 Task: Search one way flight ticket for 4 adults, 1 infant in seat and 1 infant on lap in premium economy from Salisbury: Salisbury-ocean City-wicomico Regional Airport to Gillette: Gillette Campbell County Airport on 5-1-2023. Choice of flights is American. Number of bags: 1 checked bag. Price is upto 73000. Outbound departure time preference is 5:45.
Action: Mouse moved to (258, 465)
Screenshot: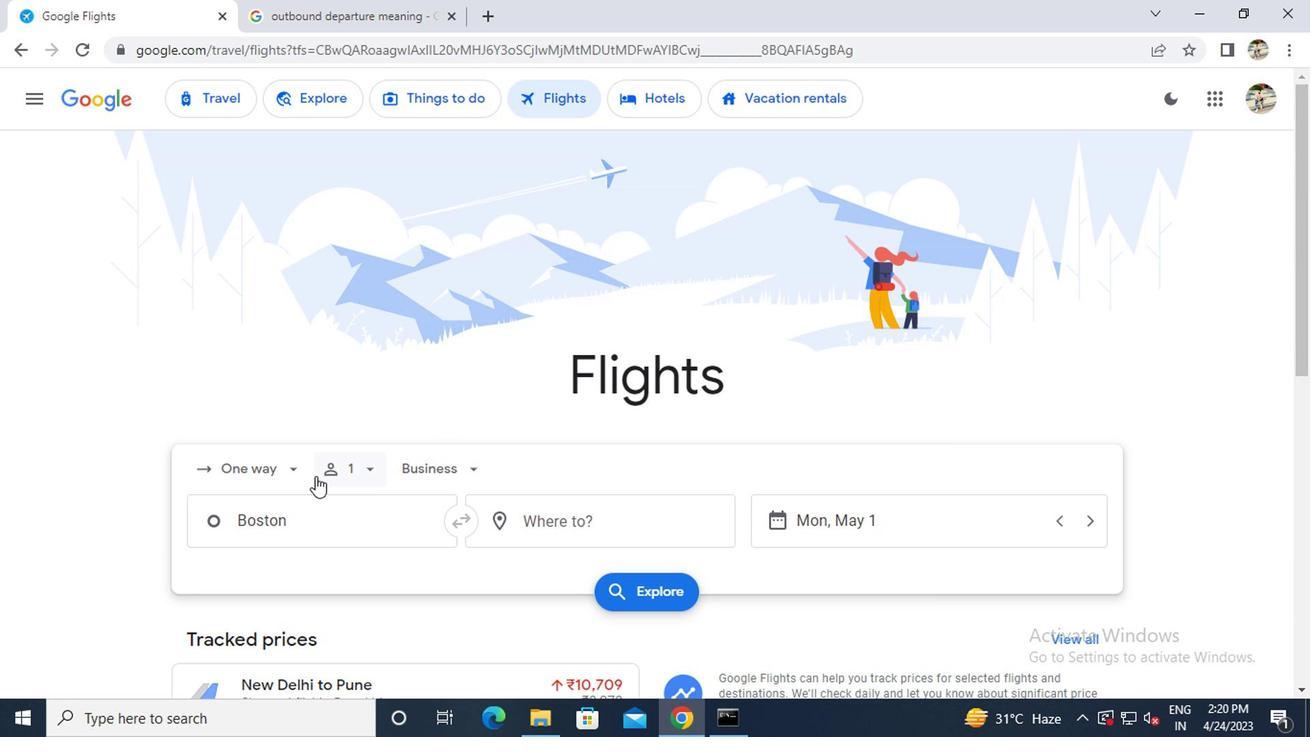 
Action: Mouse pressed left at (258, 465)
Screenshot: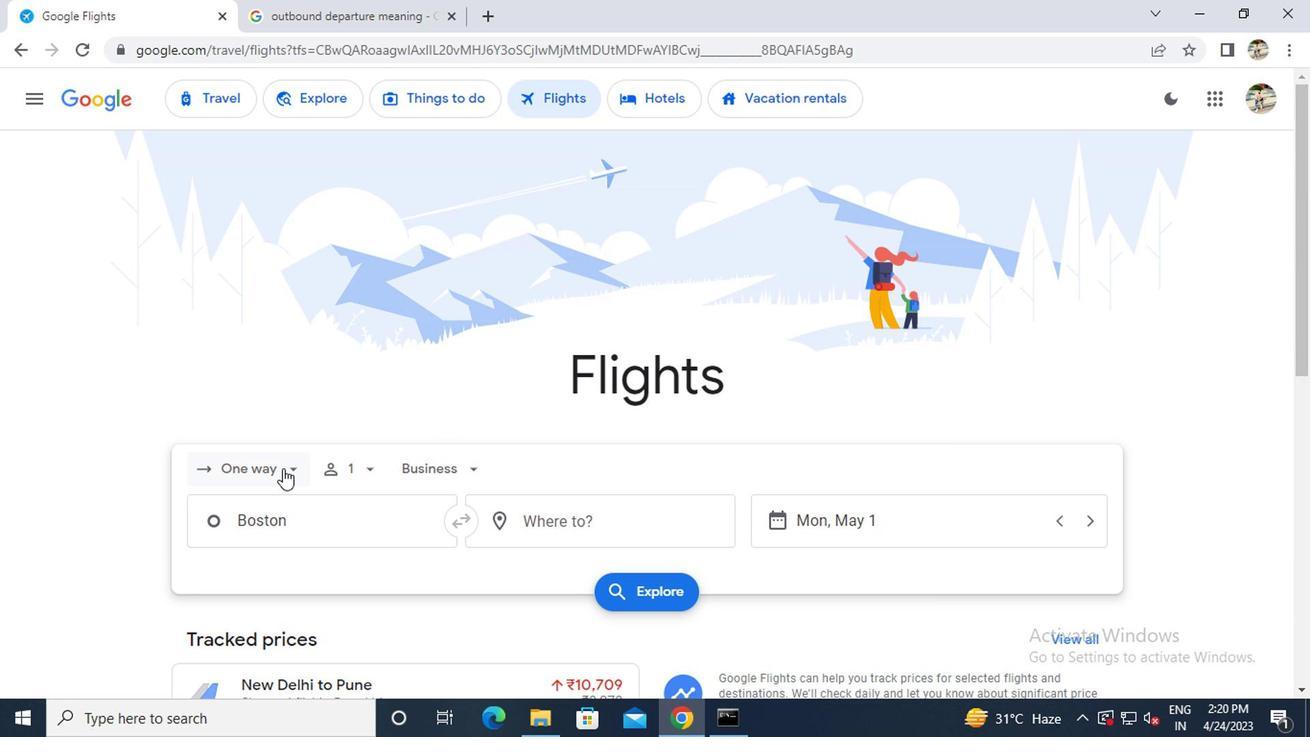 
Action: Mouse moved to (249, 565)
Screenshot: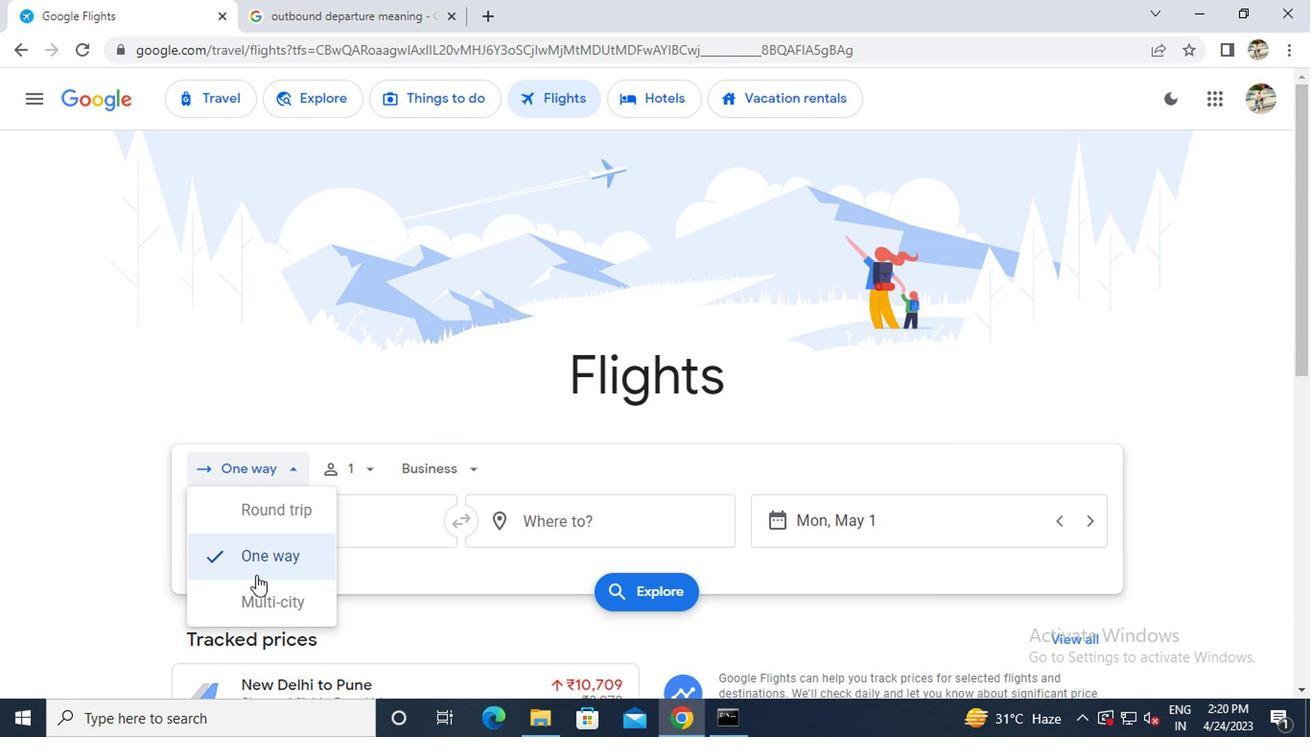 
Action: Mouse pressed left at (249, 565)
Screenshot: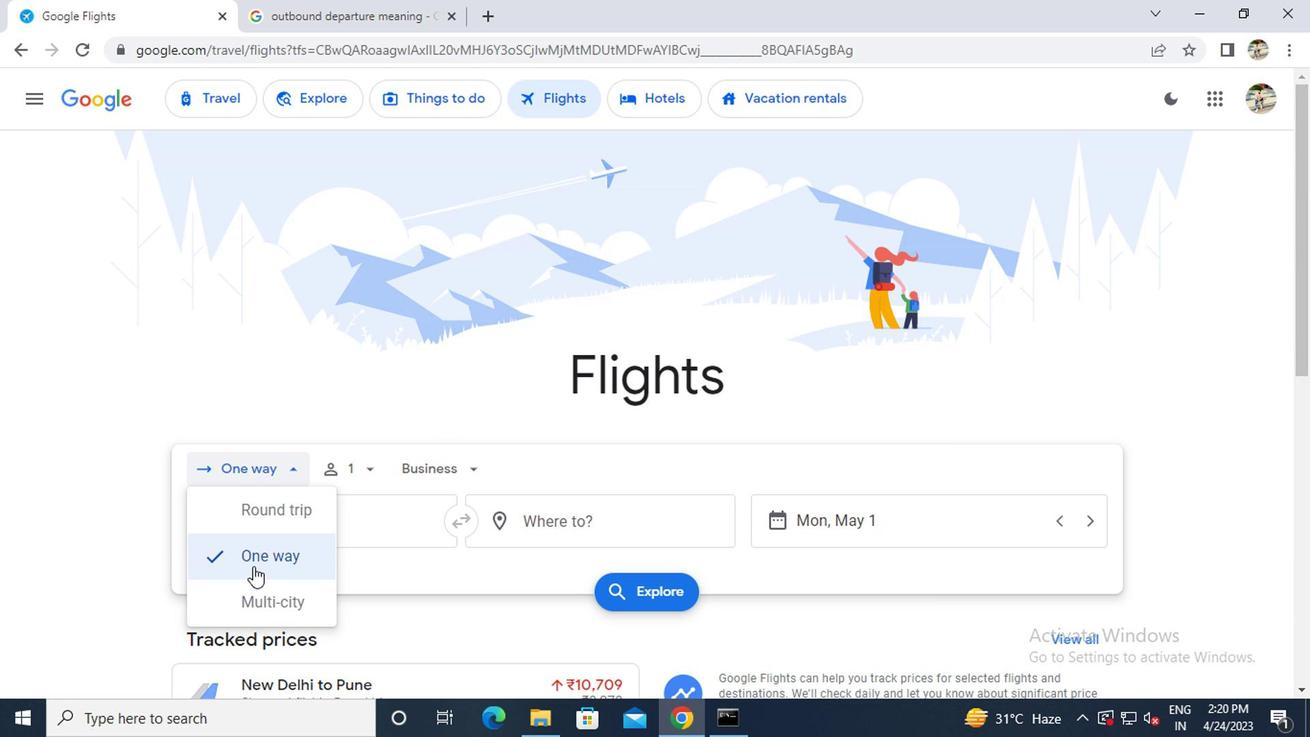 
Action: Mouse moved to (356, 472)
Screenshot: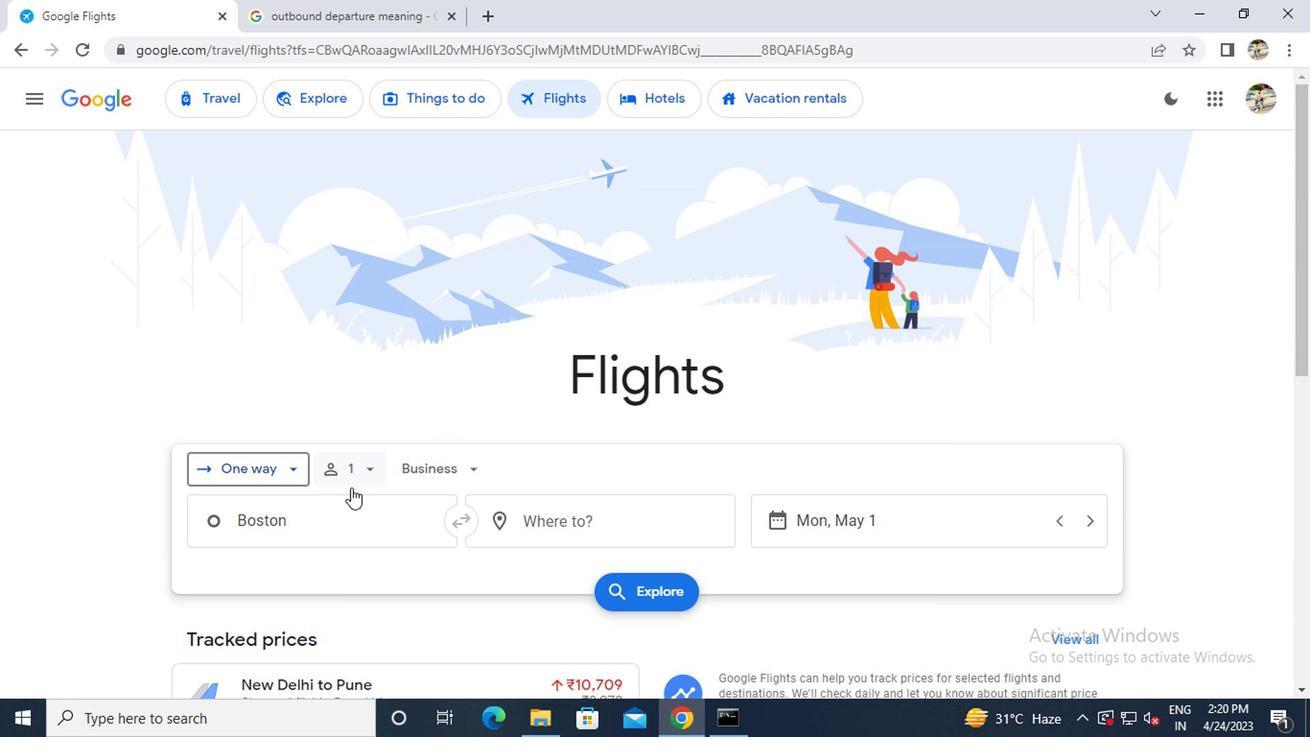 
Action: Mouse pressed left at (356, 472)
Screenshot: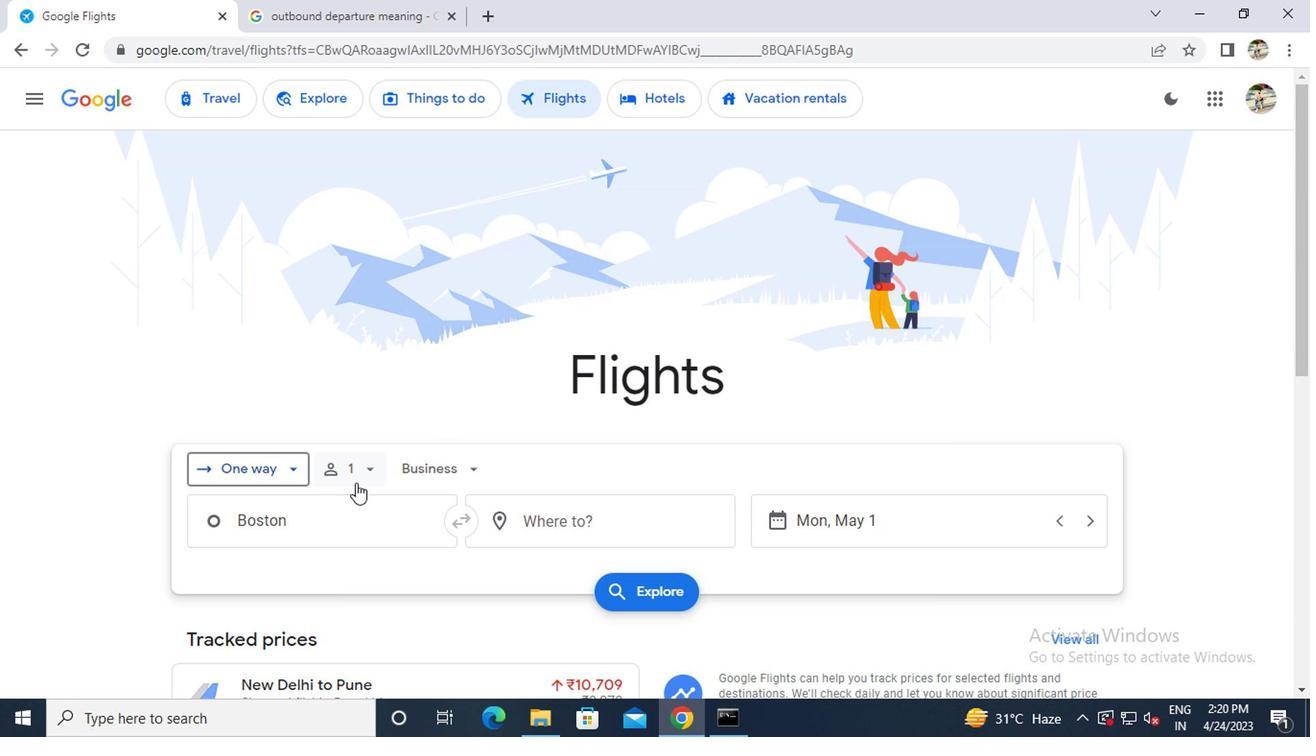 
Action: Mouse moved to (520, 516)
Screenshot: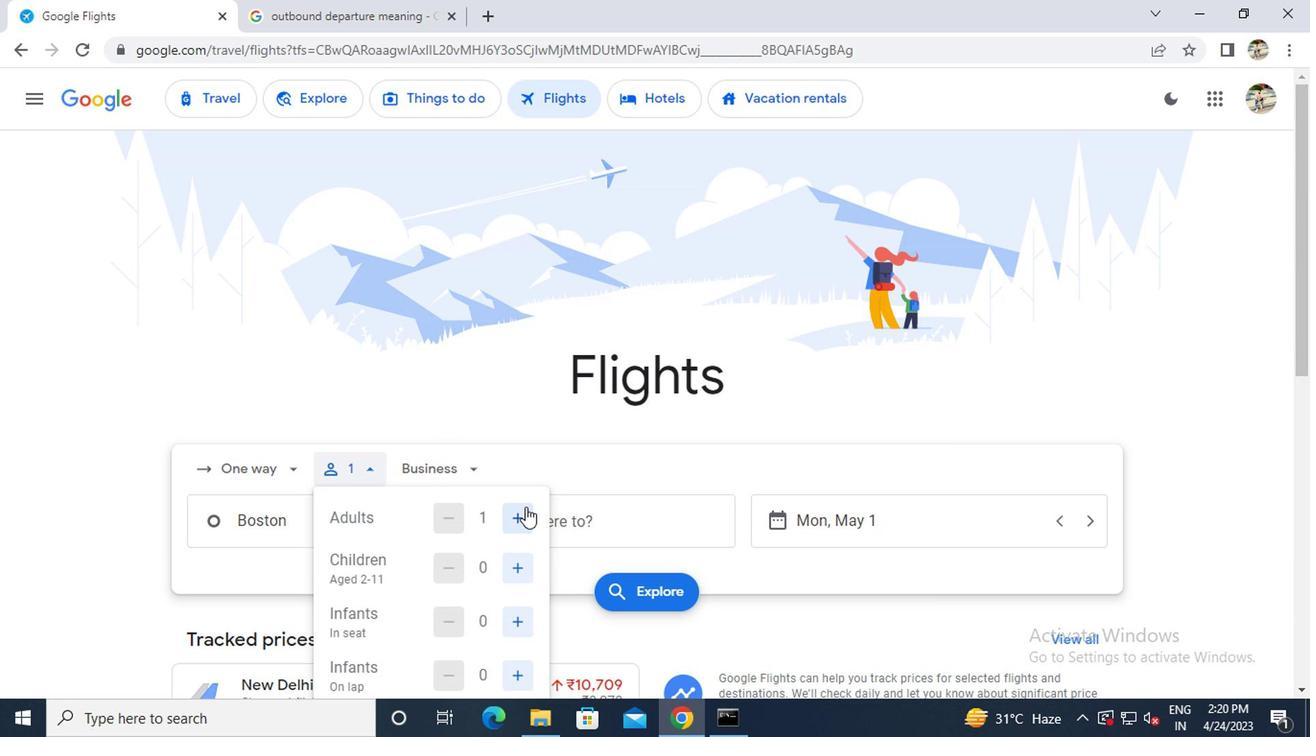 
Action: Mouse pressed left at (520, 516)
Screenshot: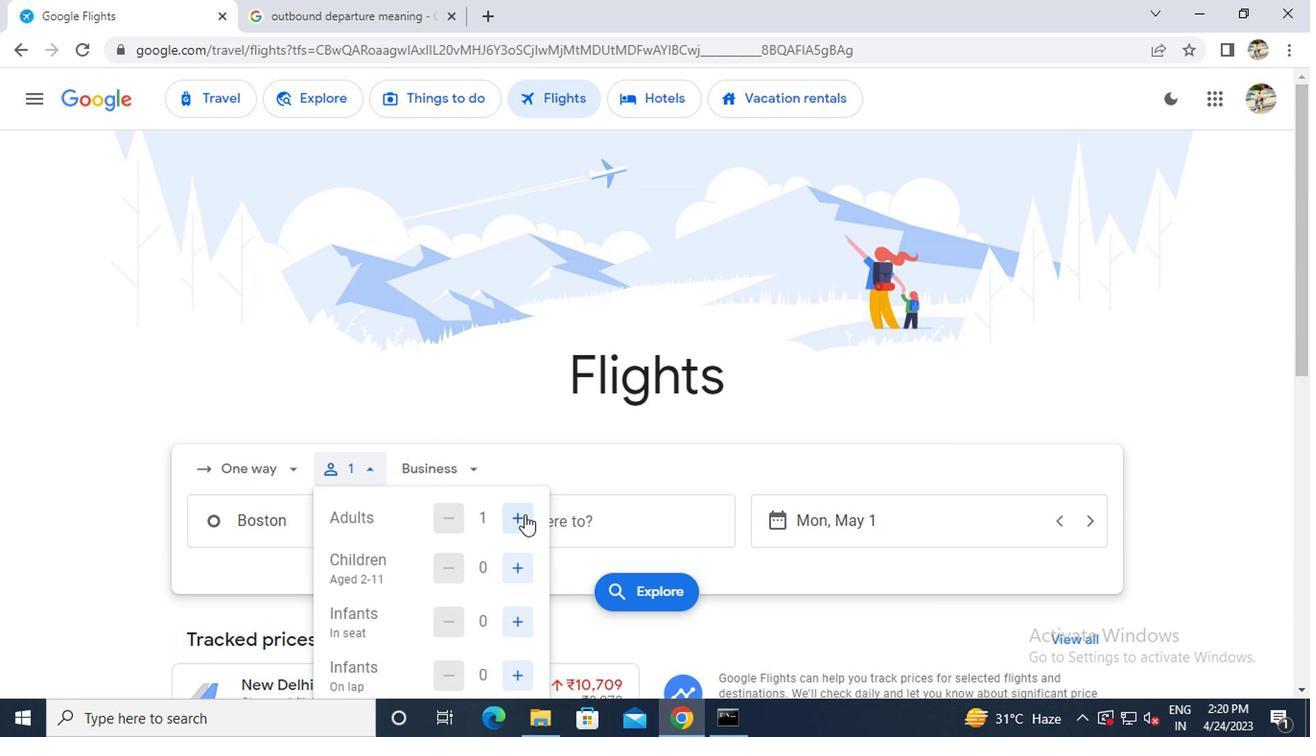 
Action: Mouse pressed left at (520, 516)
Screenshot: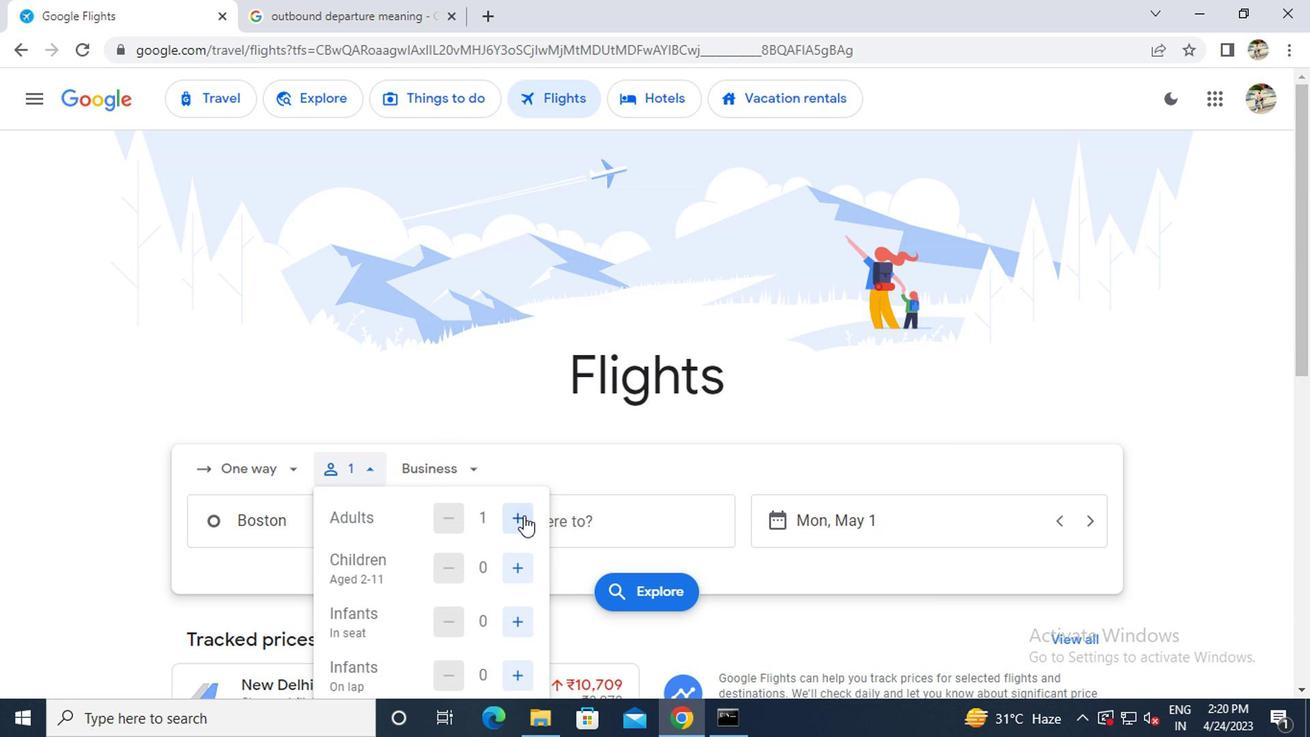 
Action: Mouse pressed left at (520, 516)
Screenshot: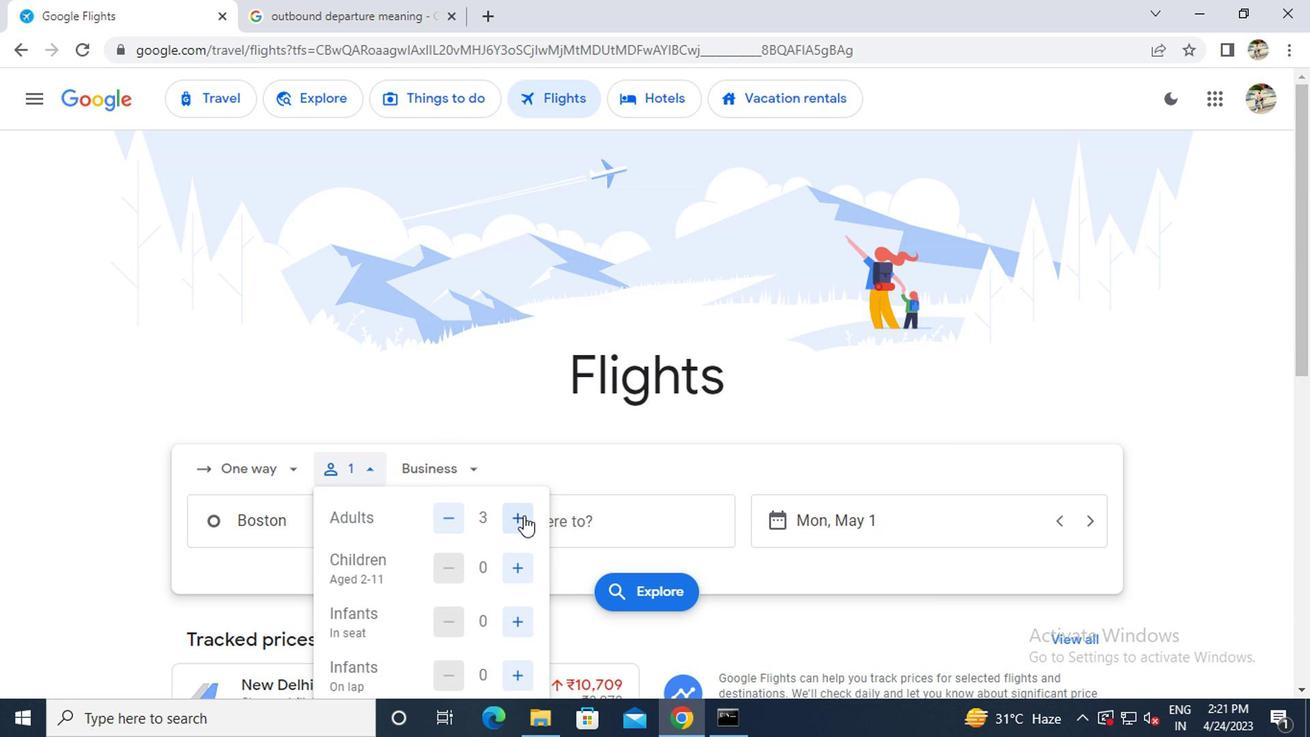 
Action: Mouse moved to (507, 625)
Screenshot: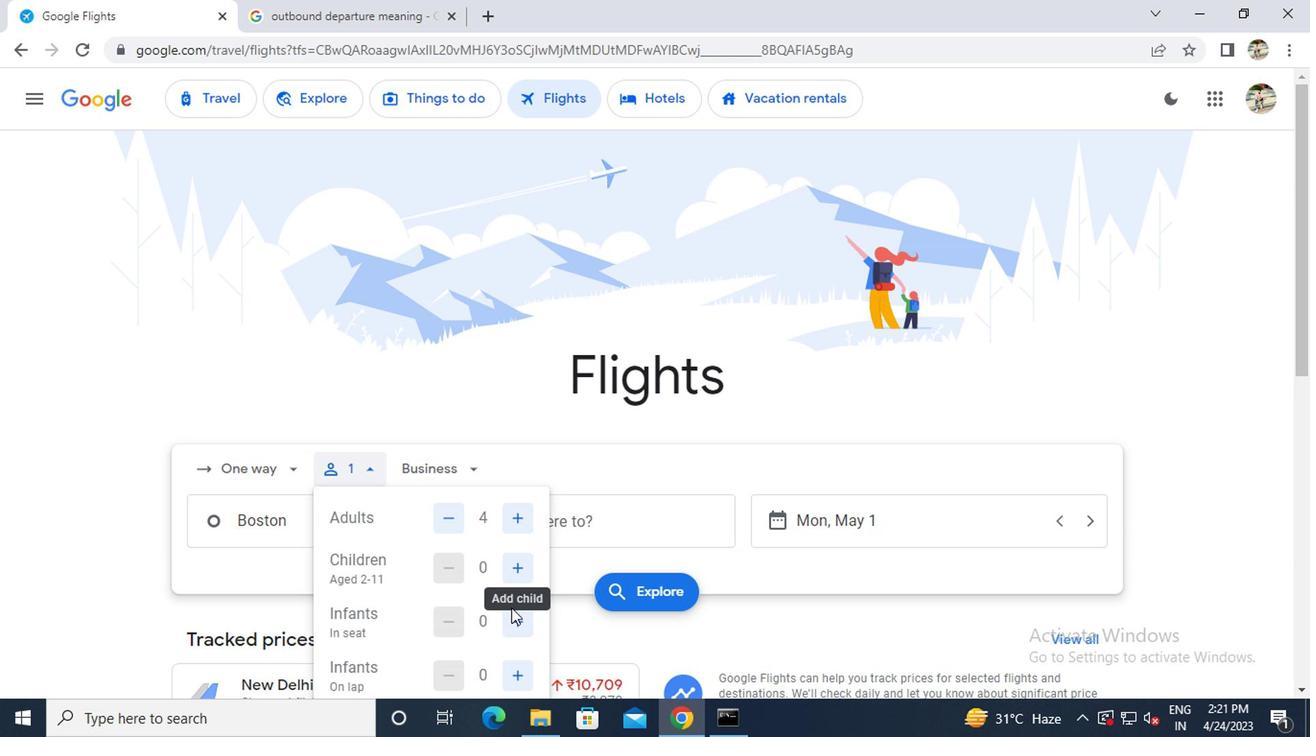 
Action: Mouse pressed left at (507, 625)
Screenshot: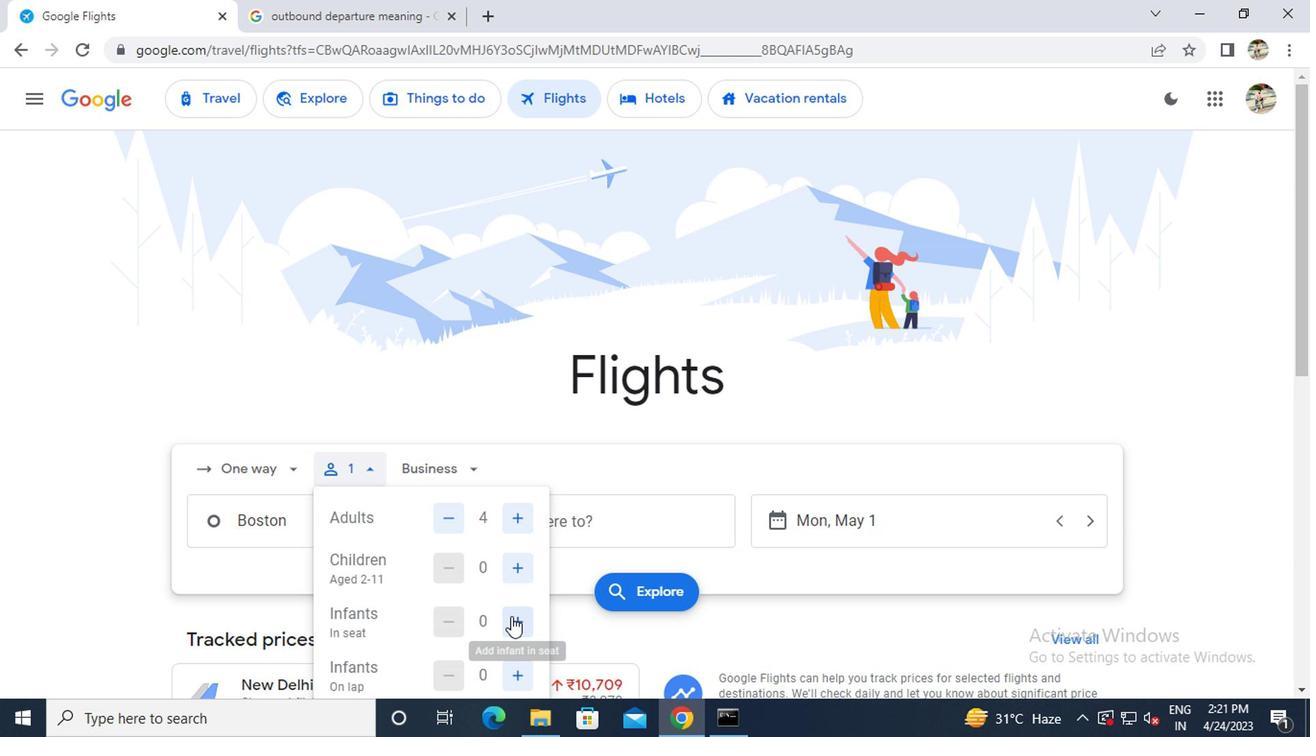 
Action: Mouse moved to (513, 682)
Screenshot: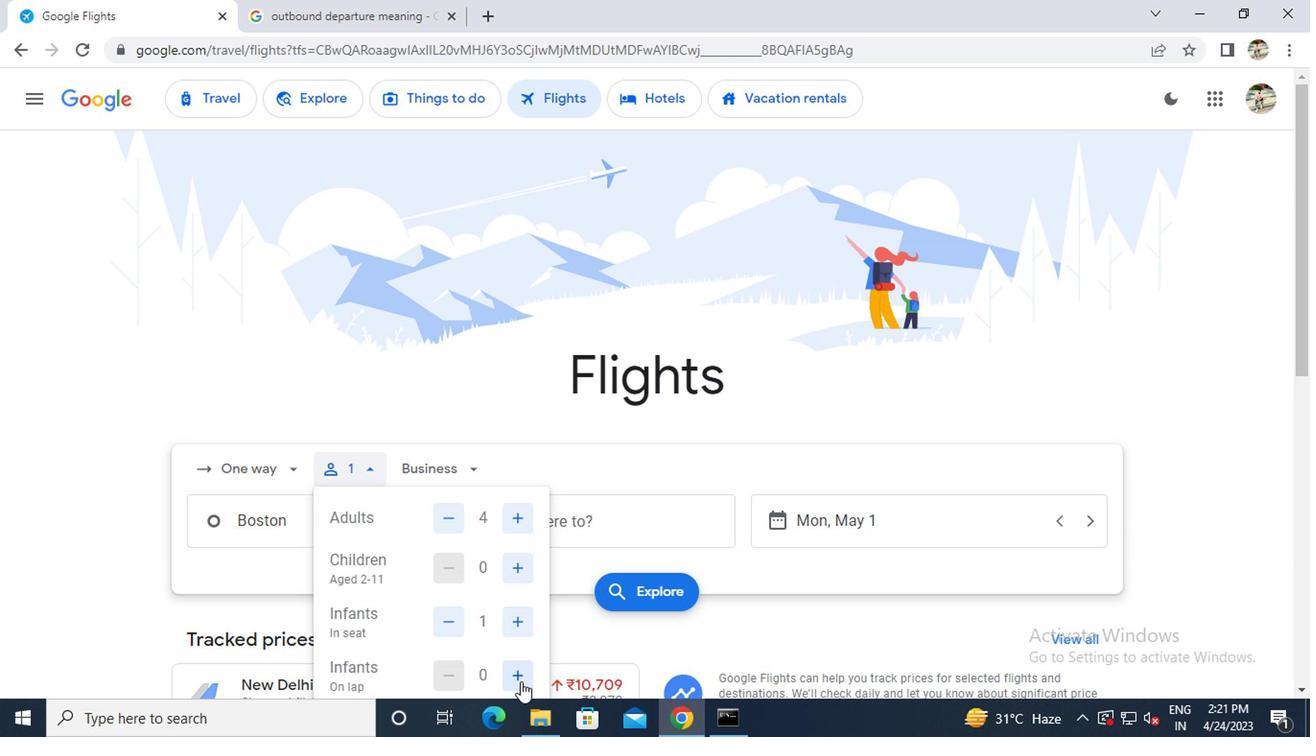 
Action: Mouse pressed left at (513, 682)
Screenshot: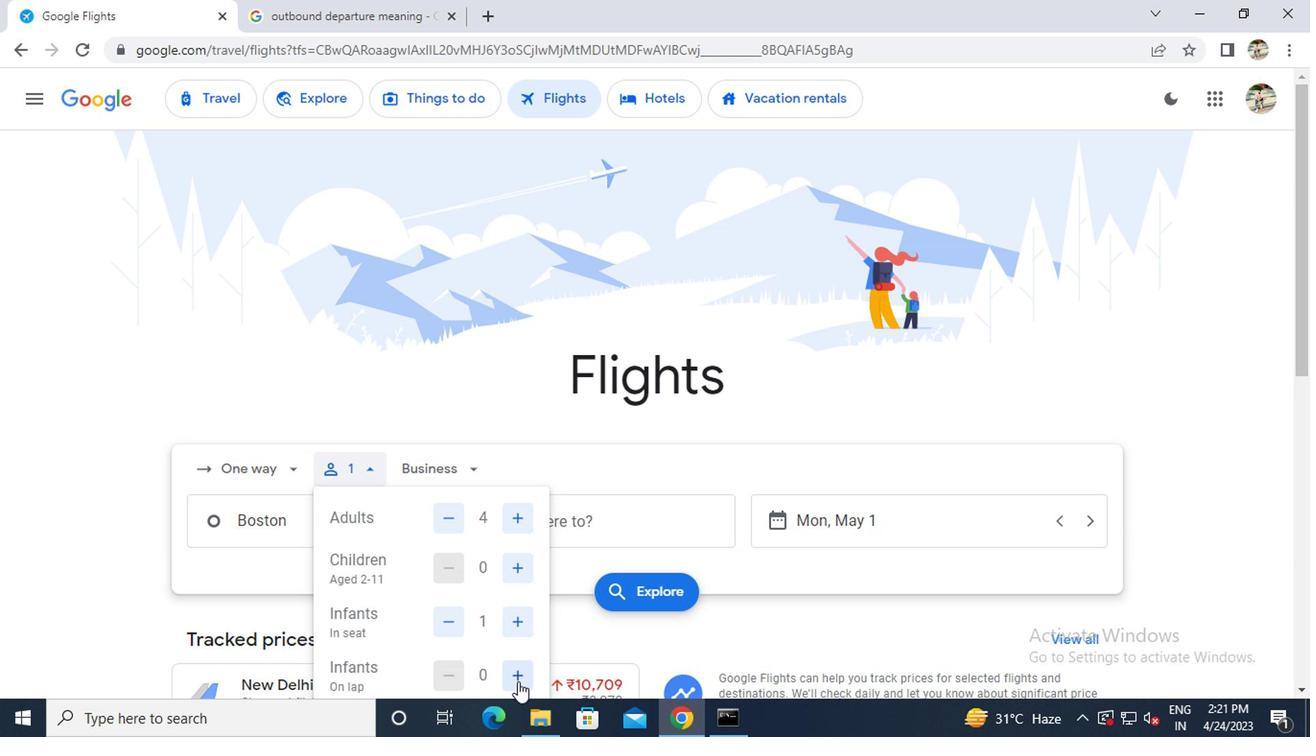 
Action: Mouse moved to (449, 473)
Screenshot: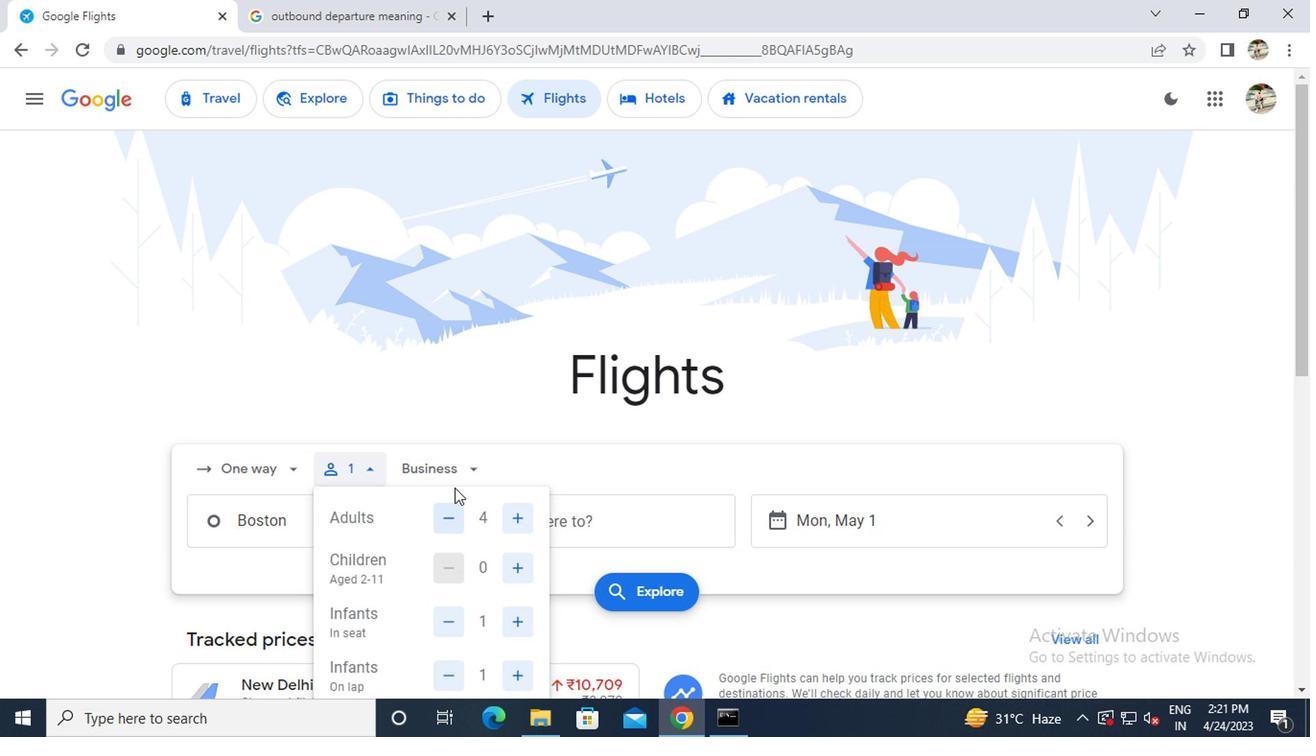 
Action: Mouse pressed left at (449, 473)
Screenshot: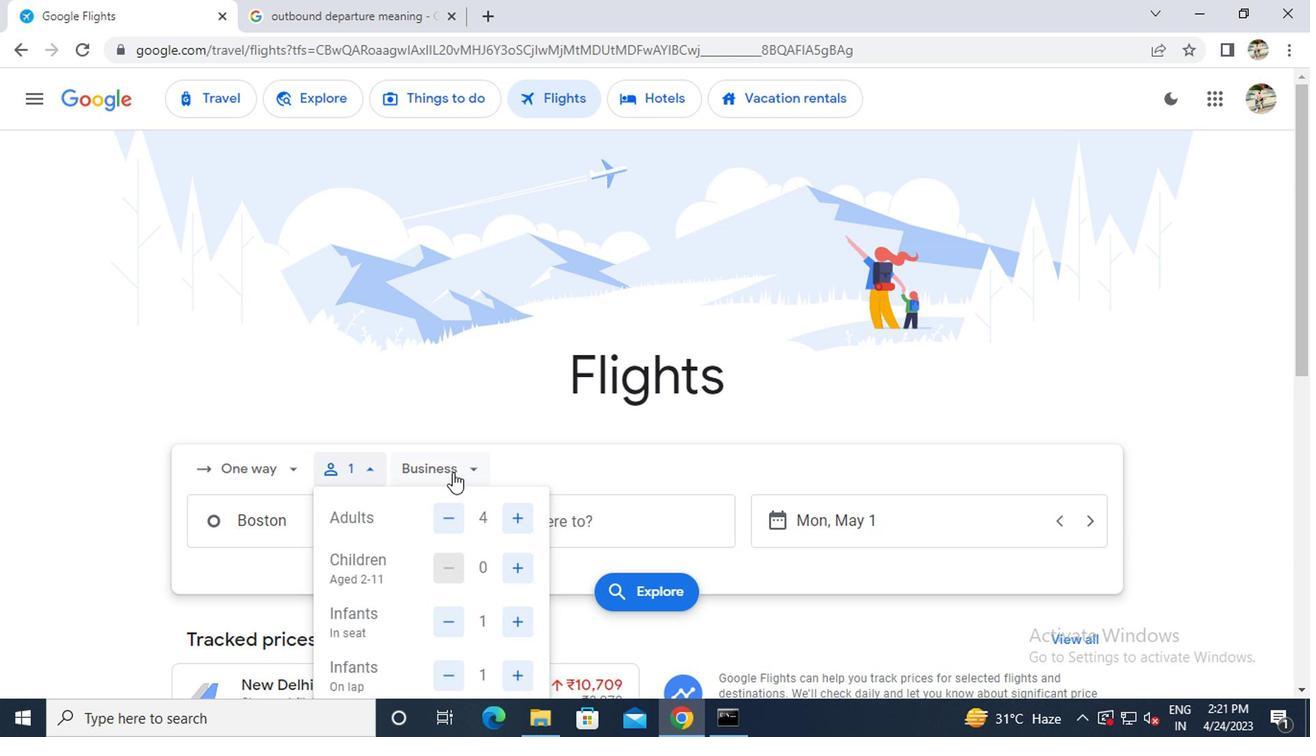 
Action: Mouse moved to (456, 505)
Screenshot: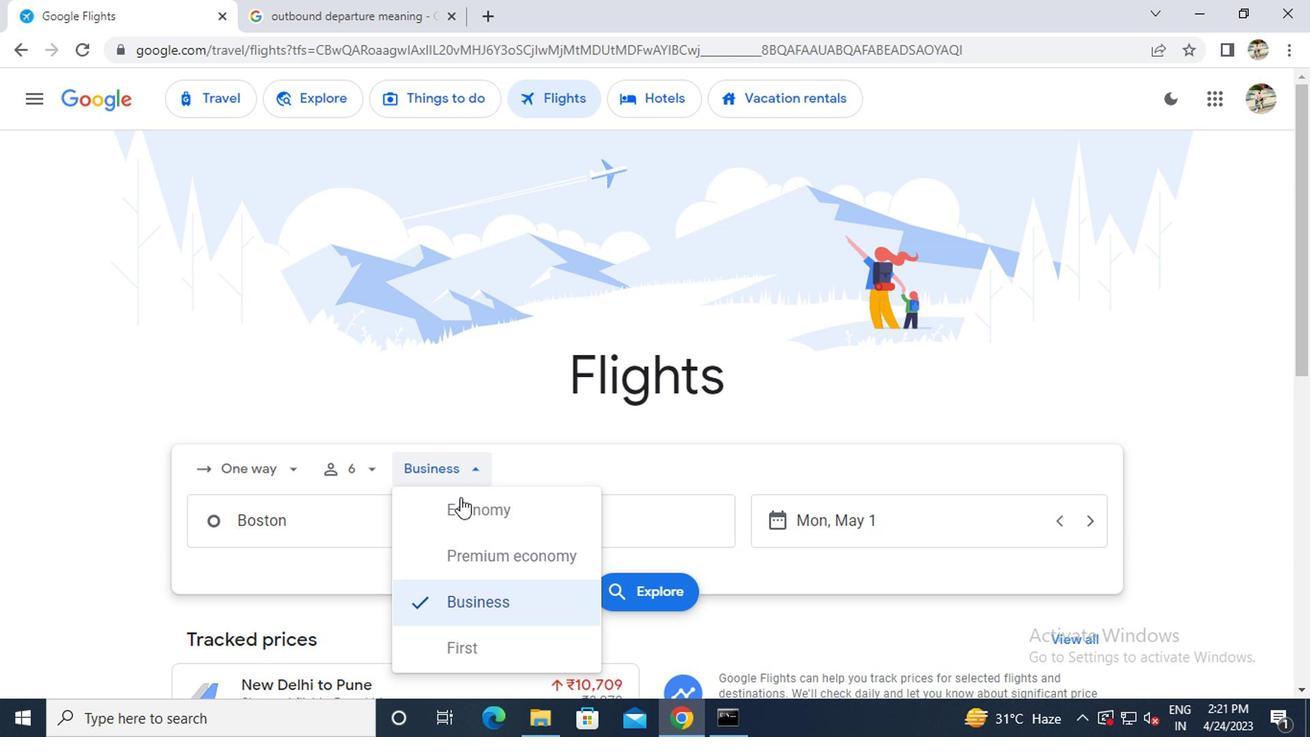 
Action: Mouse pressed left at (456, 505)
Screenshot: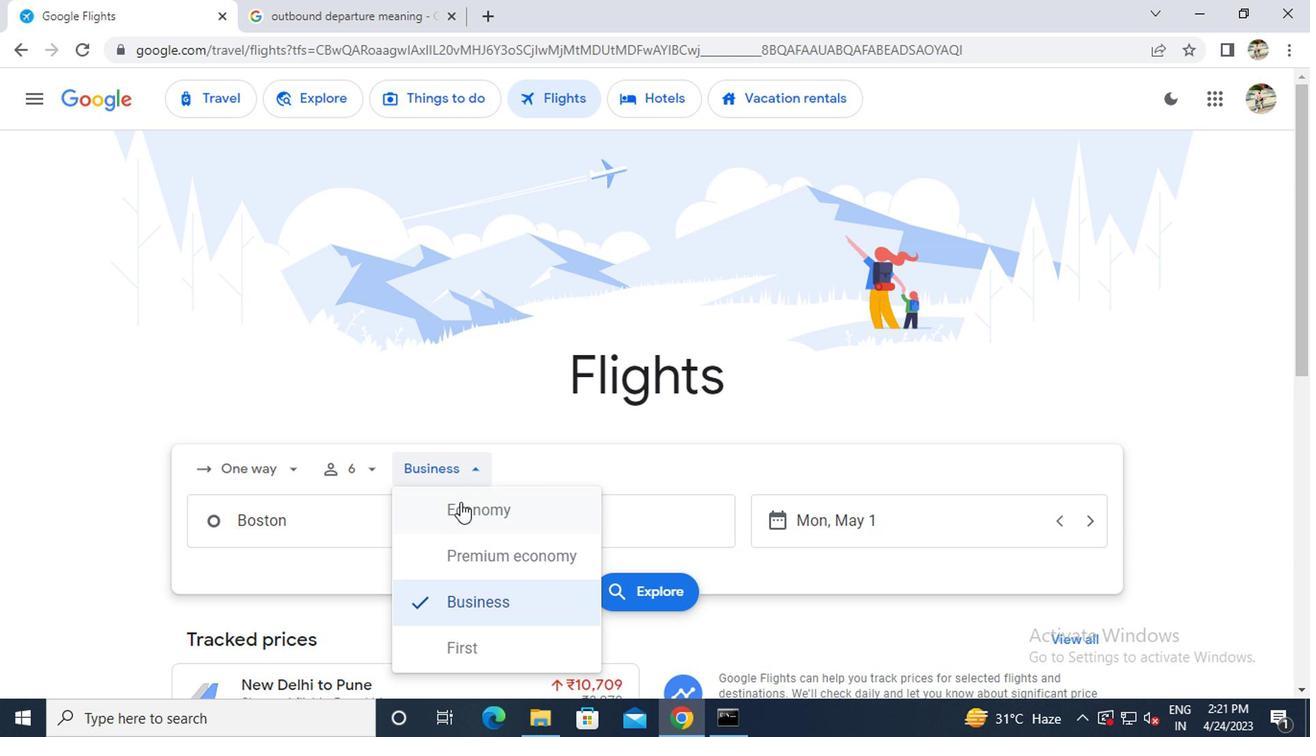 
Action: Mouse scrolled (456, 504) with delta (0, 0)
Screenshot: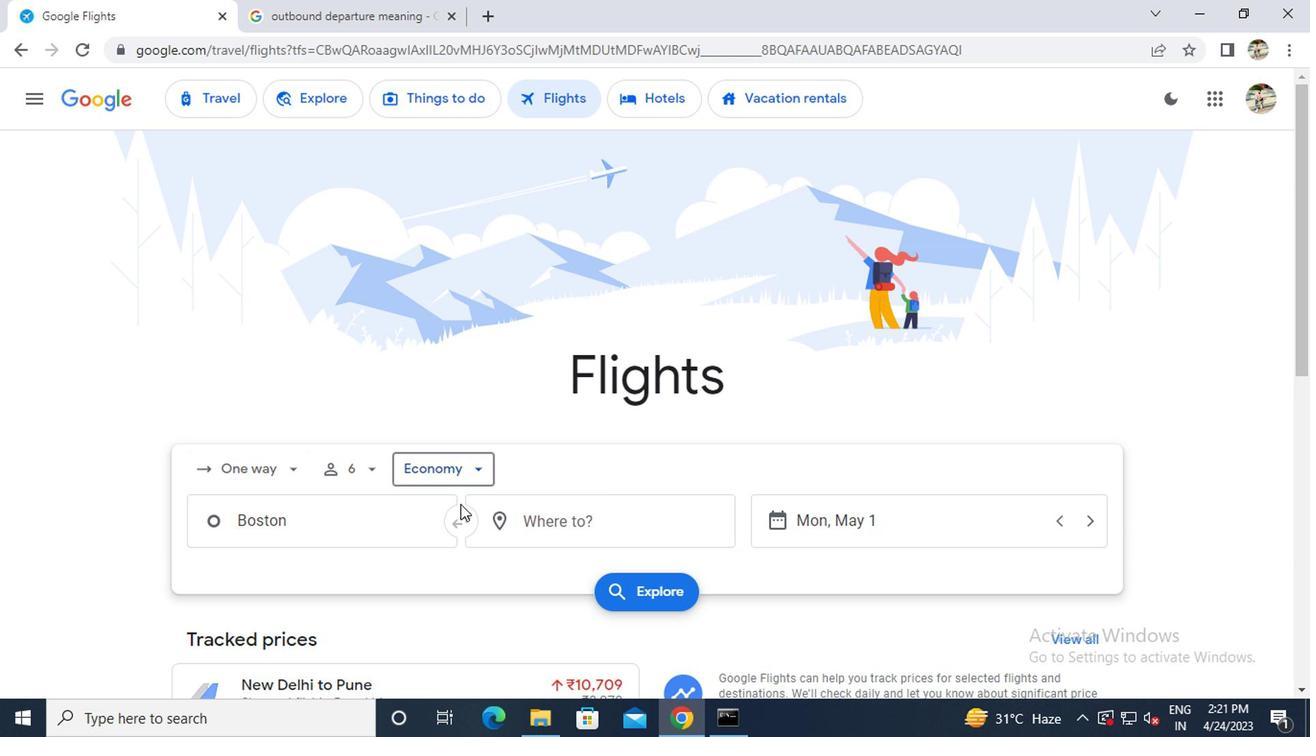 
Action: Mouse moved to (371, 432)
Screenshot: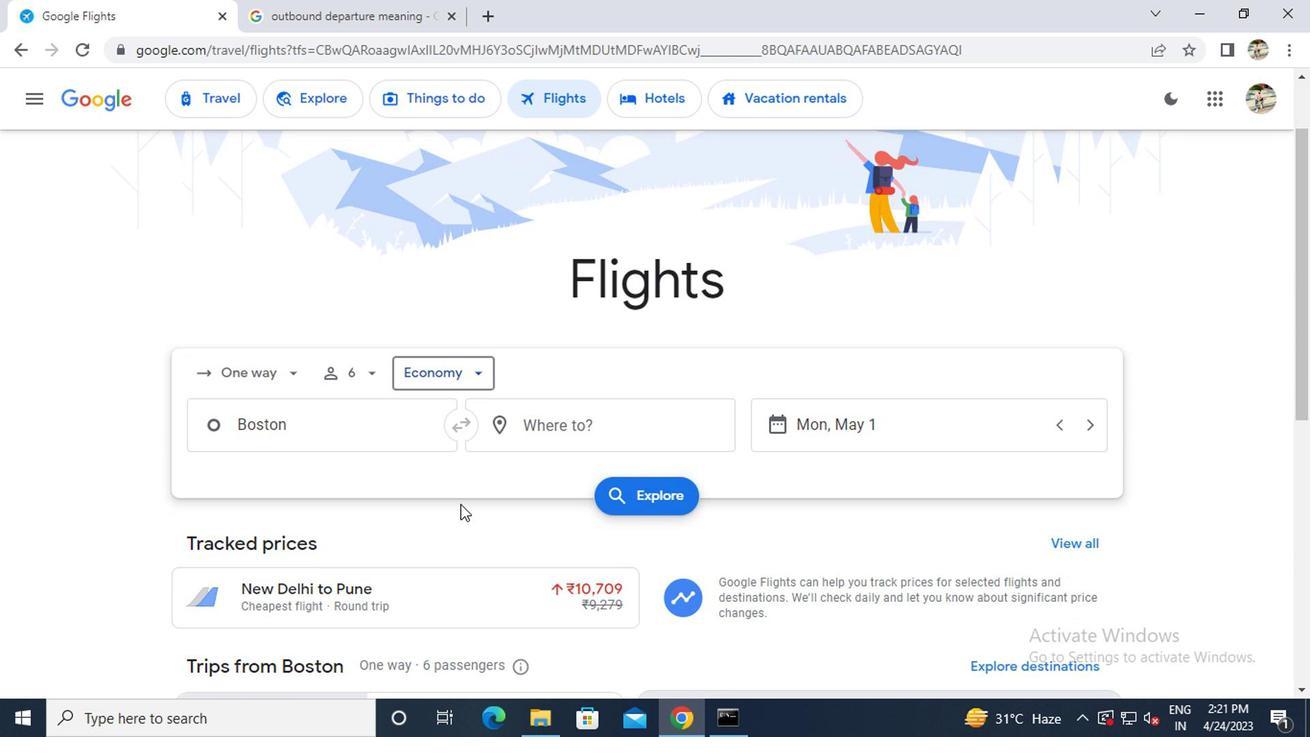 
Action: Mouse pressed left at (371, 432)
Screenshot: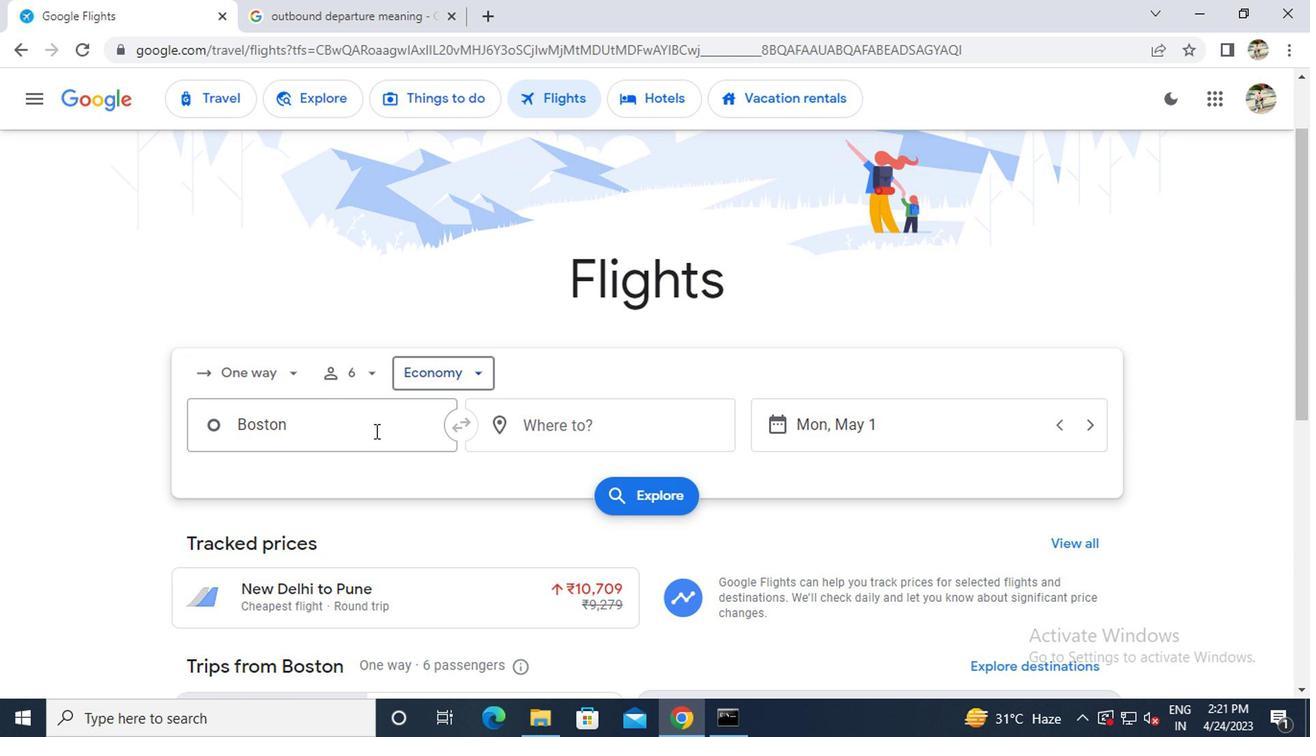 
Action: Key pressed <Key.backspace><Key.caps_lock><Key.caps_lock>a<Key.backspace>s<Key.caps_lock>alis
Screenshot: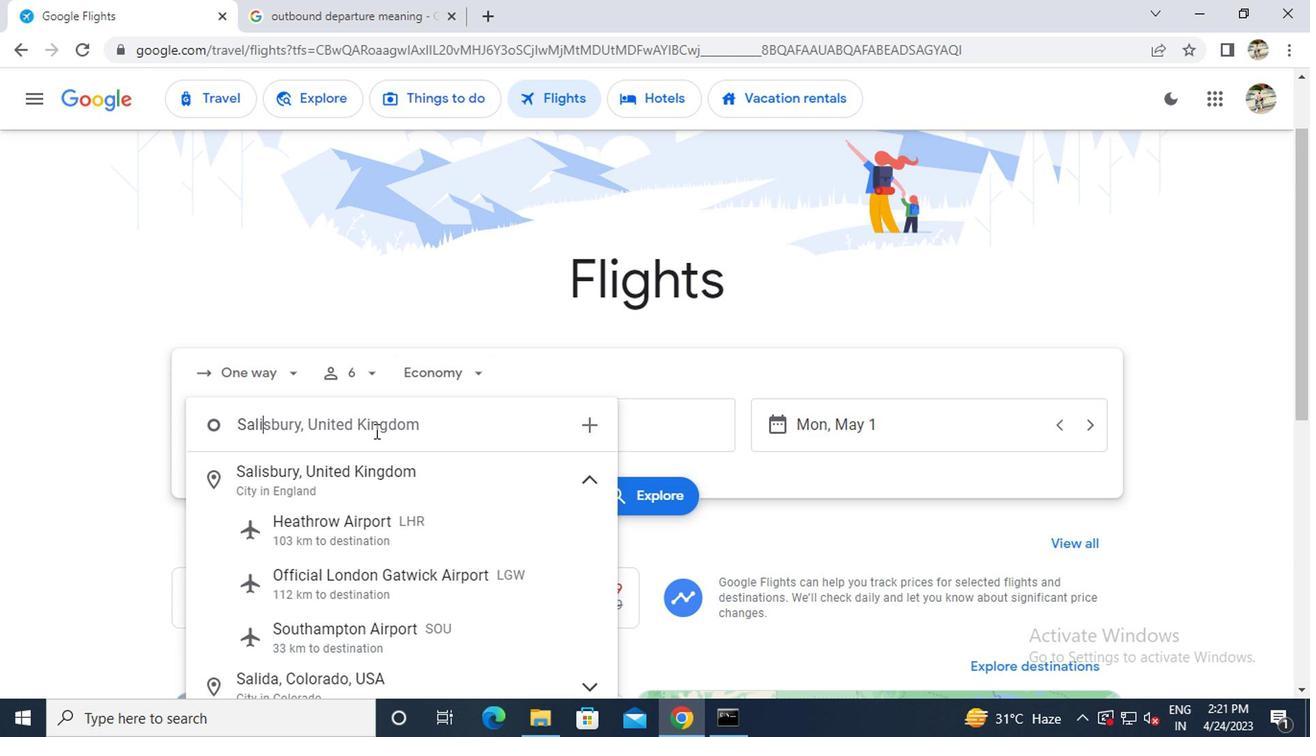 
Action: Mouse moved to (346, 472)
Screenshot: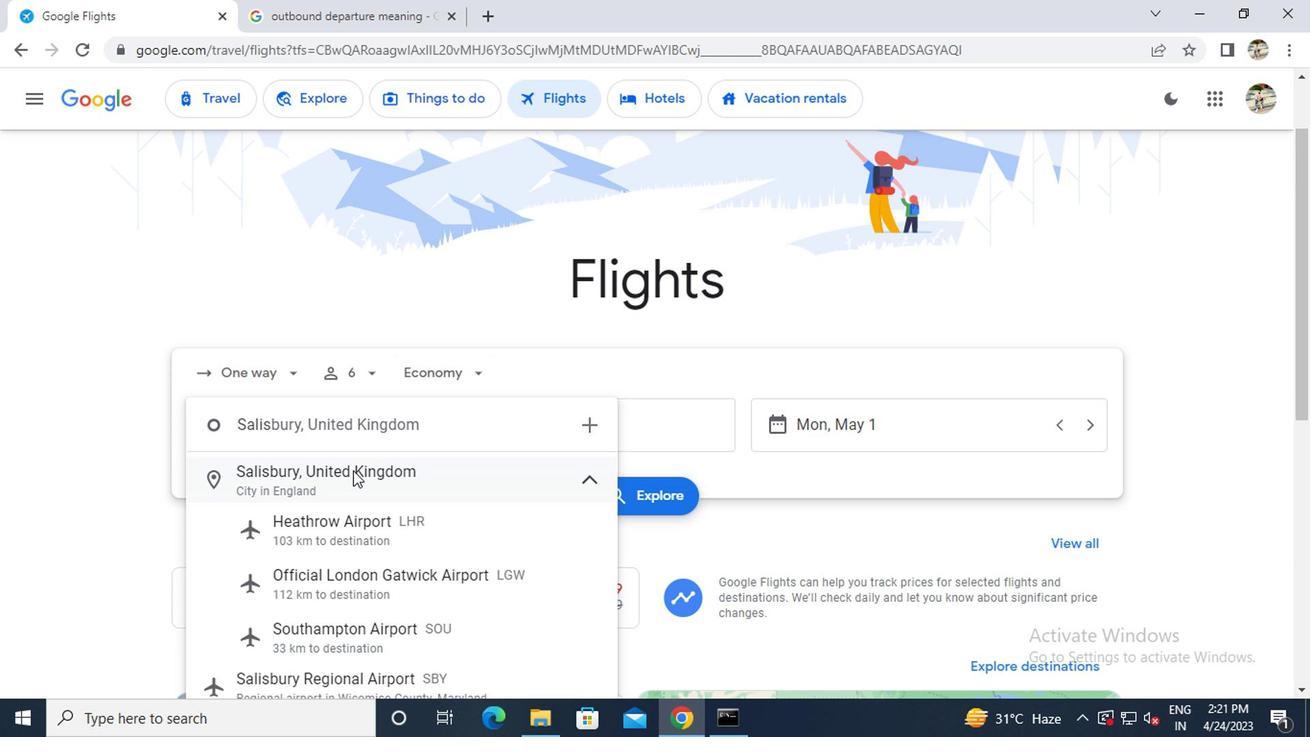 
Action: Mouse pressed left at (346, 472)
Screenshot: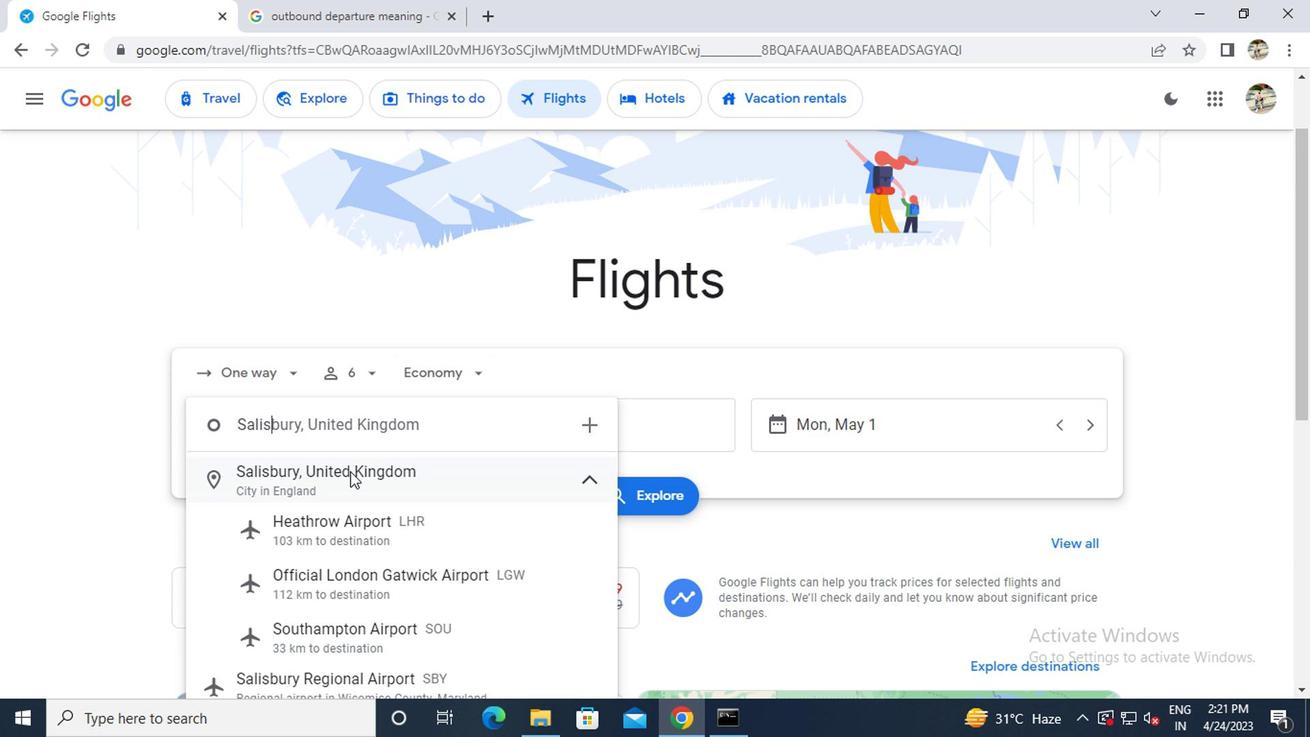 
Action: Mouse moved to (552, 434)
Screenshot: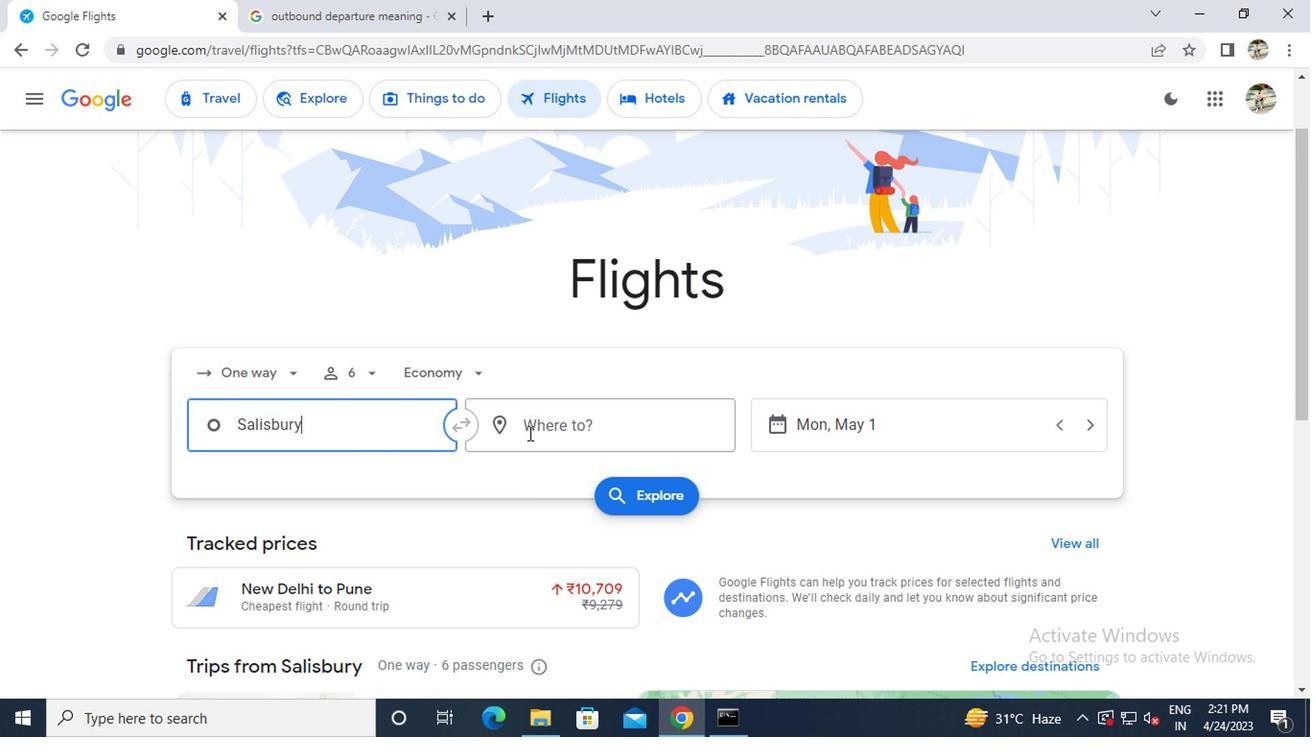 
Action: Mouse pressed left at (552, 434)
Screenshot: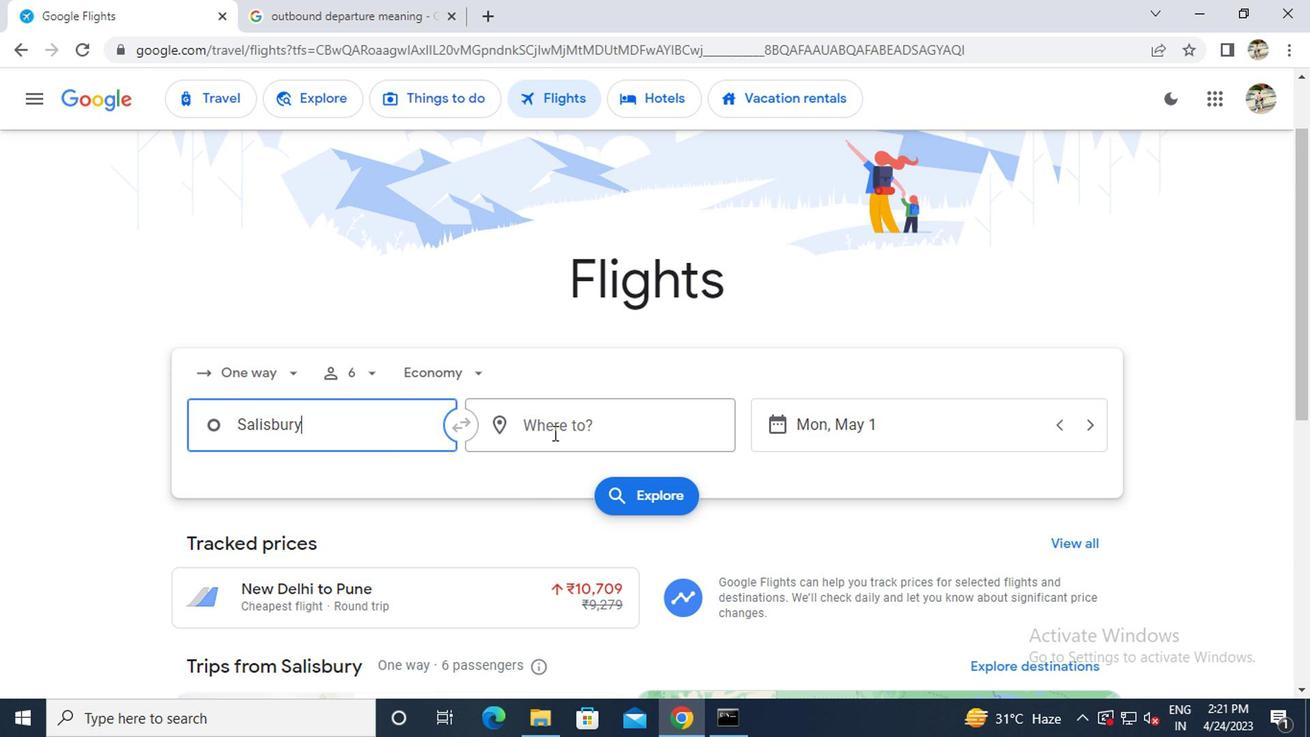 
Action: Key pressed gillette
Screenshot: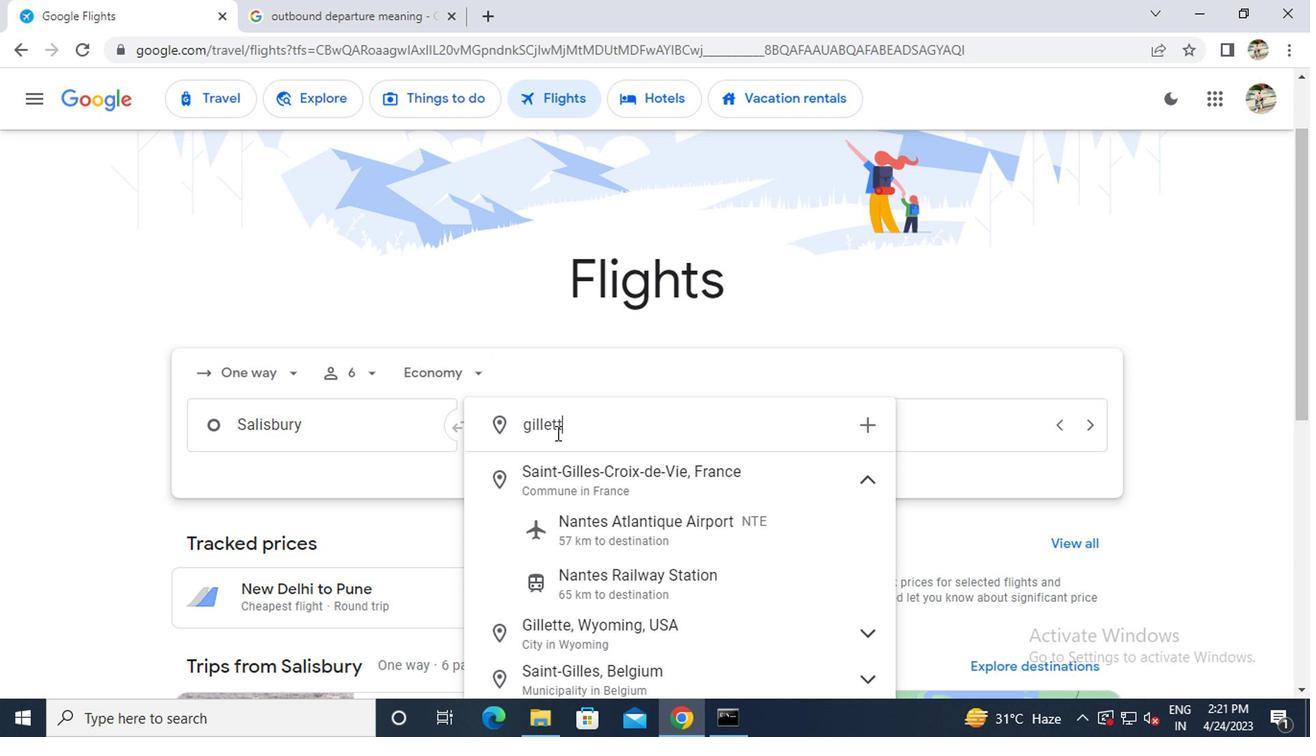 
Action: Mouse moved to (623, 524)
Screenshot: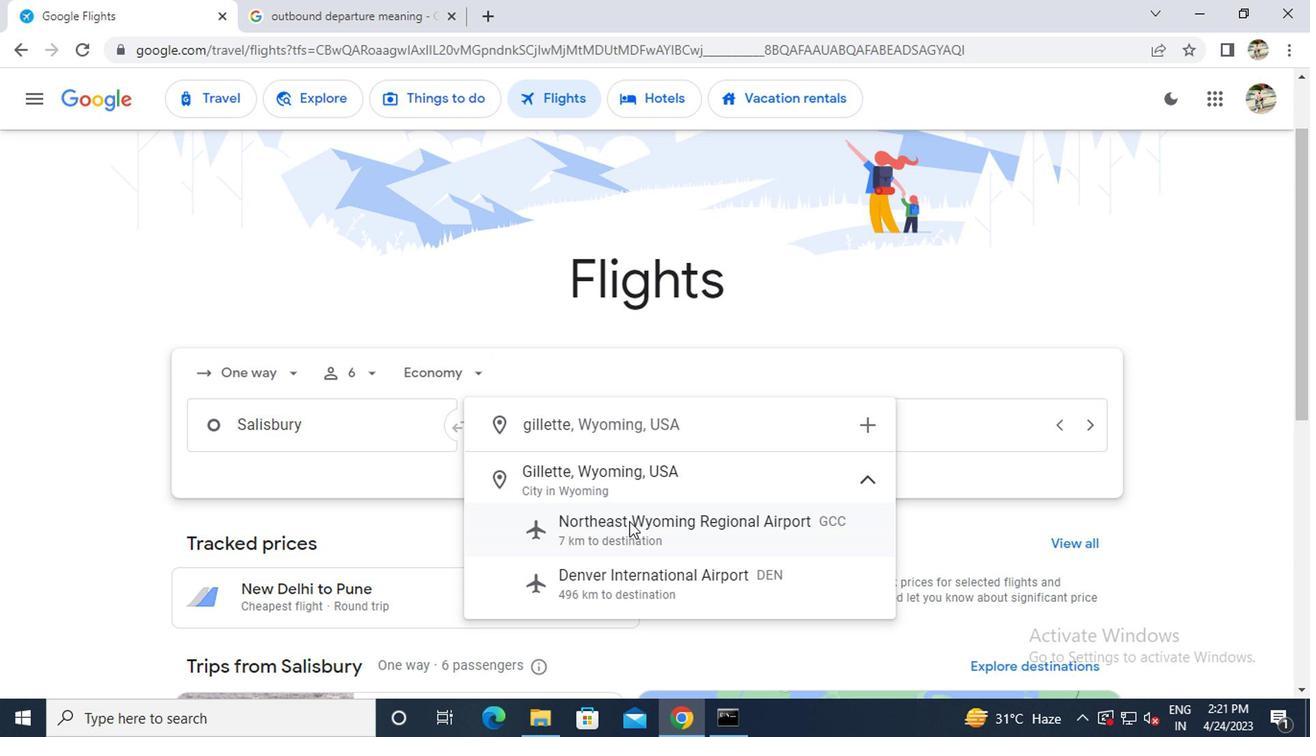 
Action: Mouse pressed left at (623, 524)
Screenshot: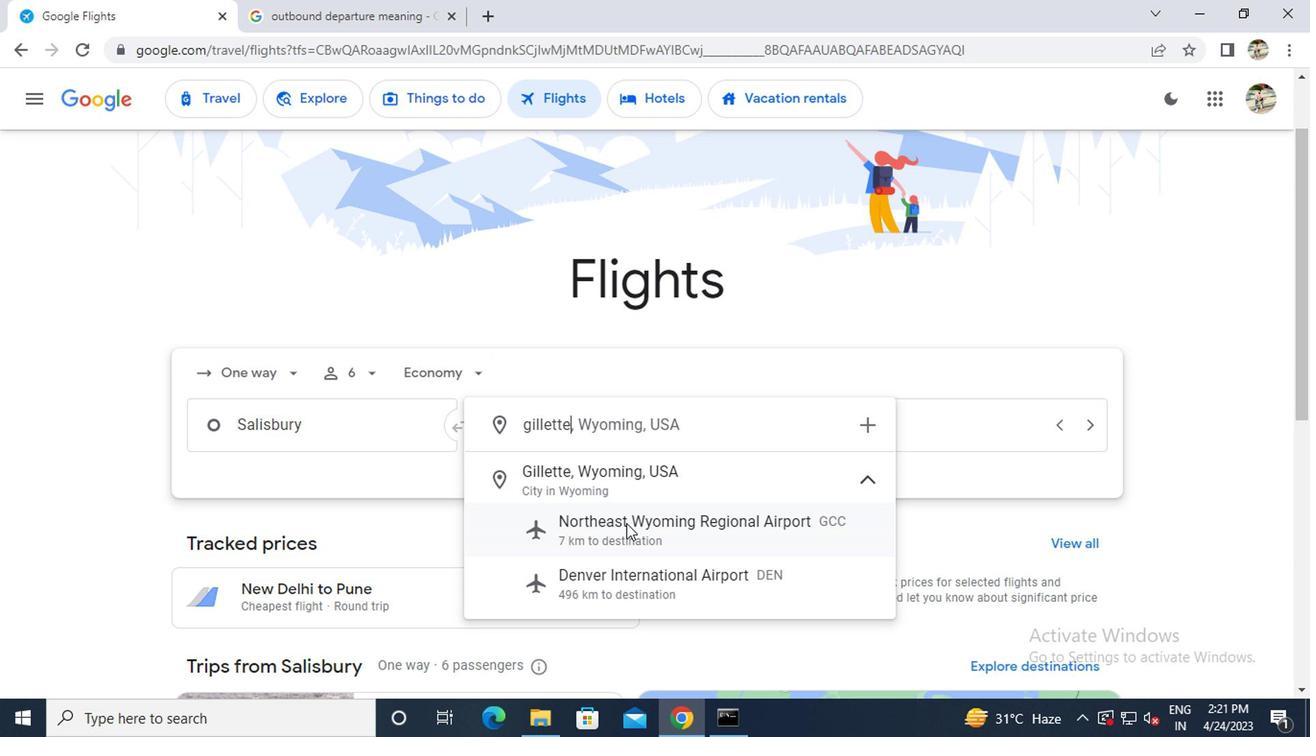 
Action: Mouse moved to (832, 419)
Screenshot: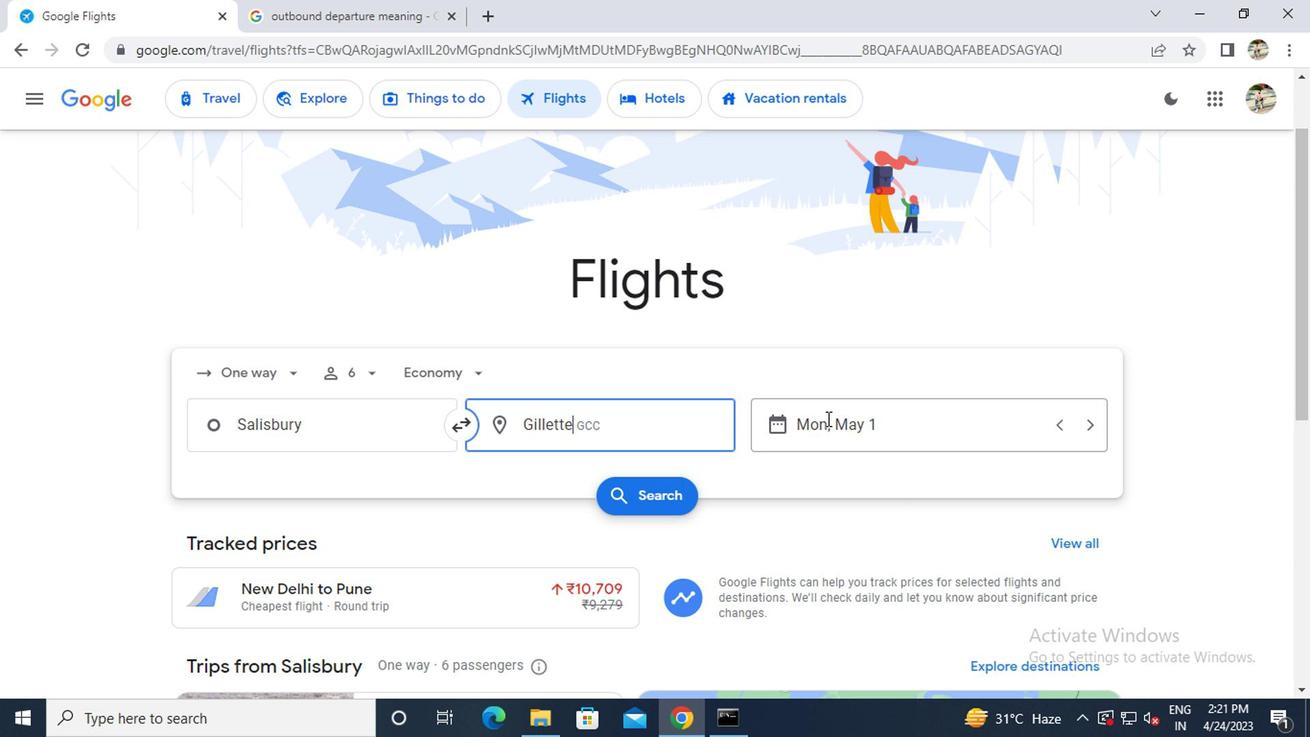 
Action: Mouse pressed left at (832, 419)
Screenshot: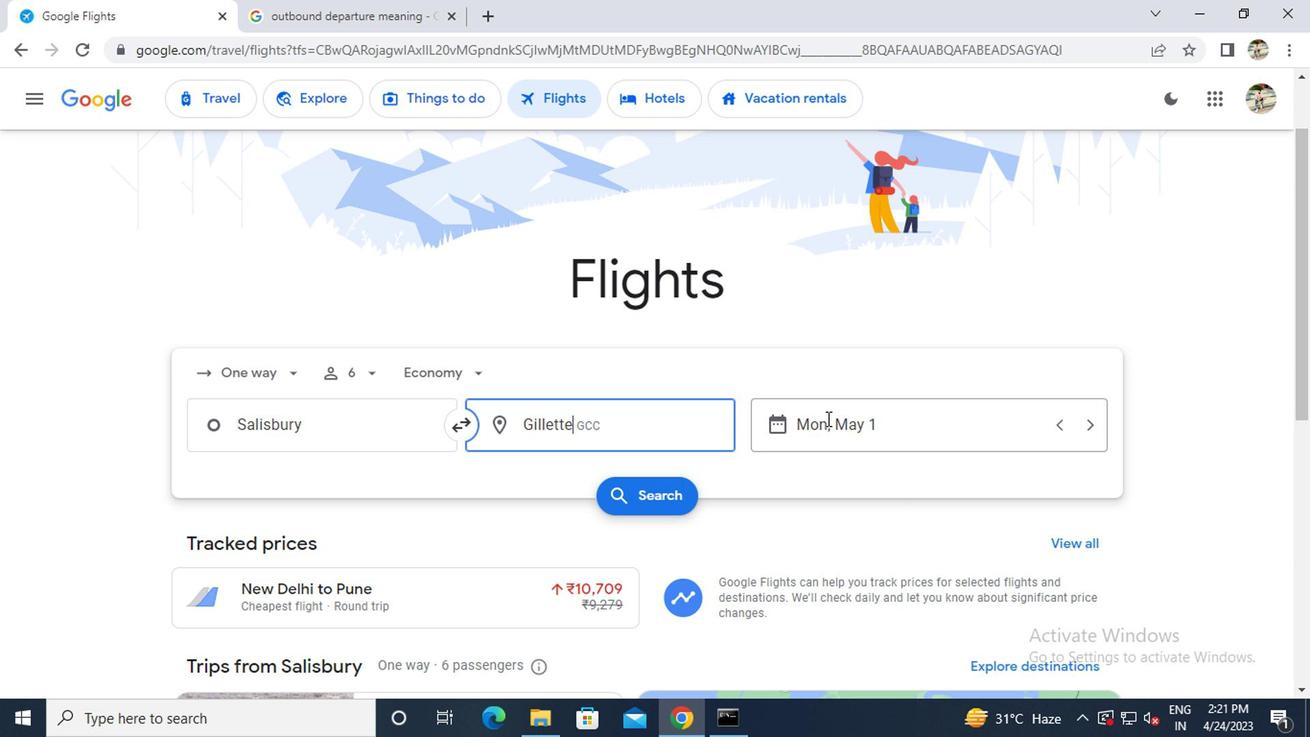 
Action: Mouse moved to (1049, 660)
Screenshot: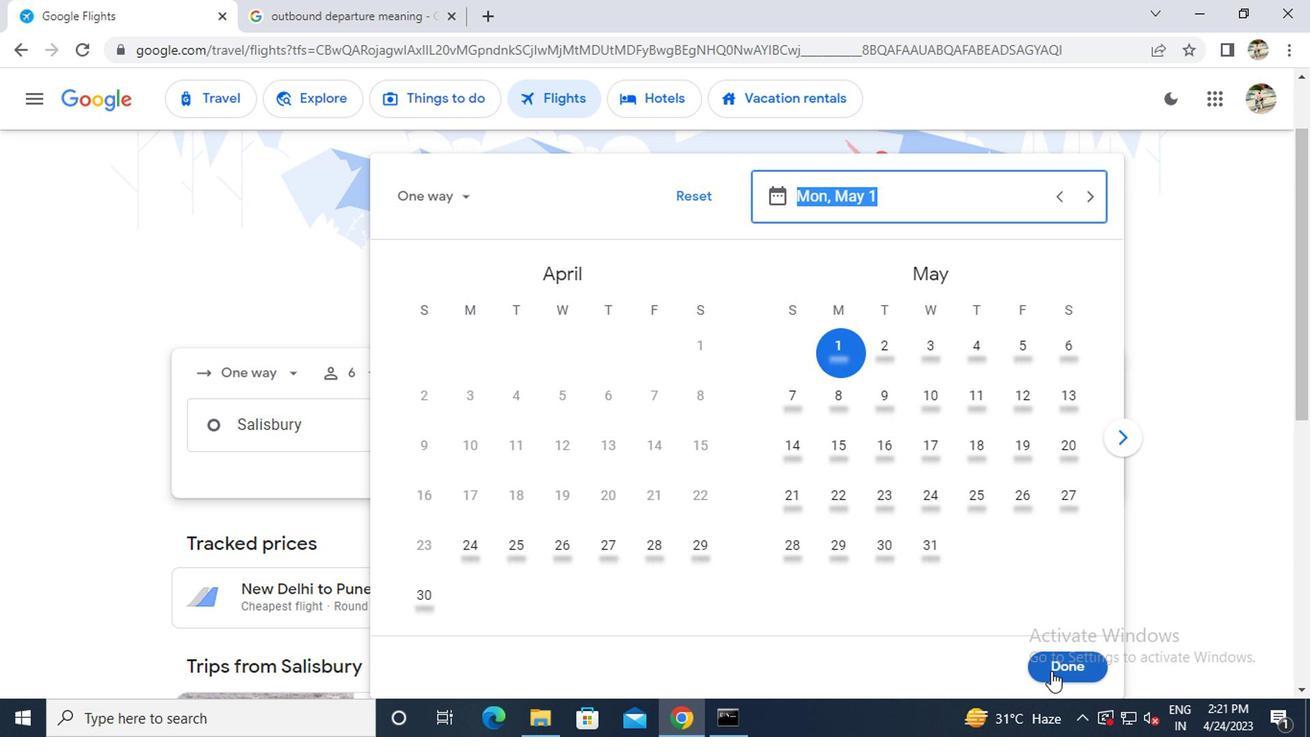 
Action: Mouse pressed left at (1049, 660)
Screenshot: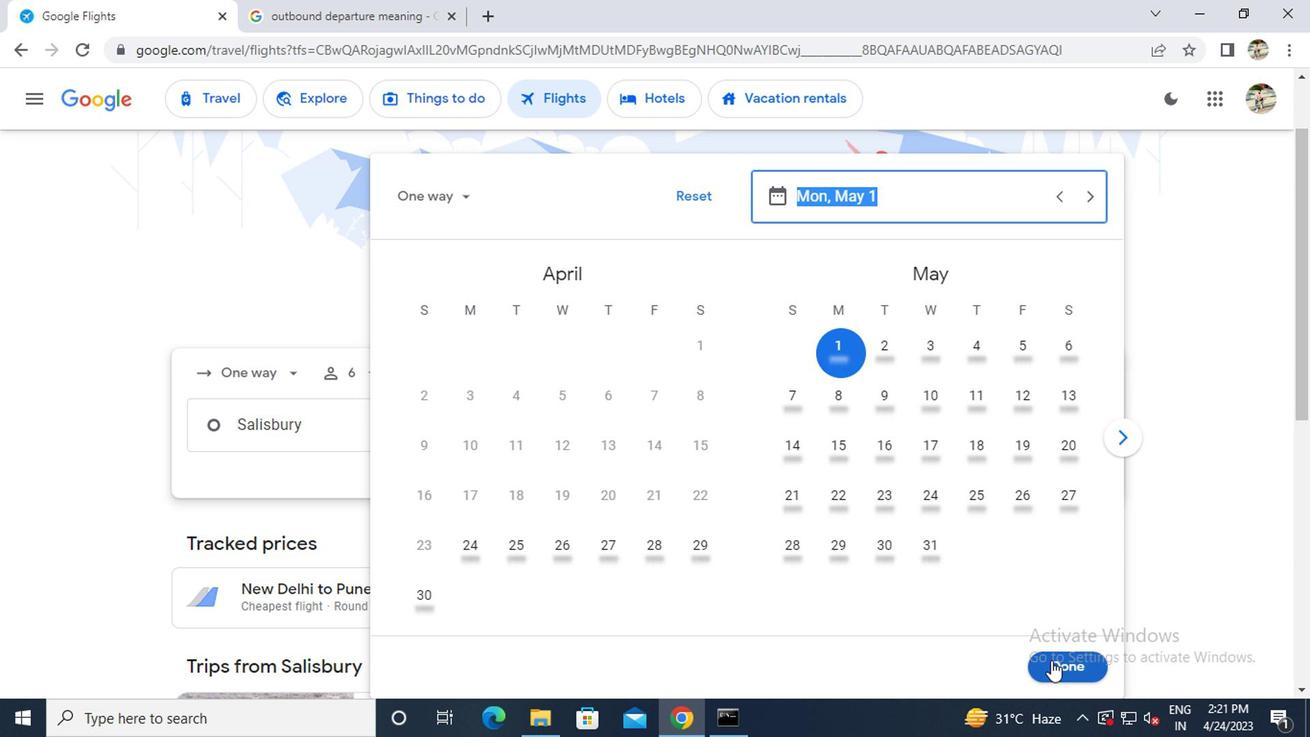 
Action: Mouse moved to (642, 502)
Screenshot: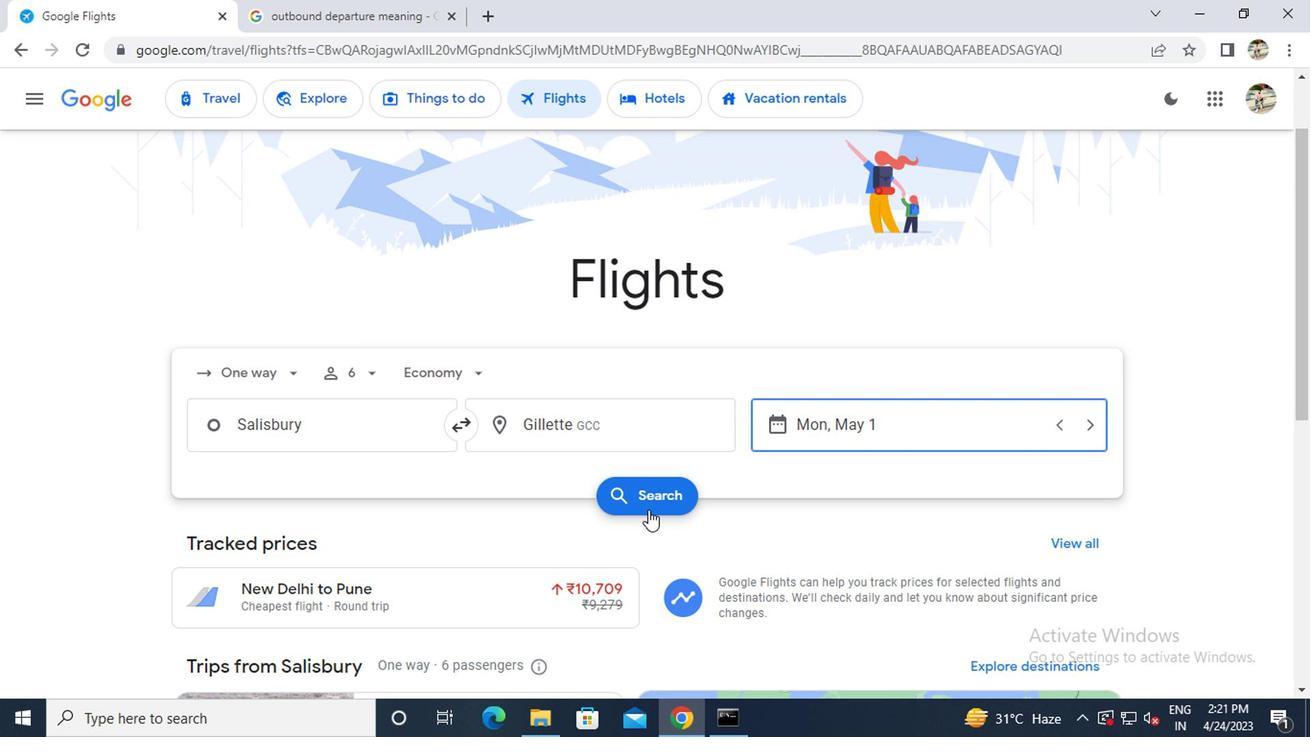 
Action: Mouse pressed left at (642, 502)
Screenshot: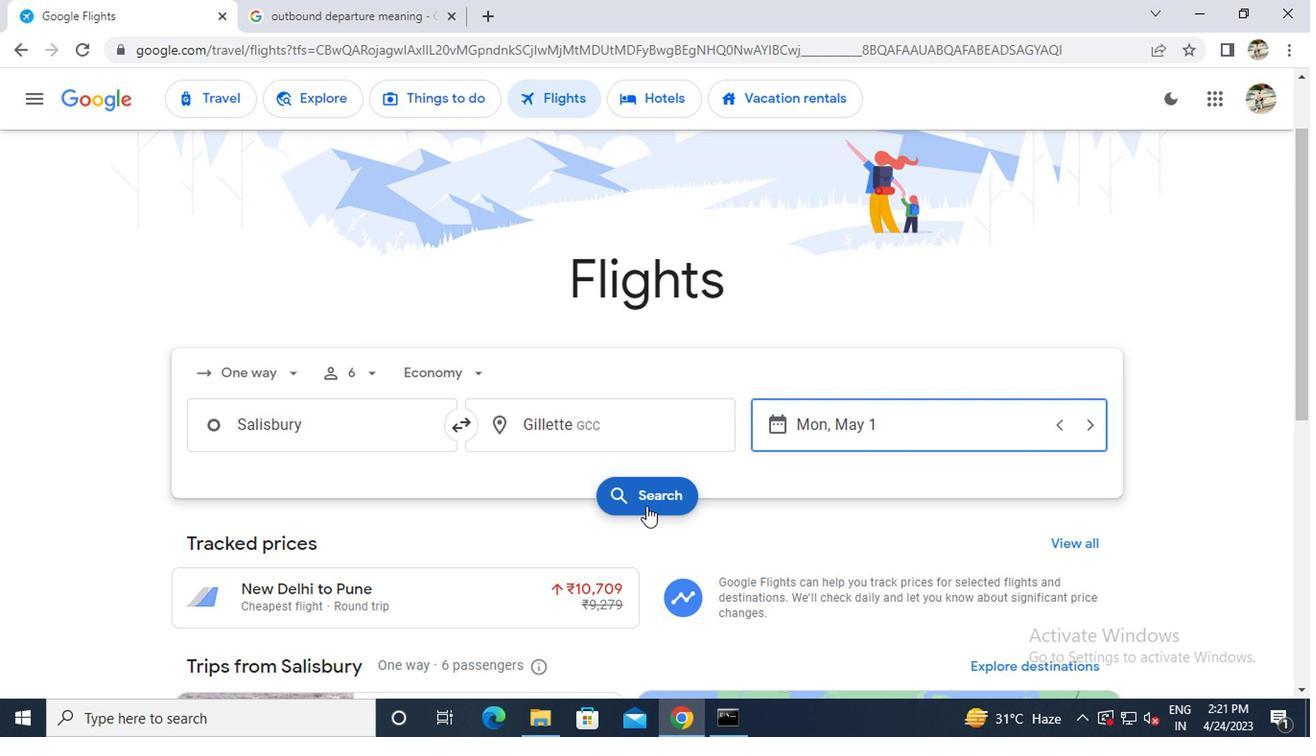 
Action: Mouse moved to (223, 282)
Screenshot: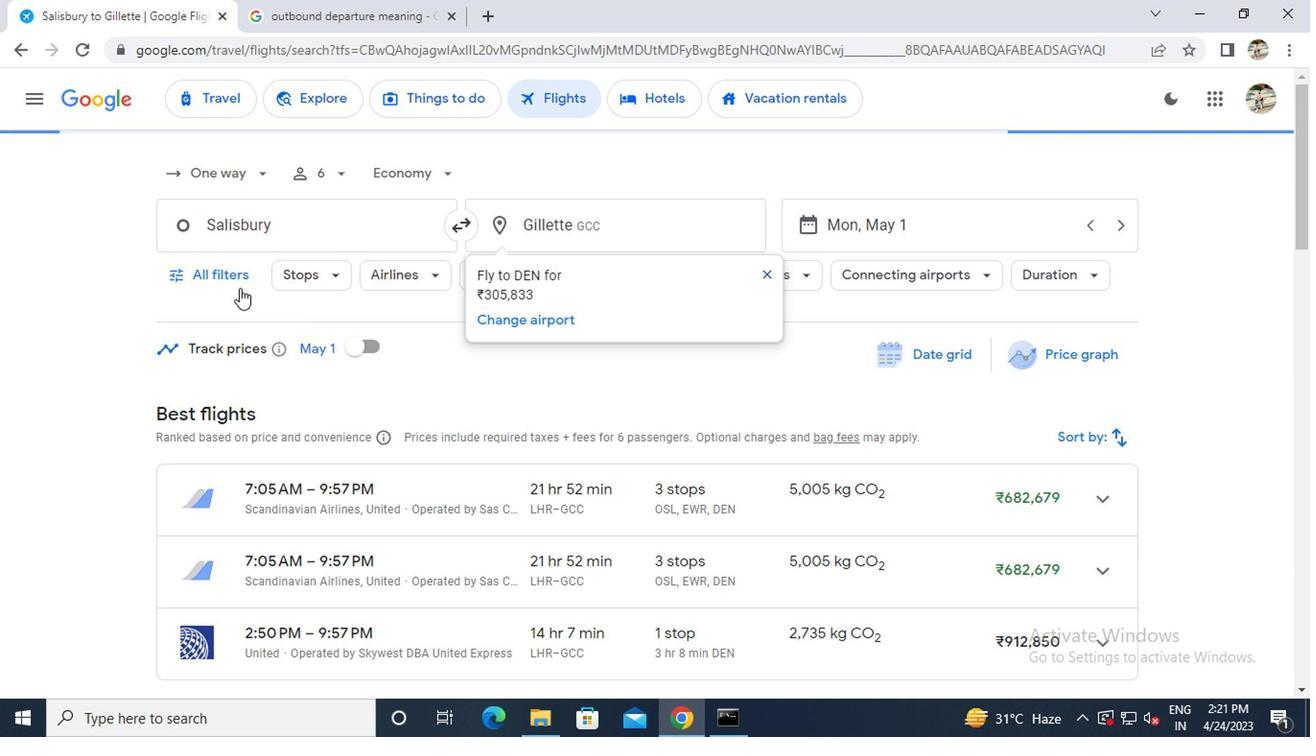 
Action: Mouse pressed left at (223, 282)
Screenshot: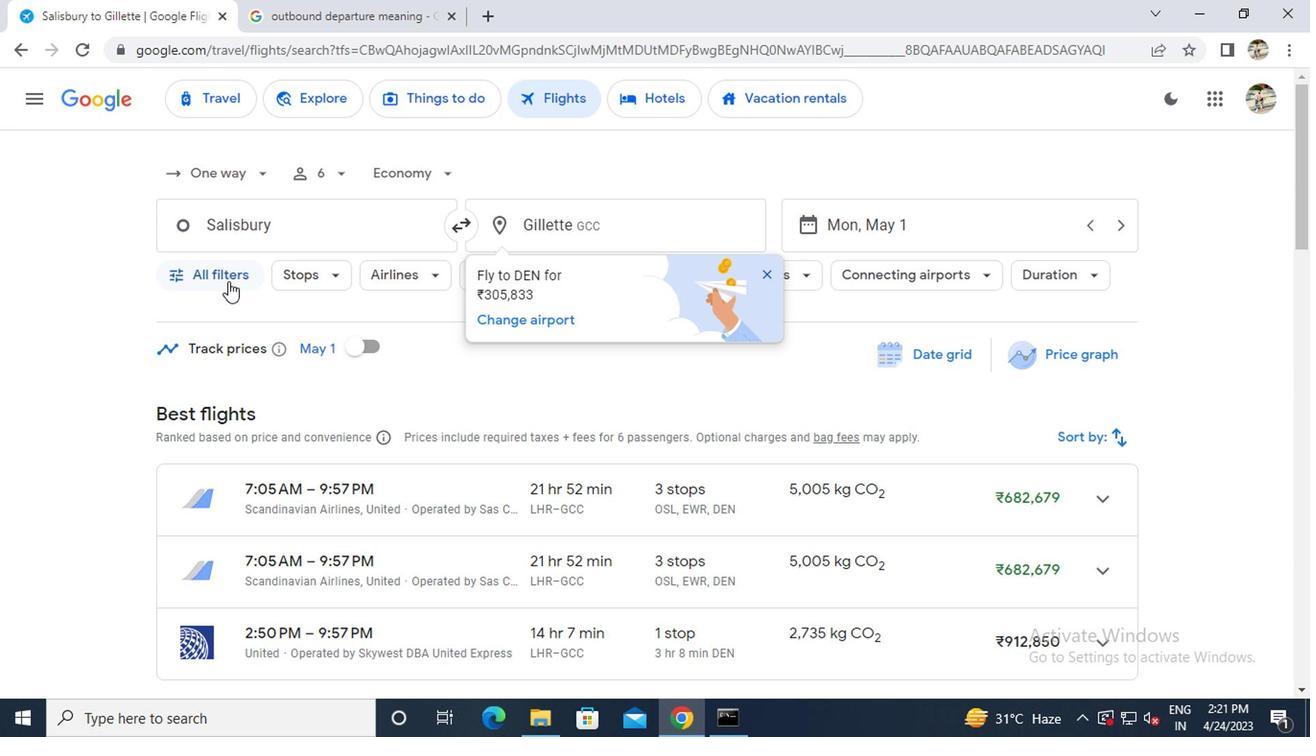
Action: Mouse moved to (235, 360)
Screenshot: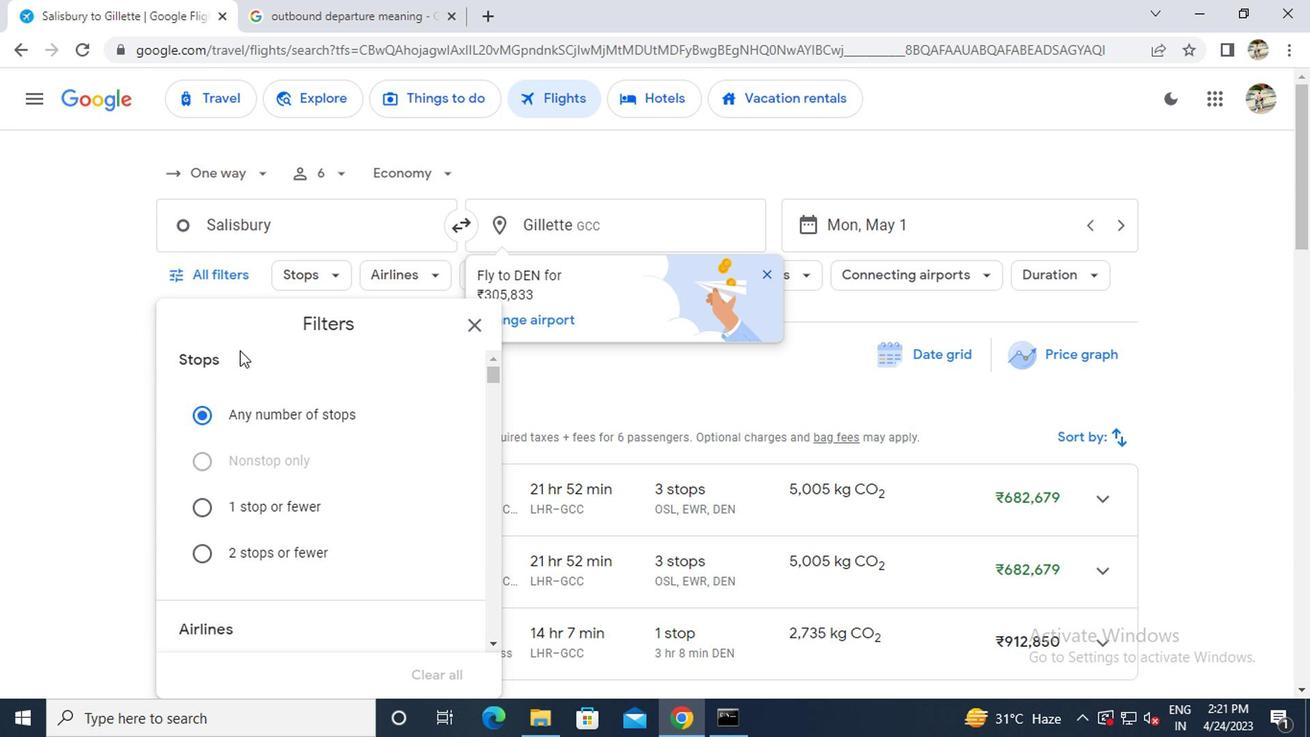
Action: Mouse scrolled (235, 359) with delta (0, -1)
Screenshot: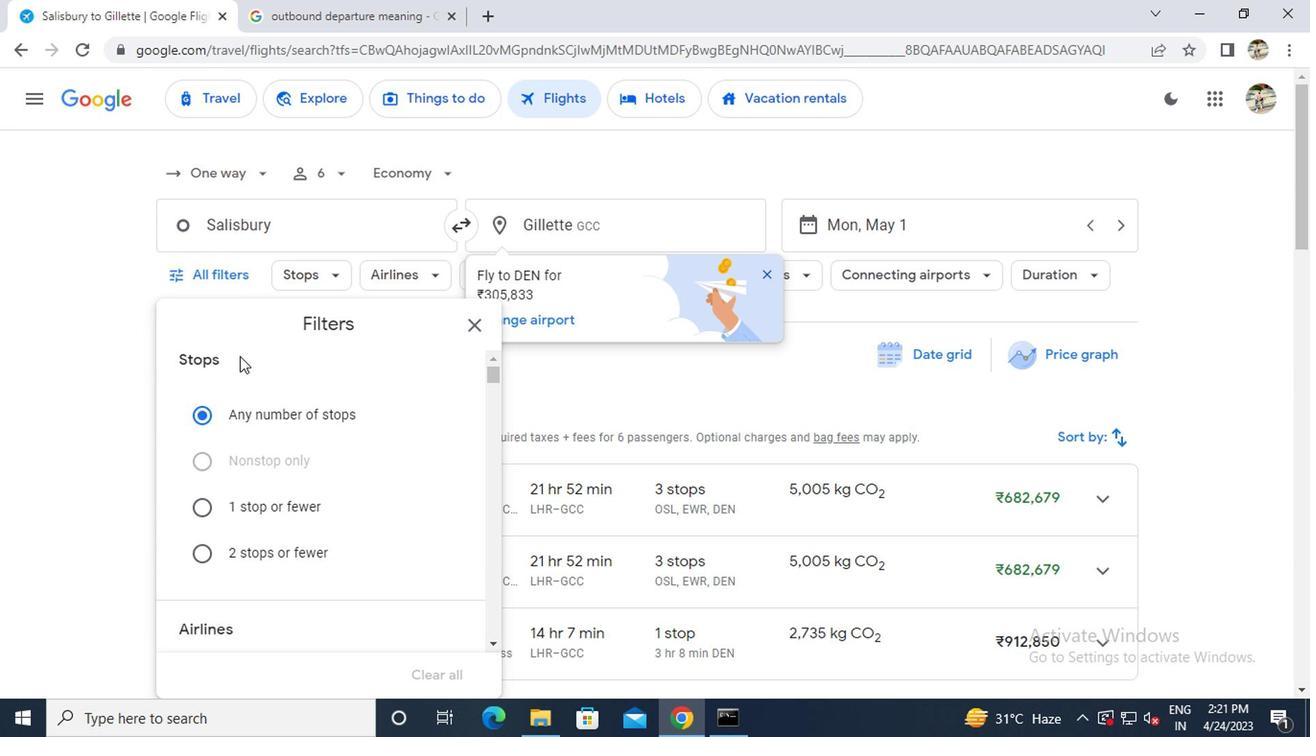 
Action: Mouse scrolled (235, 359) with delta (0, -1)
Screenshot: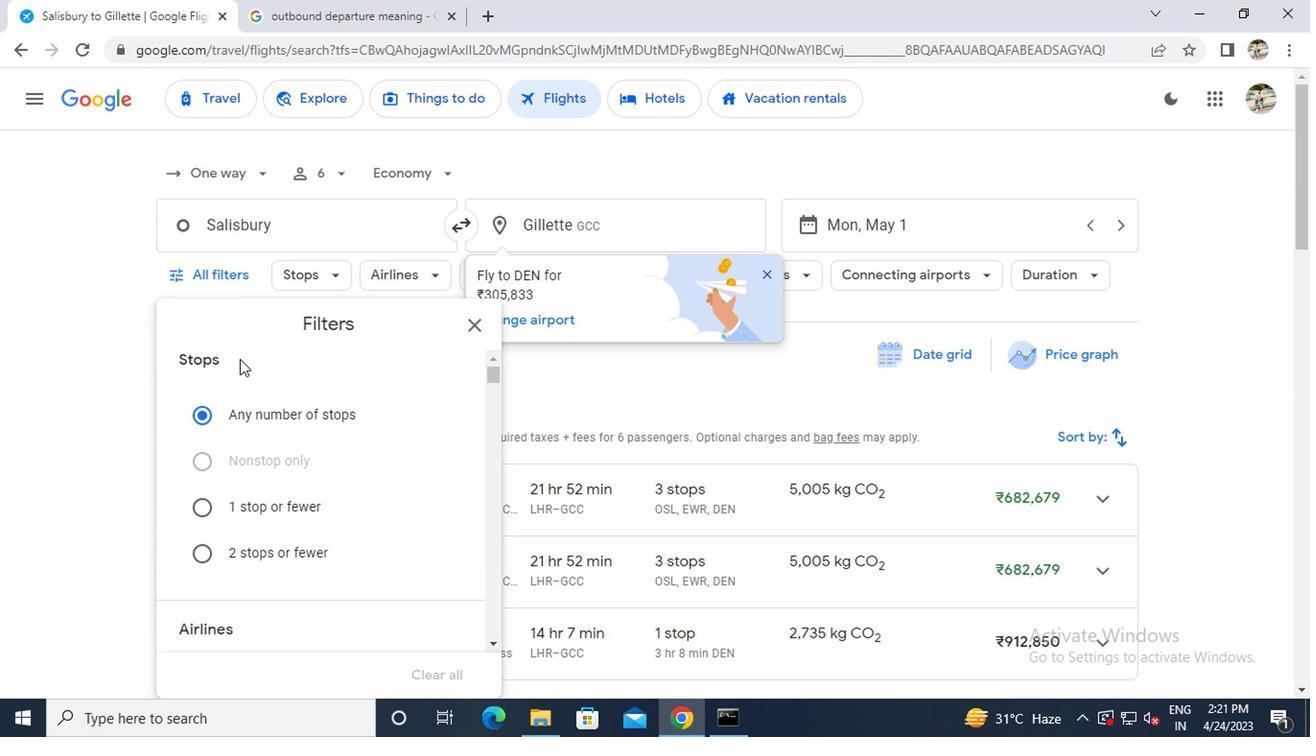 
Action: Mouse moved to (242, 372)
Screenshot: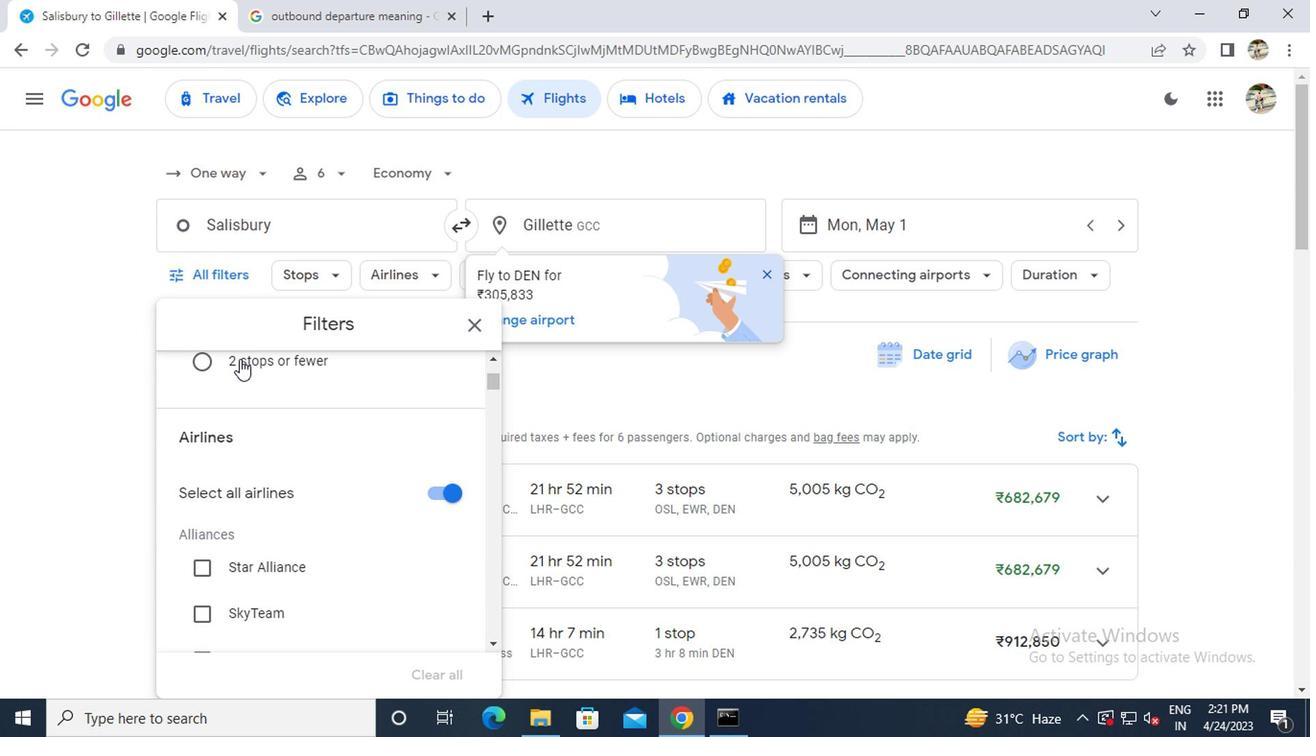 
Action: Mouse scrolled (242, 372) with delta (0, 0)
Screenshot: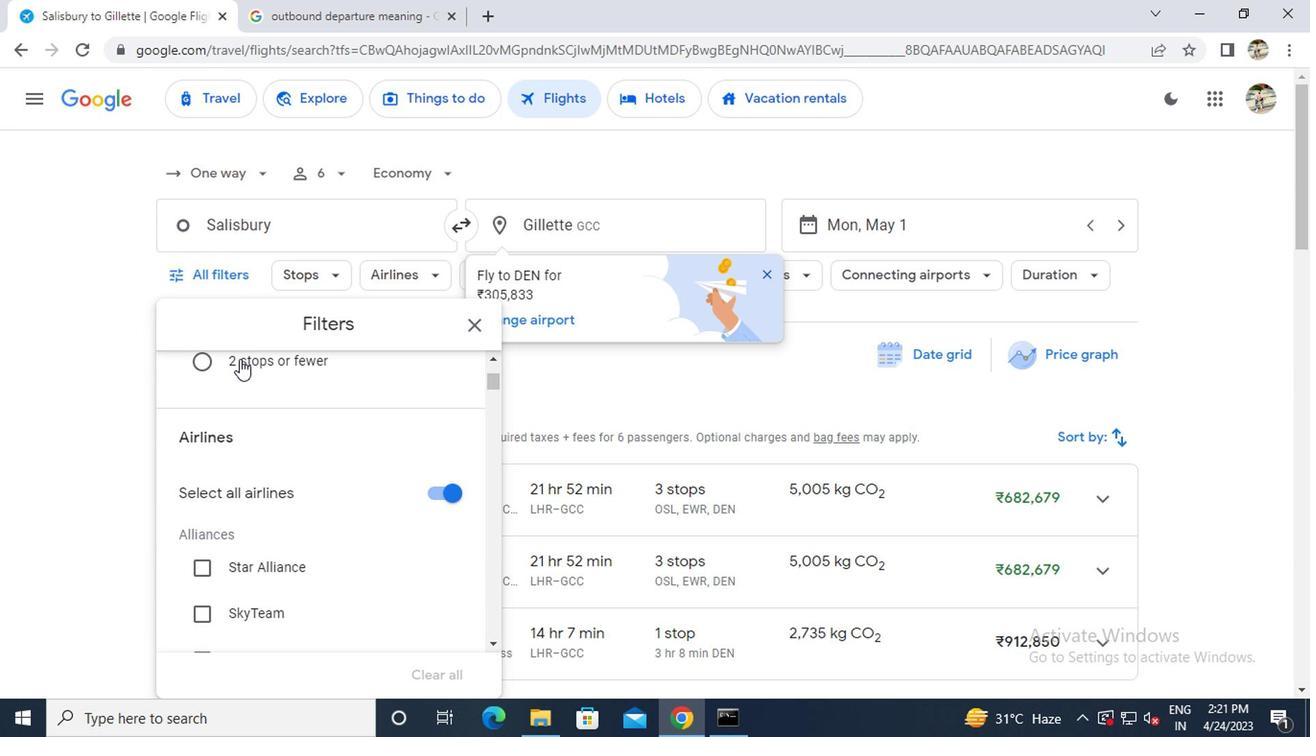 
Action: Mouse moved to (245, 379)
Screenshot: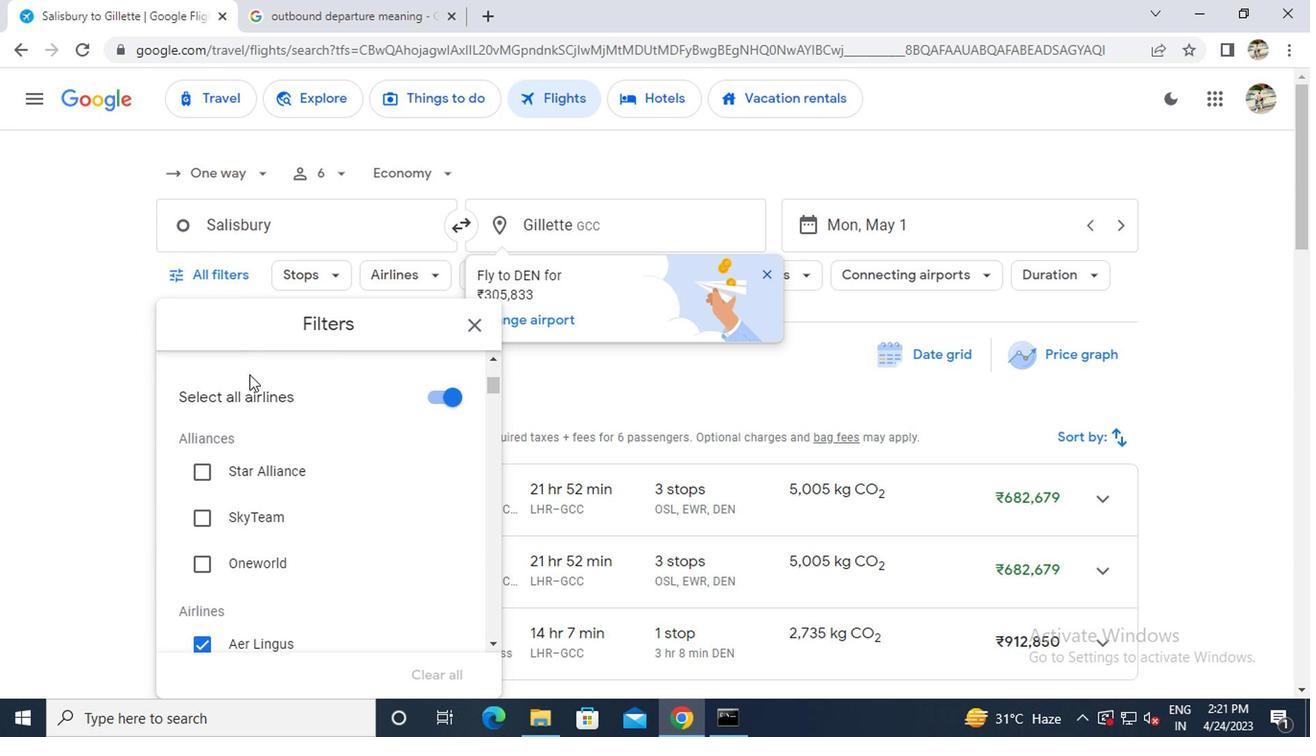 
Action: Mouse scrolled (245, 378) with delta (0, 0)
Screenshot: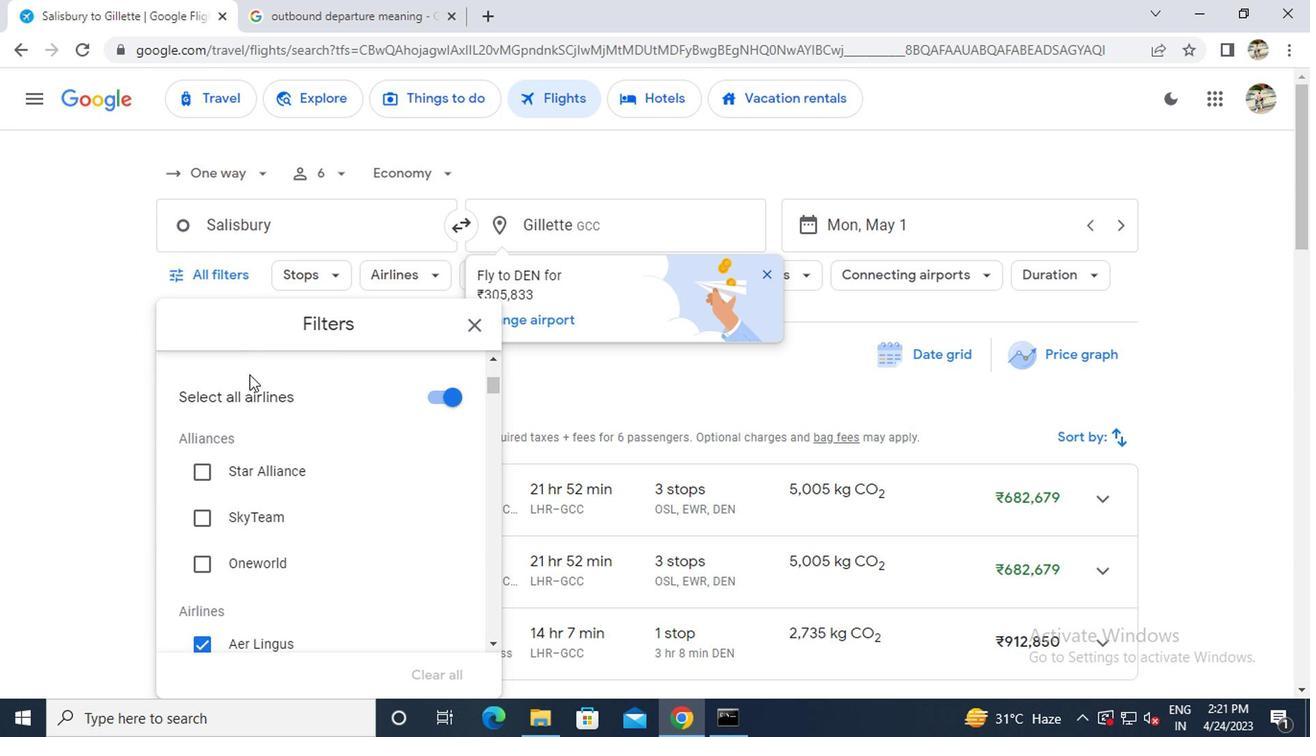 
Action: Mouse scrolled (245, 378) with delta (0, 0)
Screenshot: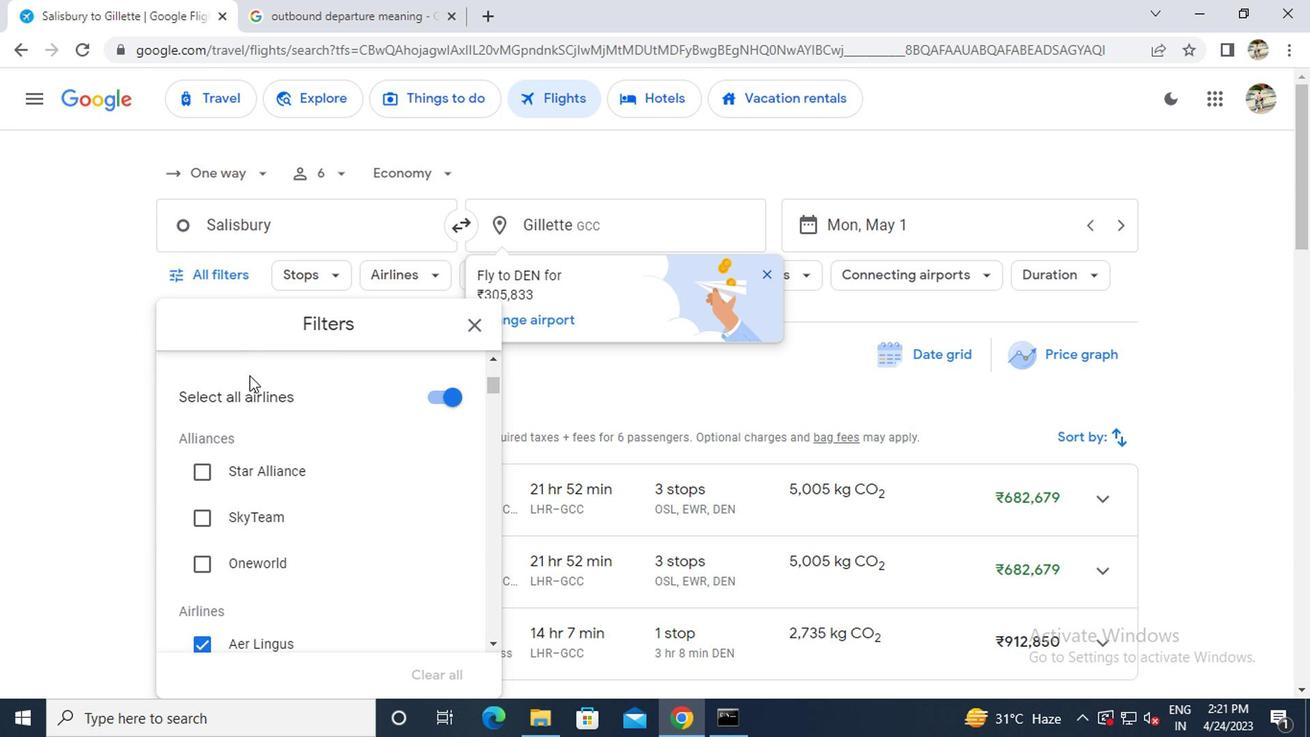 
Action: Mouse scrolled (245, 378) with delta (0, 0)
Screenshot: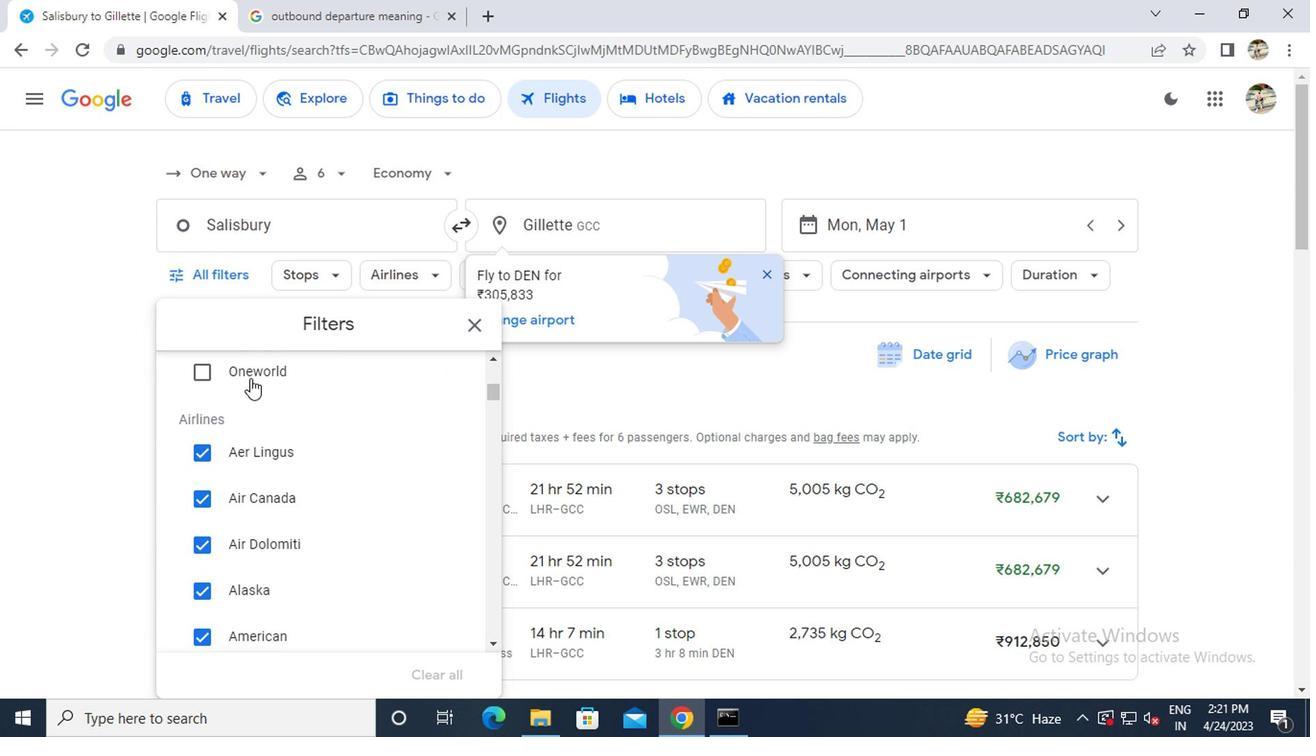 
Action: Mouse moved to (431, 543)
Screenshot: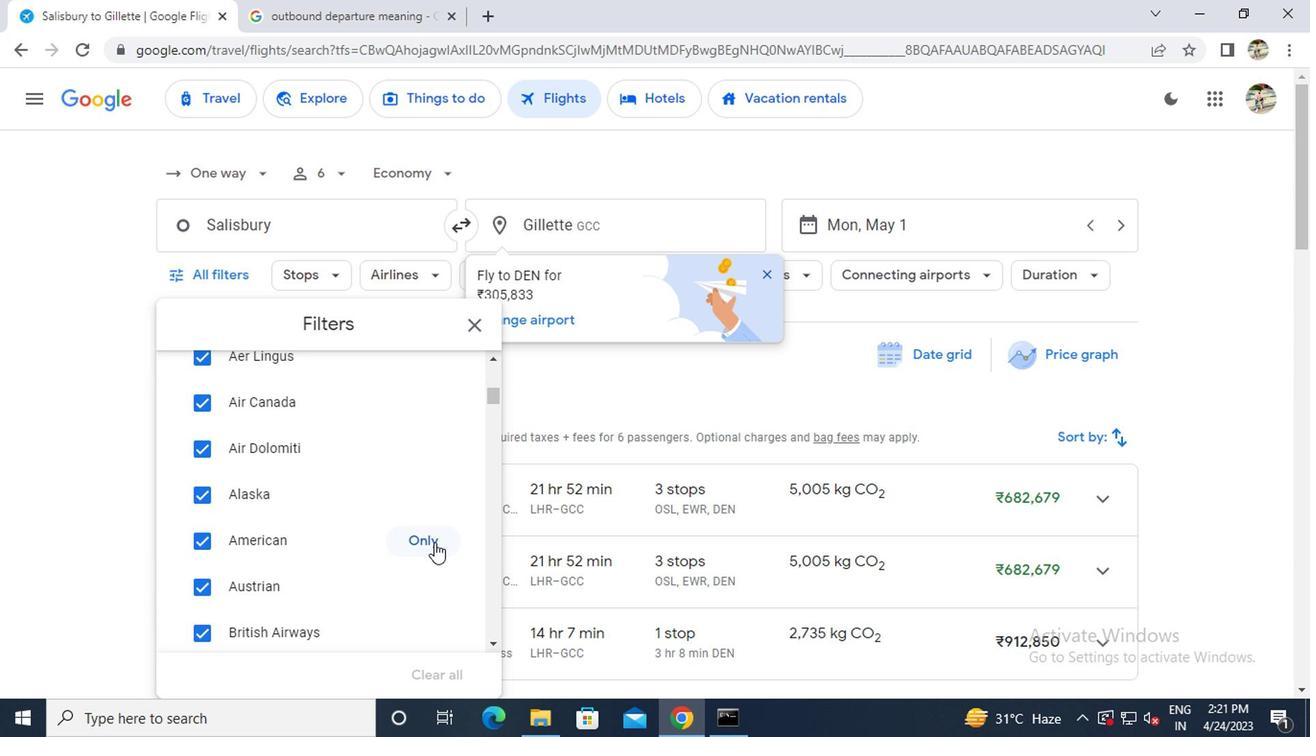 
Action: Mouse pressed left at (431, 543)
Screenshot: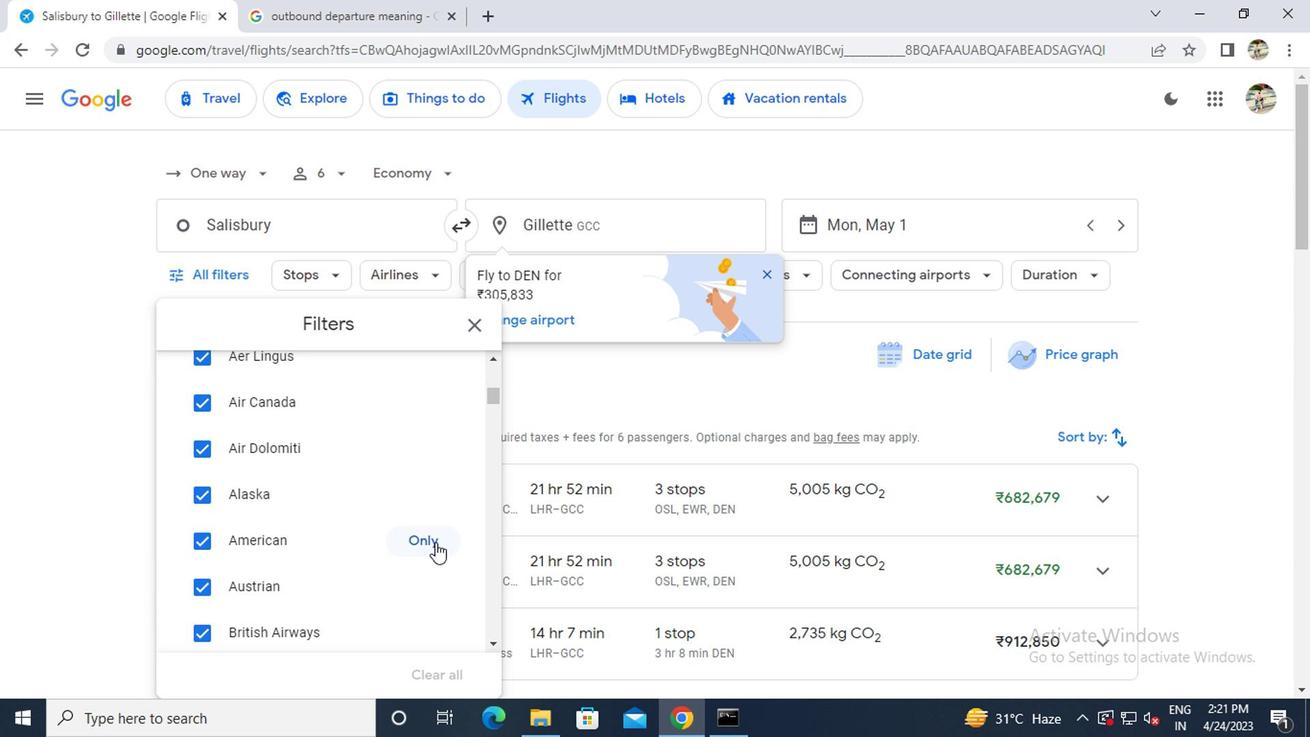 
Action: Mouse moved to (431, 543)
Screenshot: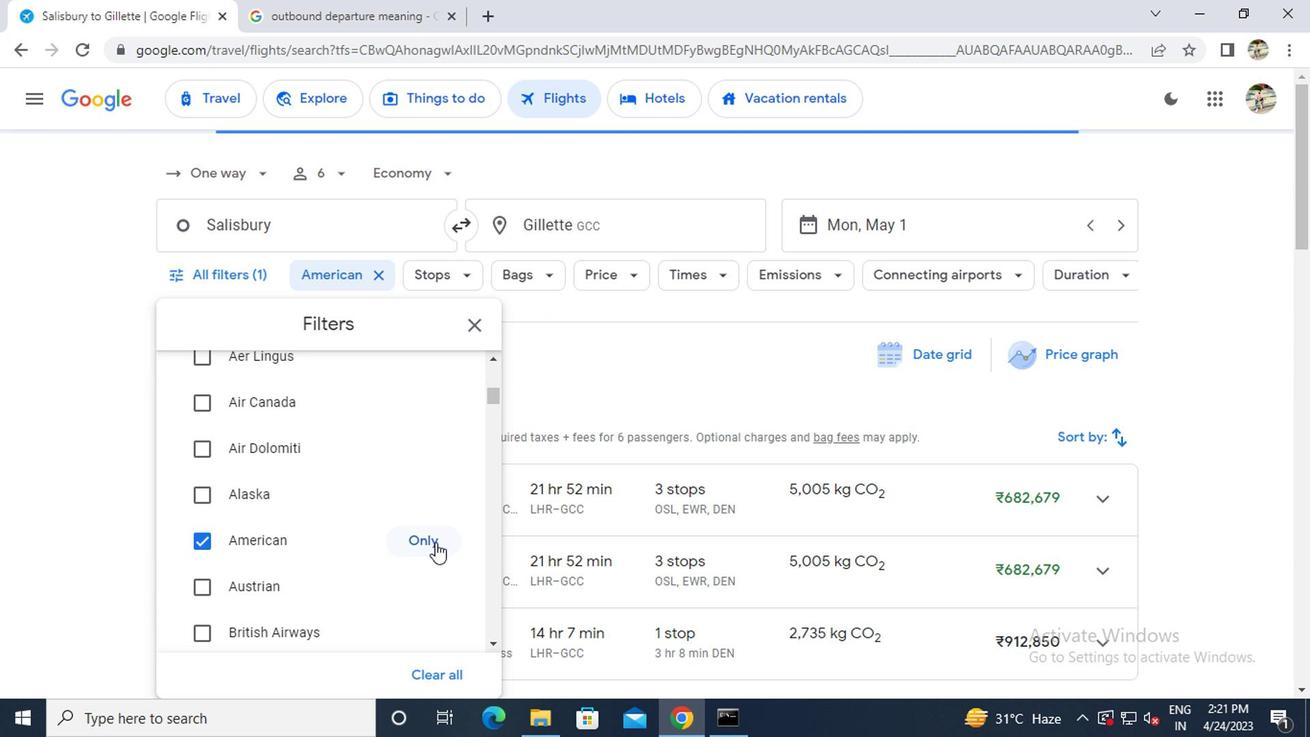 
Action: Mouse scrolled (431, 542) with delta (0, 0)
Screenshot: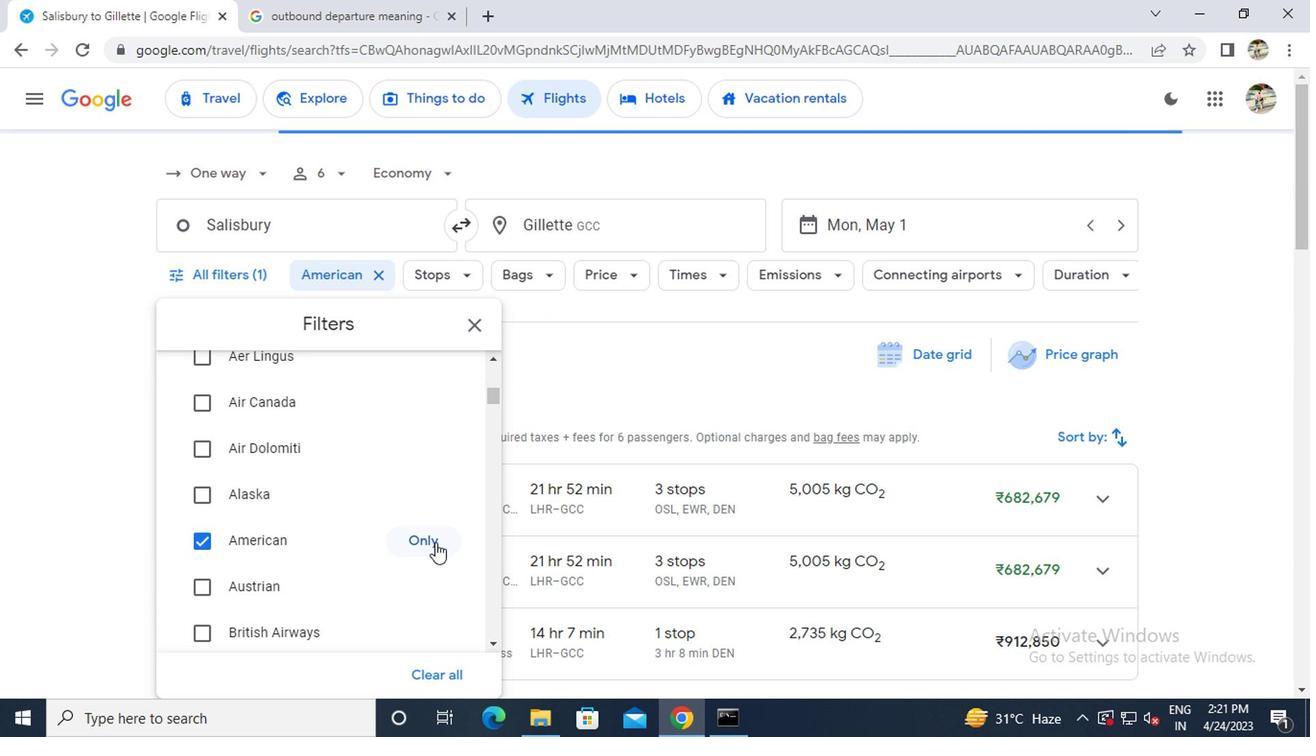 
Action: Mouse scrolled (431, 542) with delta (0, 0)
Screenshot: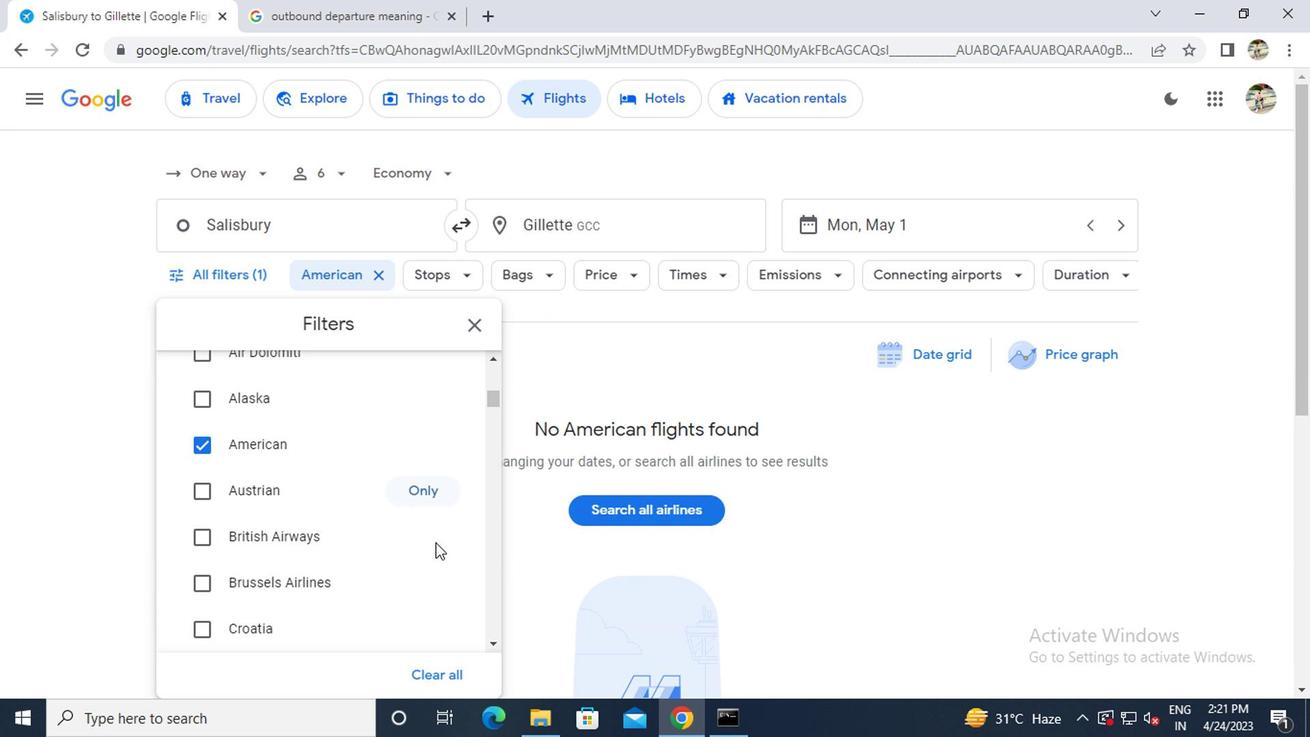 
Action: Mouse scrolled (431, 542) with delta (0, 0)
Screenshot: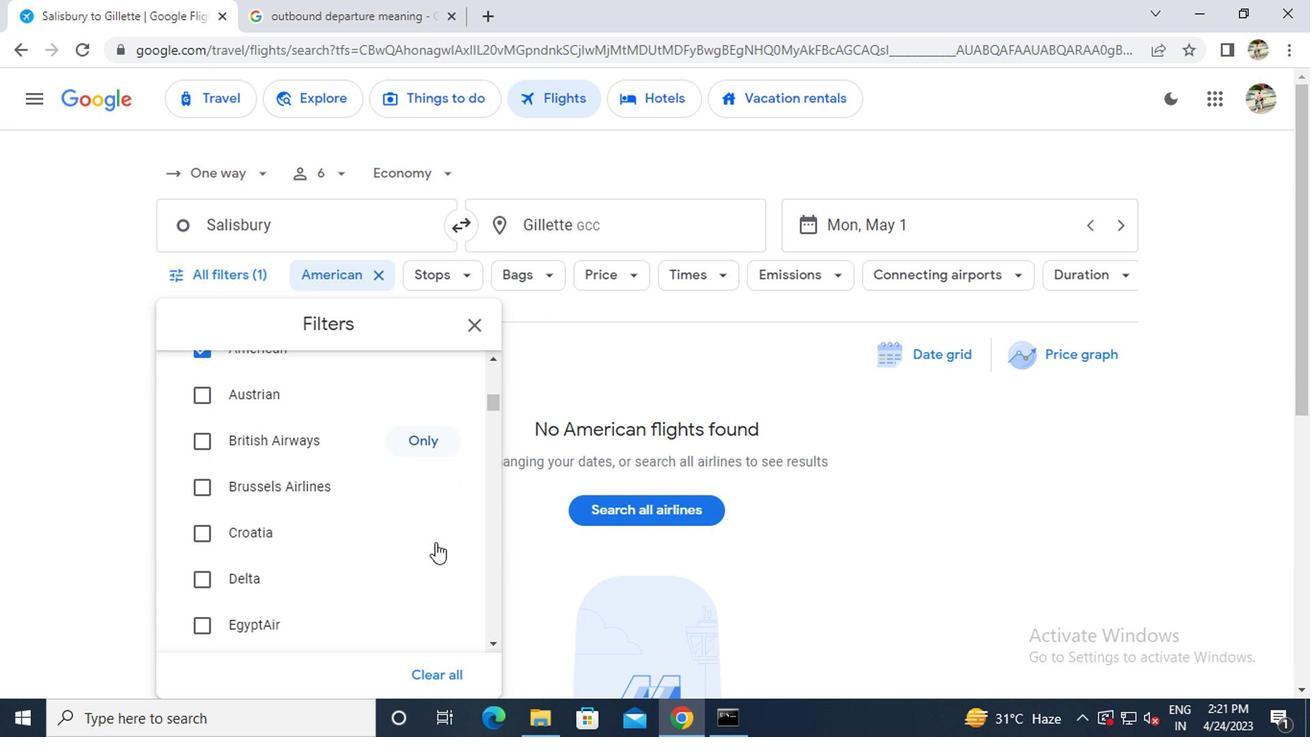 
Action: Mouse scrolled (431, 542) with delta (0, 0)
Screenshot: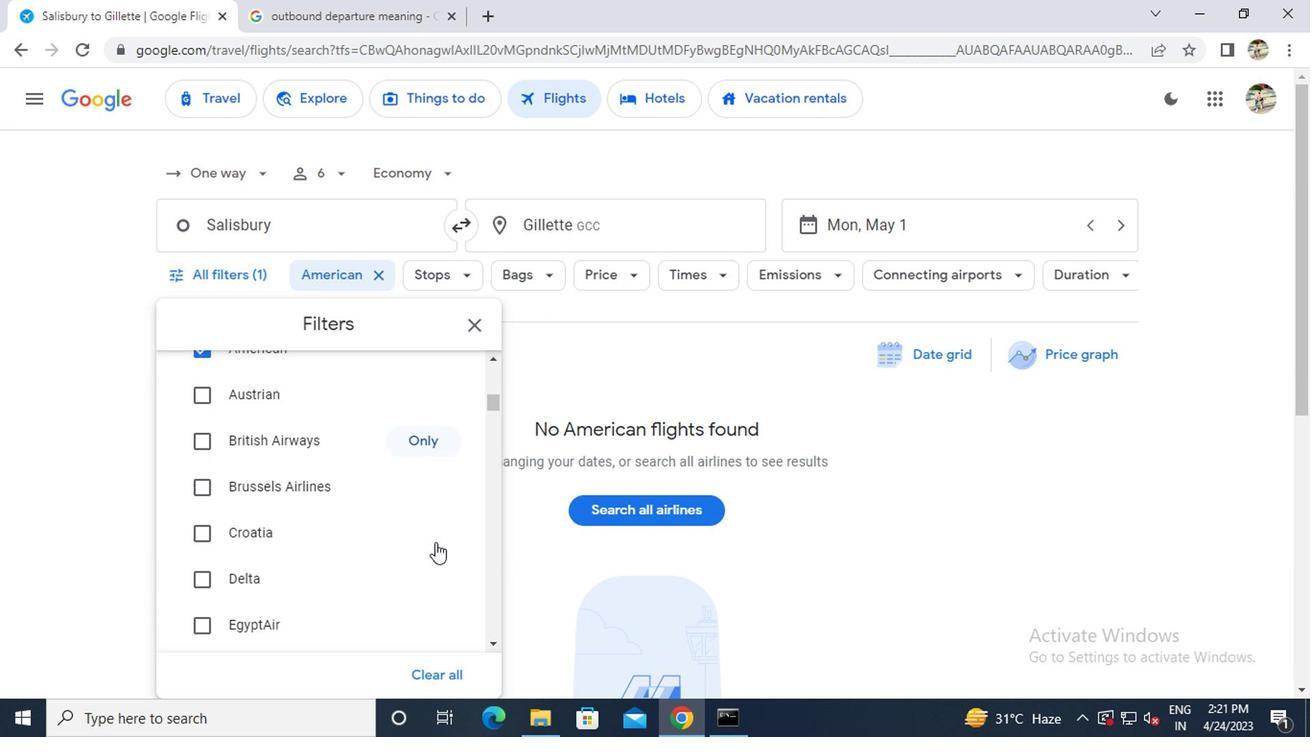
Action: Mouse scrolled (431, 542) with delta (0, 0)
Screenshot: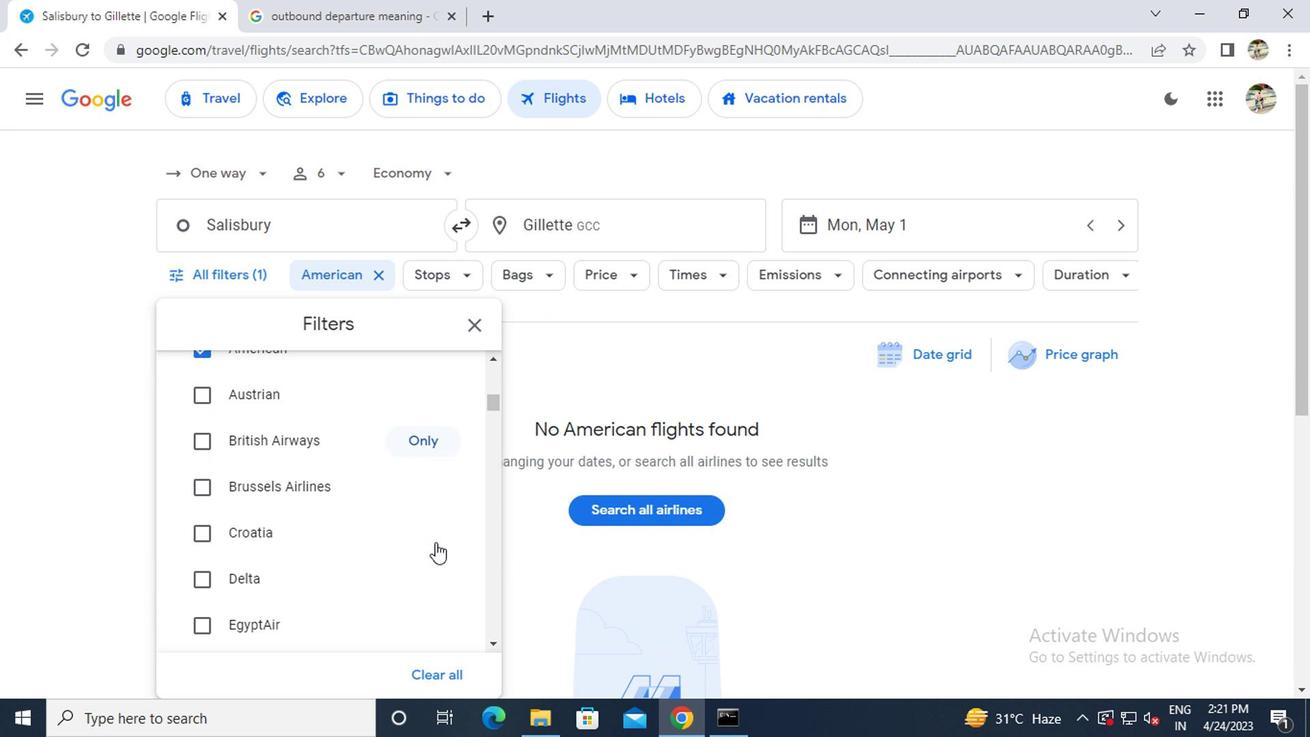 
Action: Mouse moved to (430, 544)
Screenshot: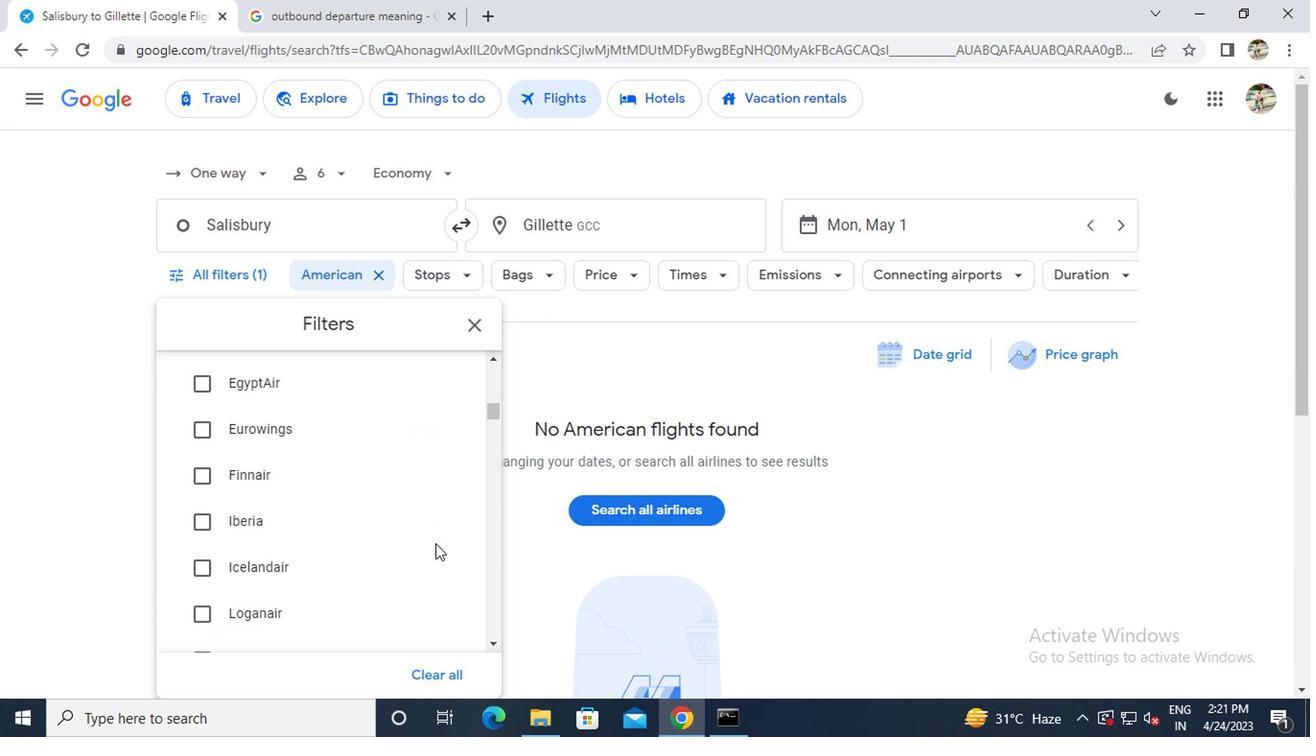 
Action: Mouse scrolled (430, 543) with delta (0, -1)
Screenshot: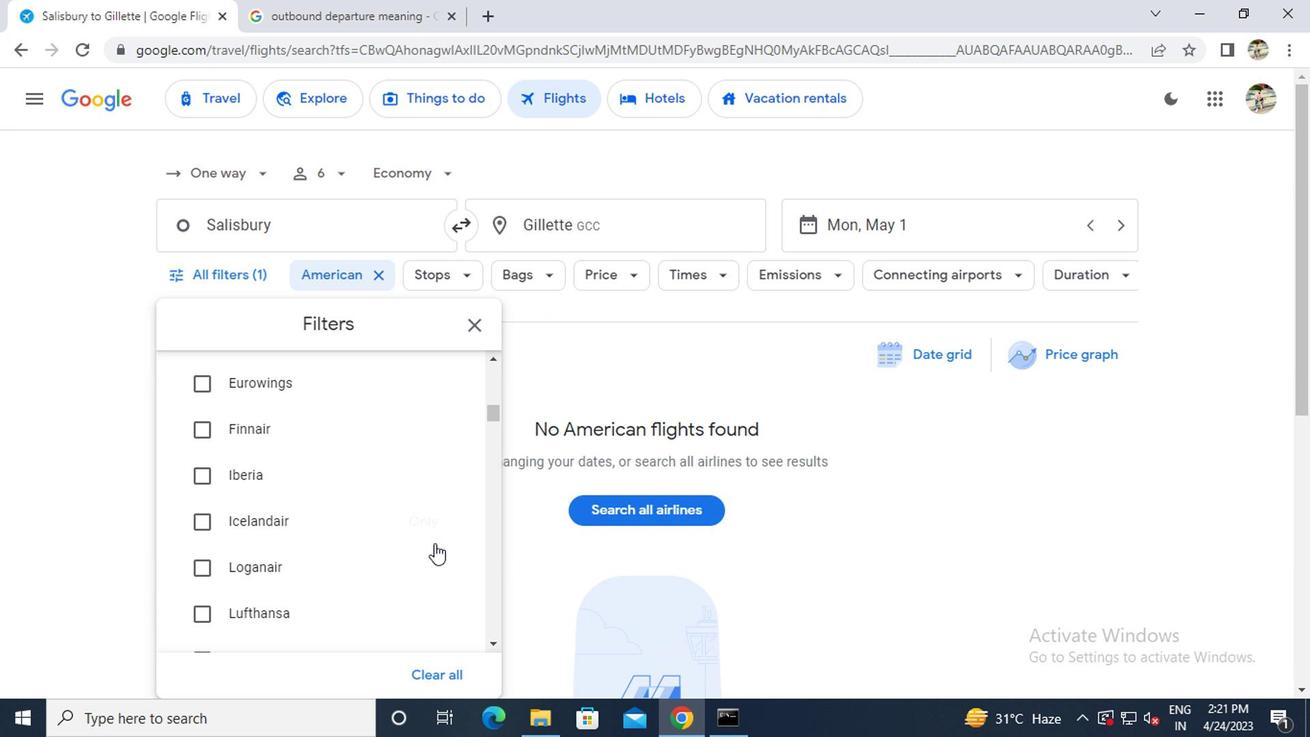 
Action: Mouse scrolled (430, 543) with delta (0, -1)
Screenshot: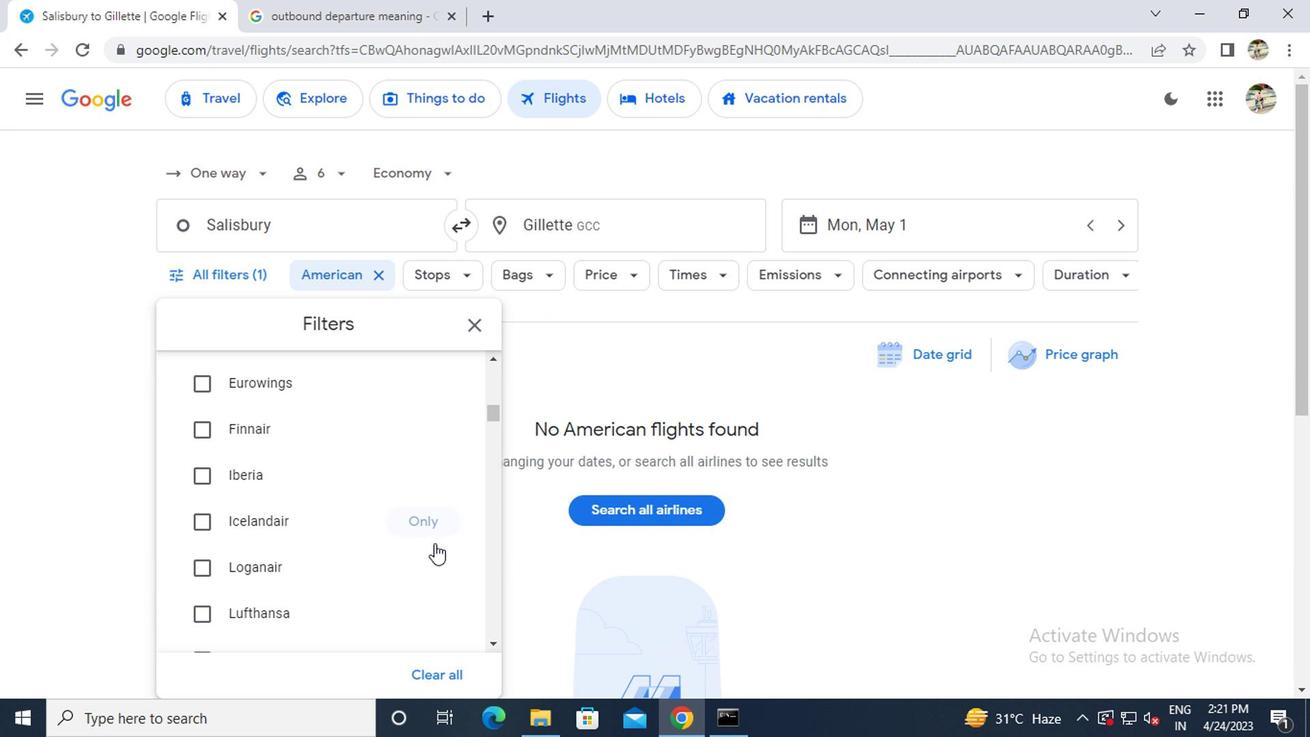 
Action: Mouse scrolled (430, 543) with delta (0, -1)
Screenshot: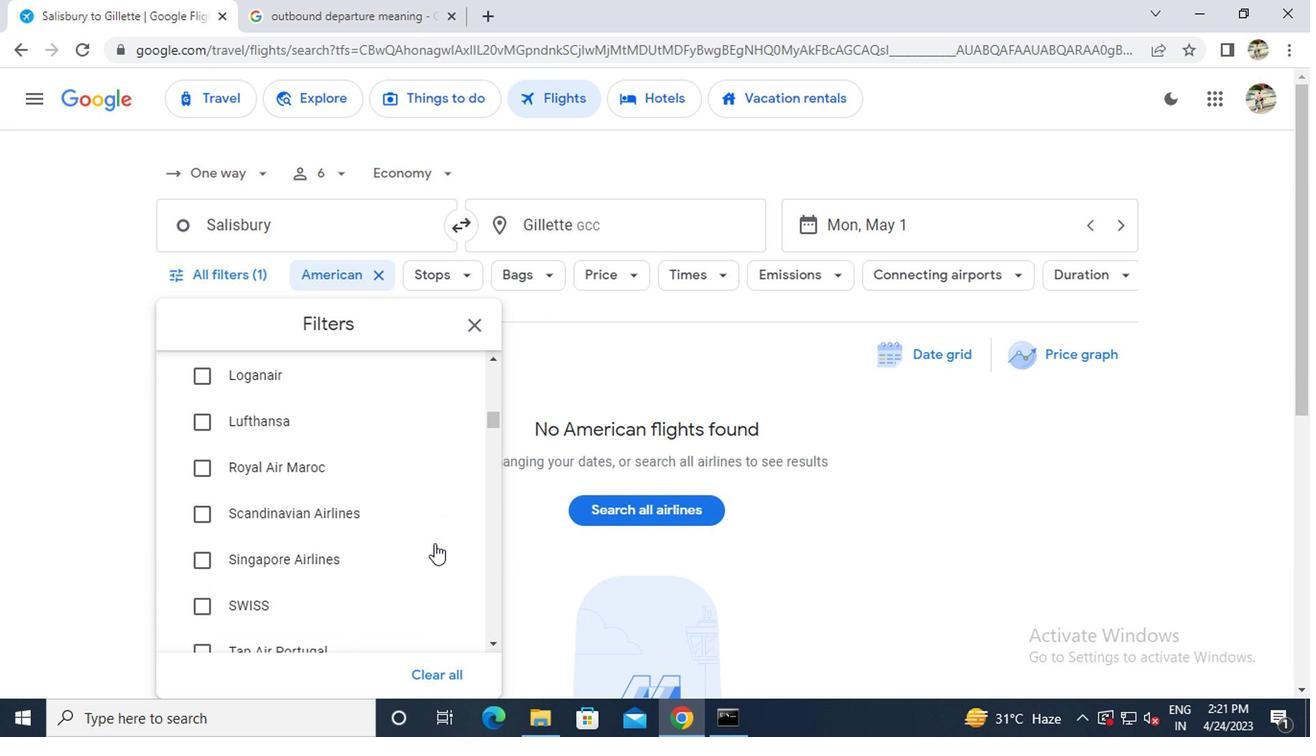 
Action: Mouse scrolled (430, 543) with delta (0, -1)
Screenshot: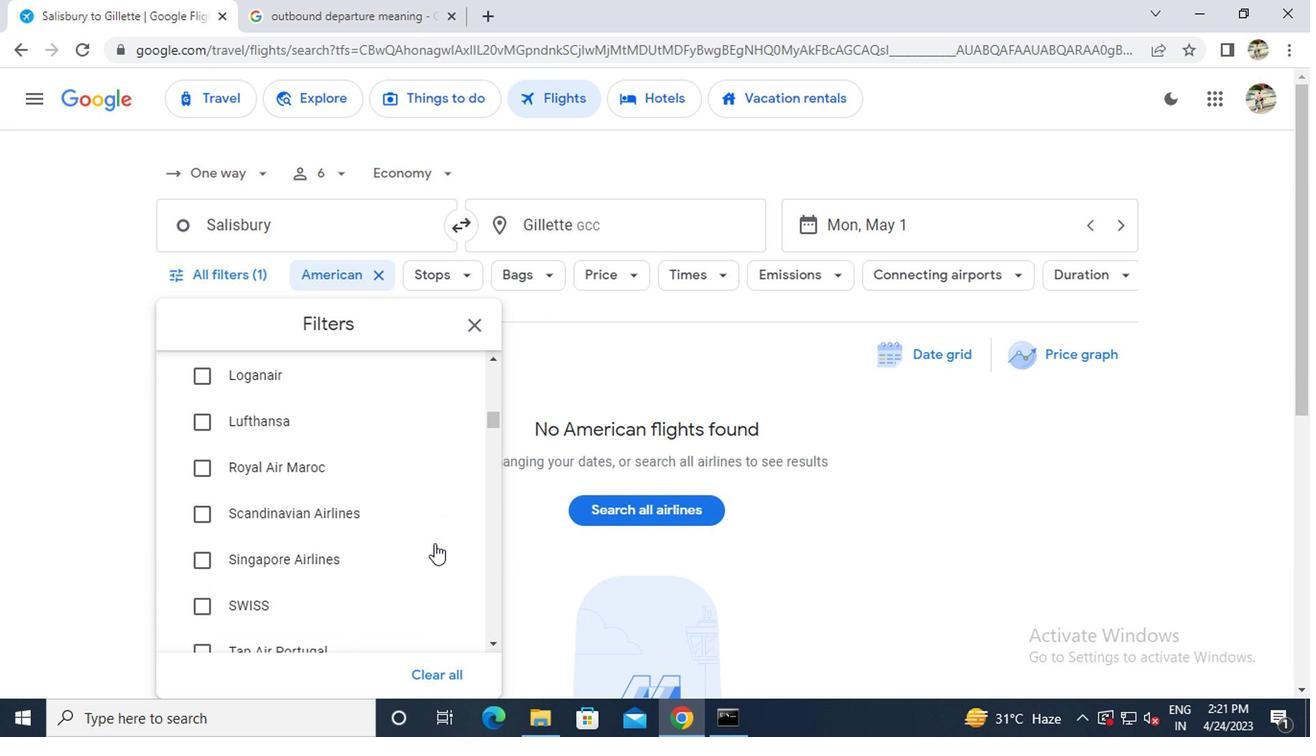
Action: Mouse scrolled (430, 543) with delta (0, -1)
Screenshot: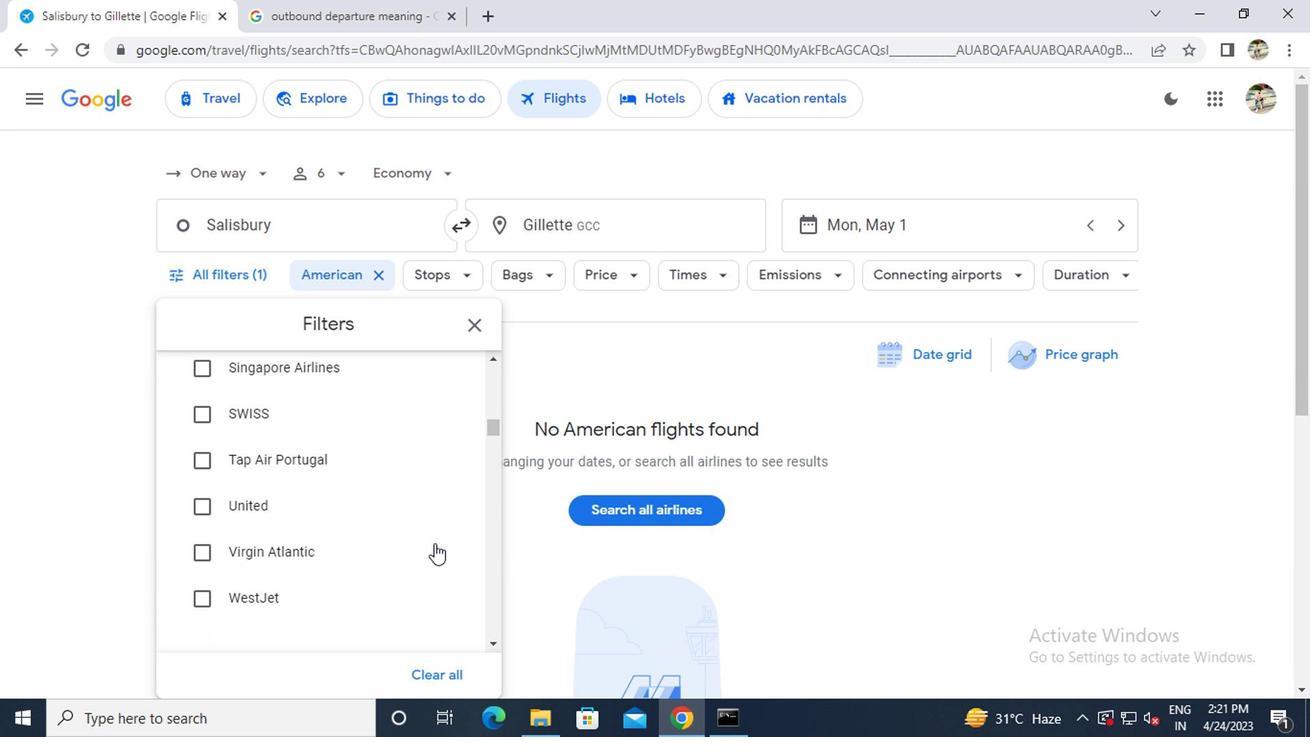 
Action: Mouse scrolled (430, 543) with delta (0, -1)
Screenshot: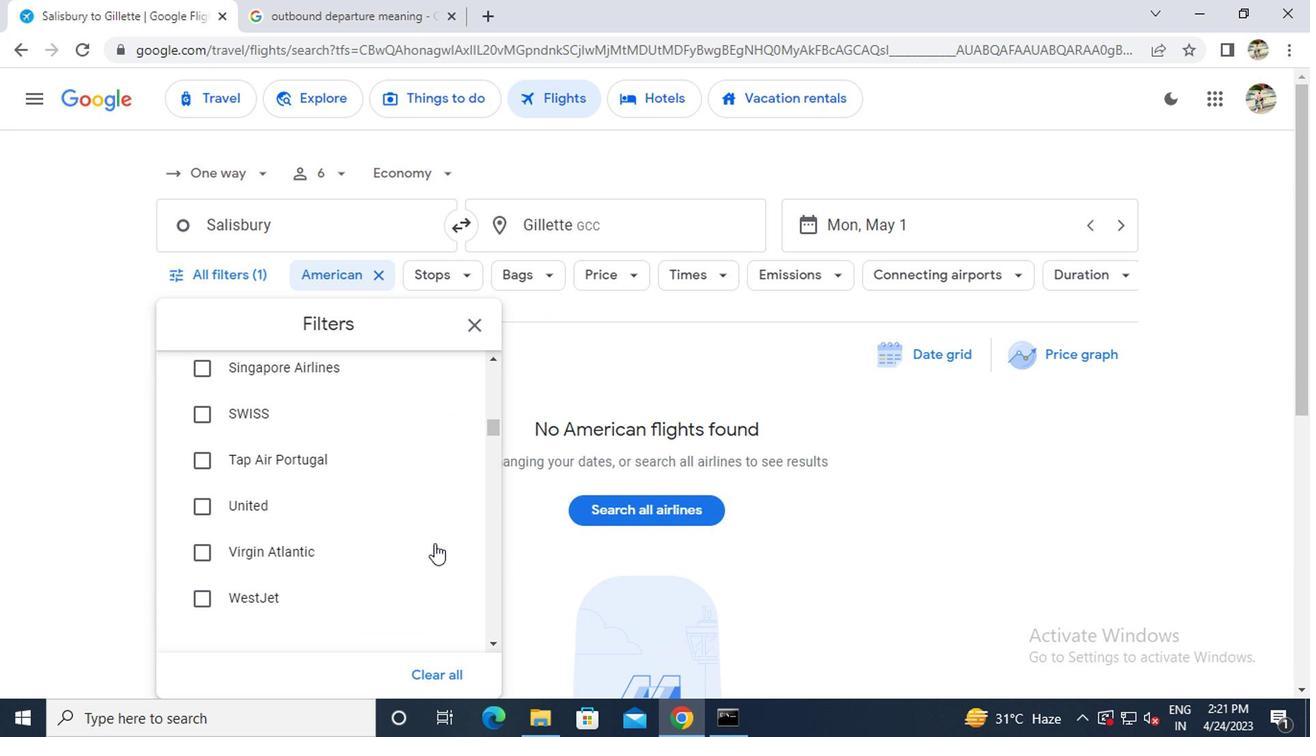 
Action: Mouse scrolled (430, 543) with delta (0, -1)
Screenshot: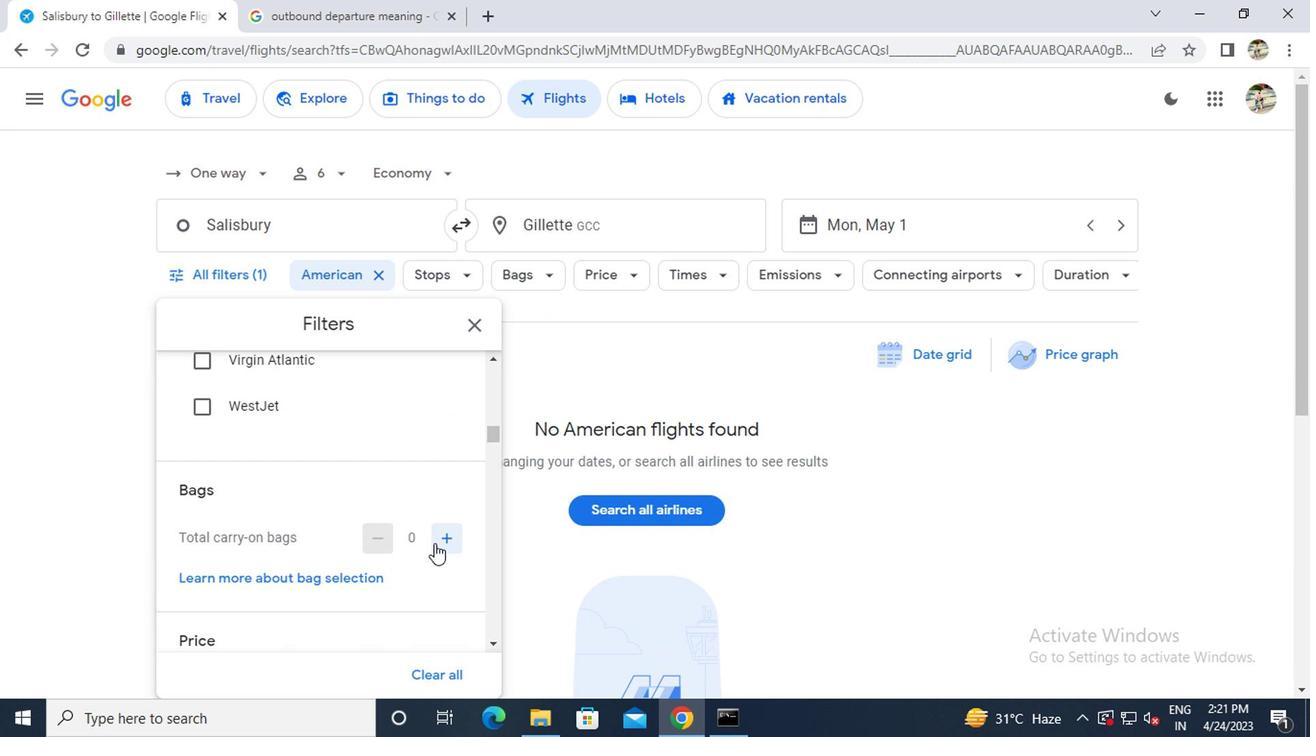 
Action: Mouse moved to (445, 443)
Screenshot: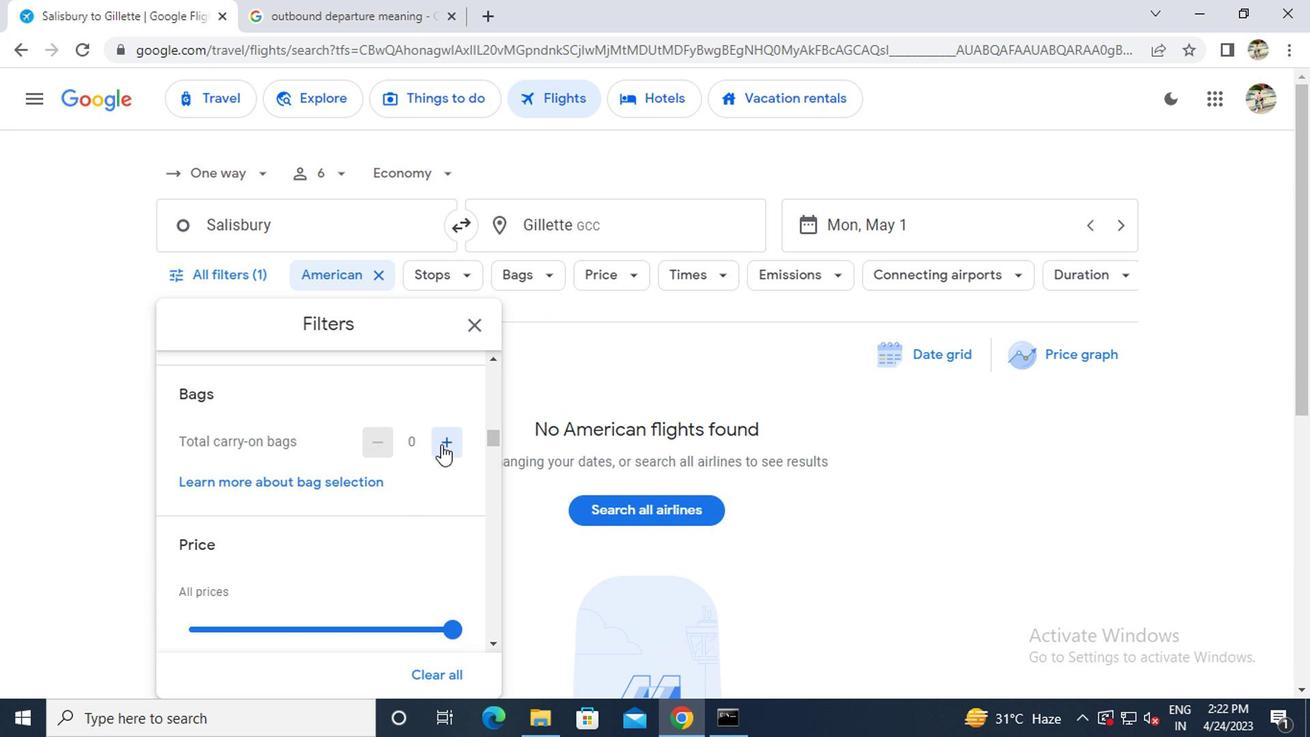 
Action: Mouse pressed left at (445, 443)
Screenshot: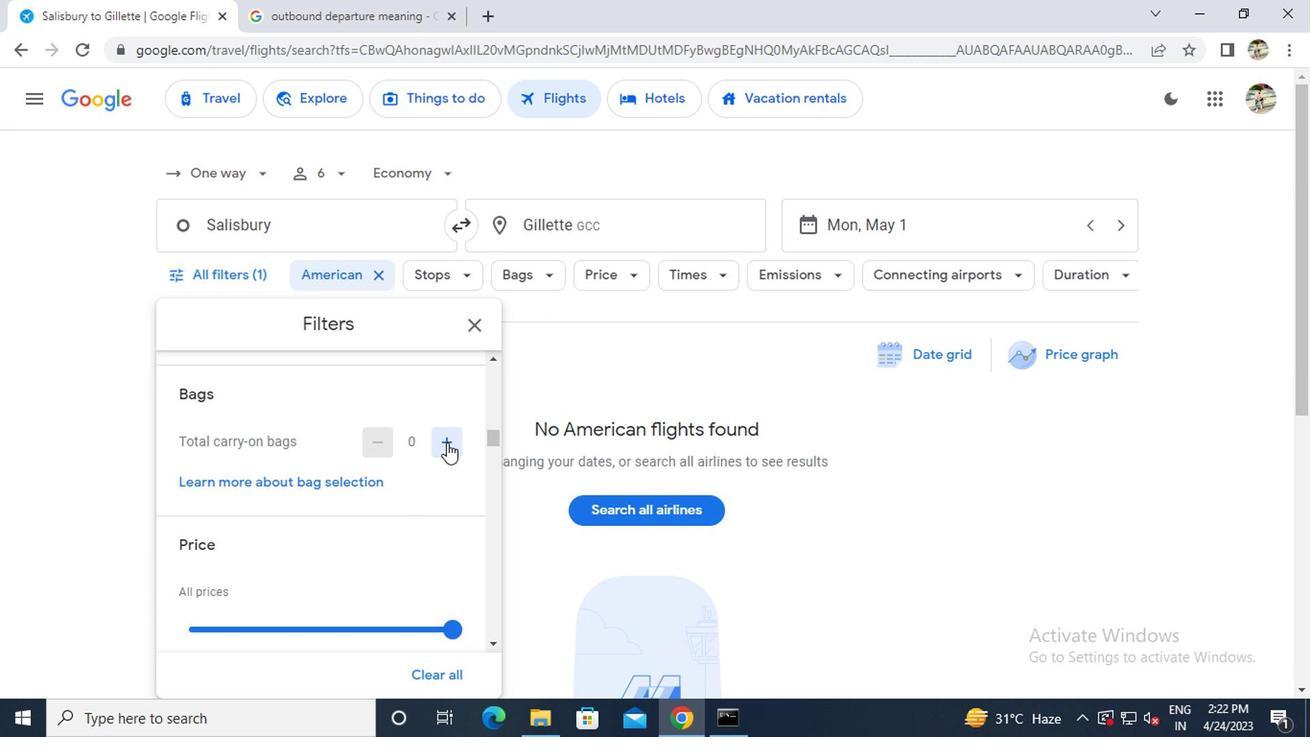 
Action: Mouse moved to (383, 475)
Screenshot: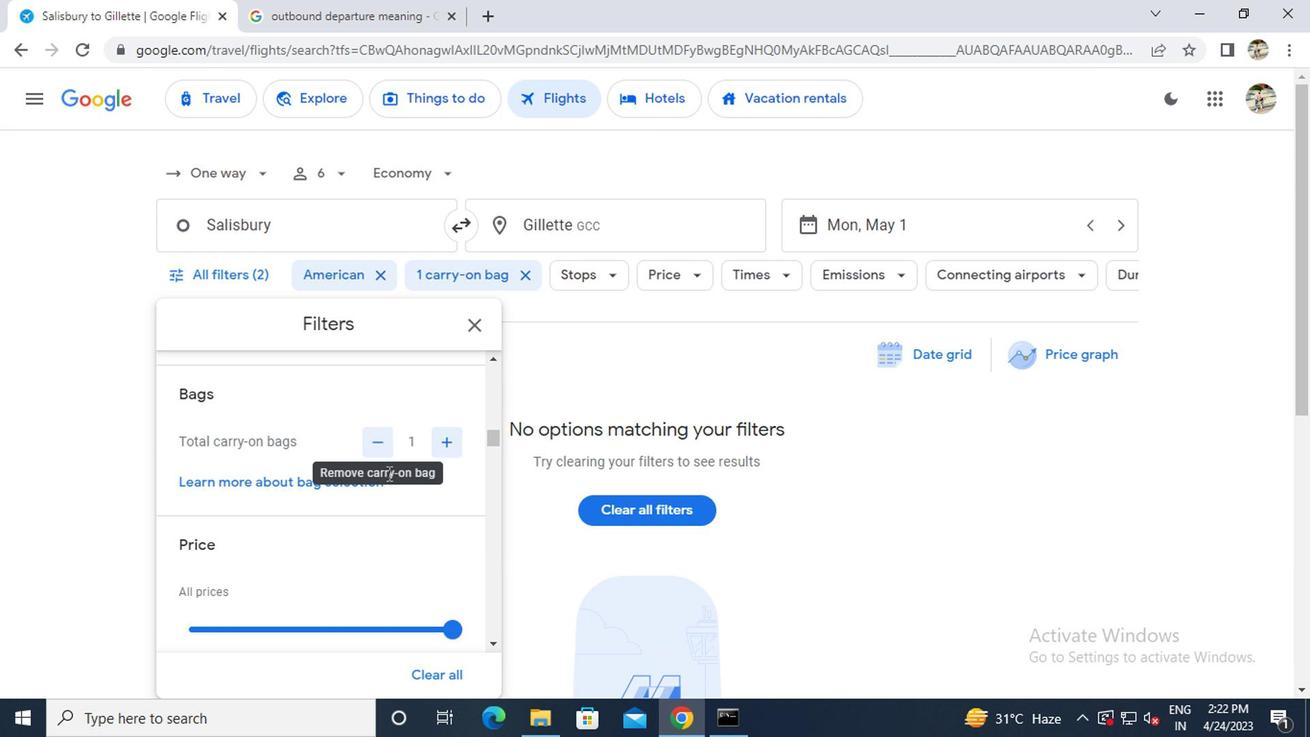 
Action: Mouse scrolled (383, 474) with delta (0, 0)
Screenshot: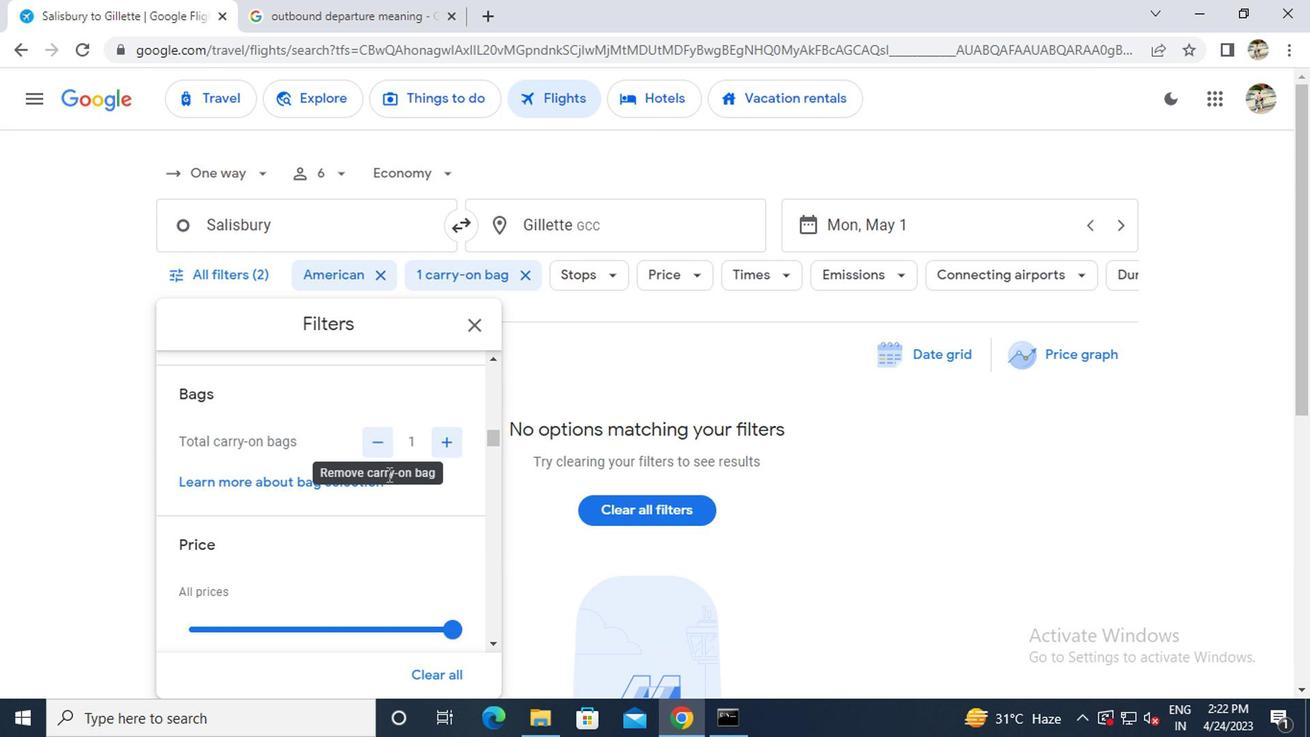 
Action: Mouse moved to (446, 531)
Screenshot: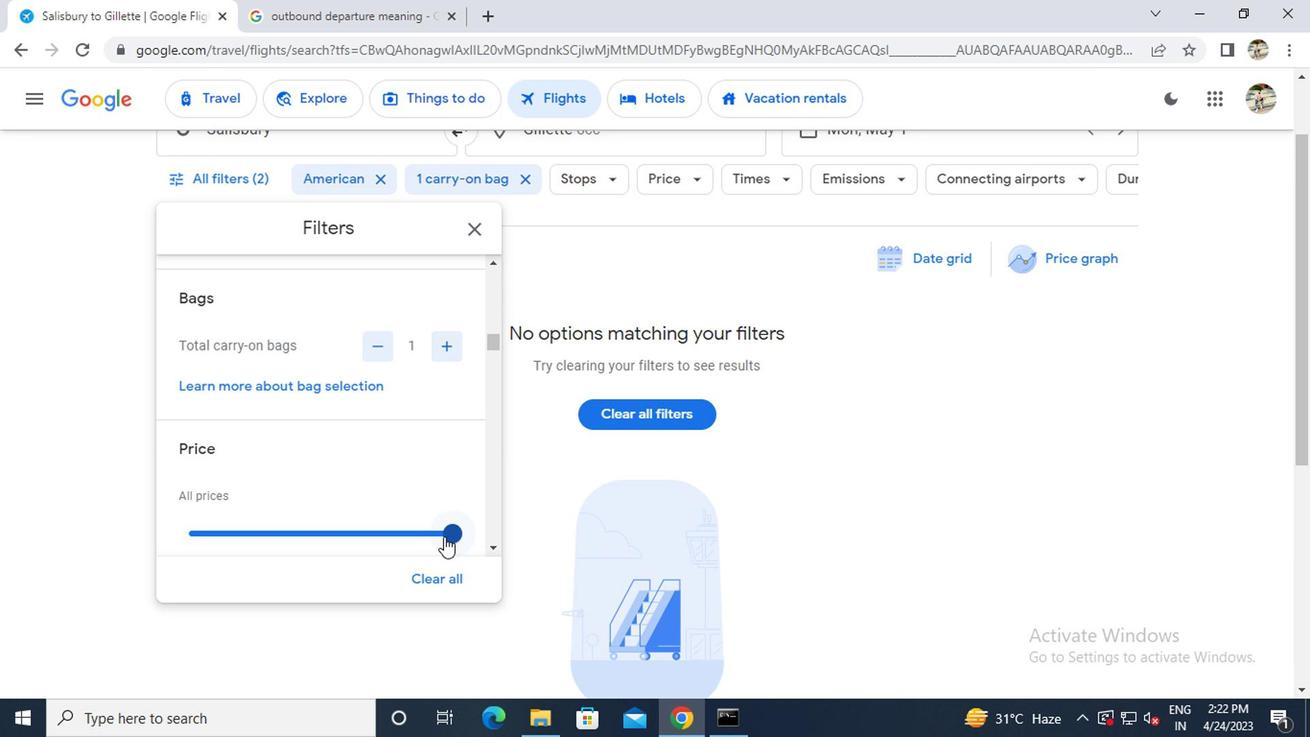 
Action: Mouse pressed left at (446, 531)
Screenshot: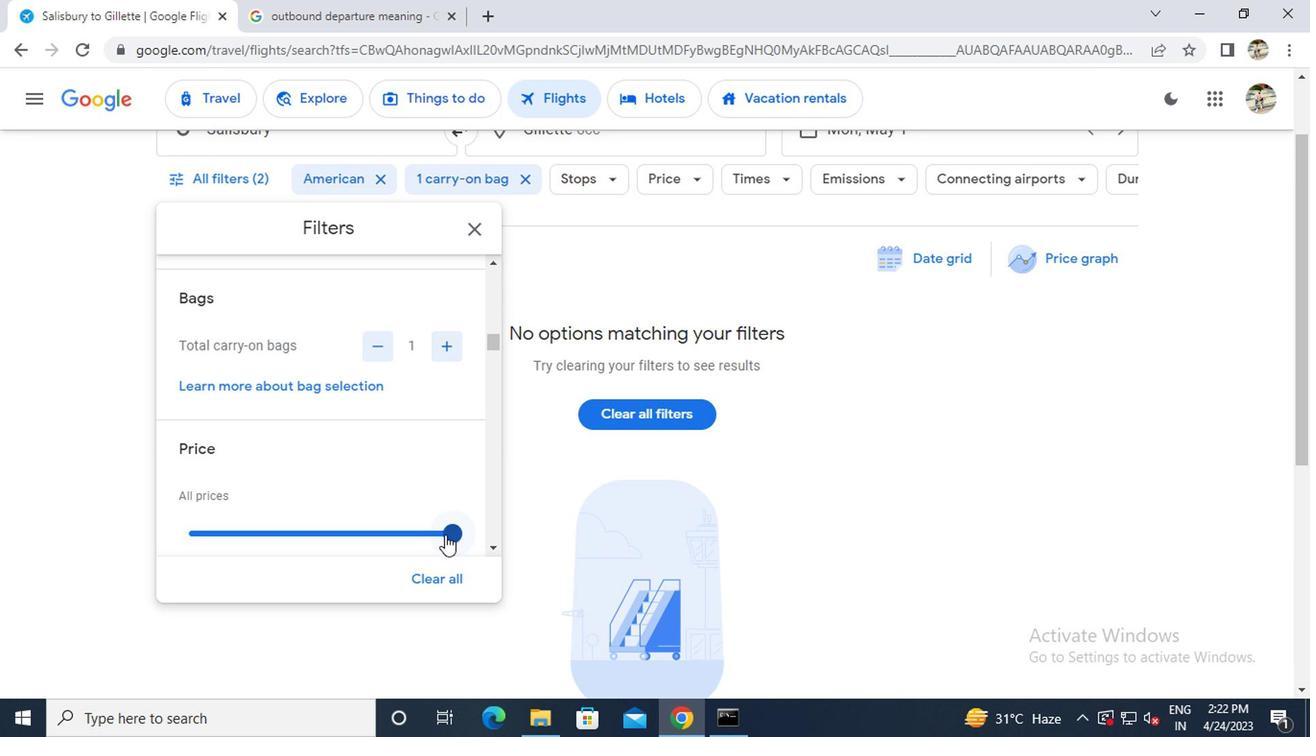 
Action: Mouse moved to (446, 535)
Screenshot: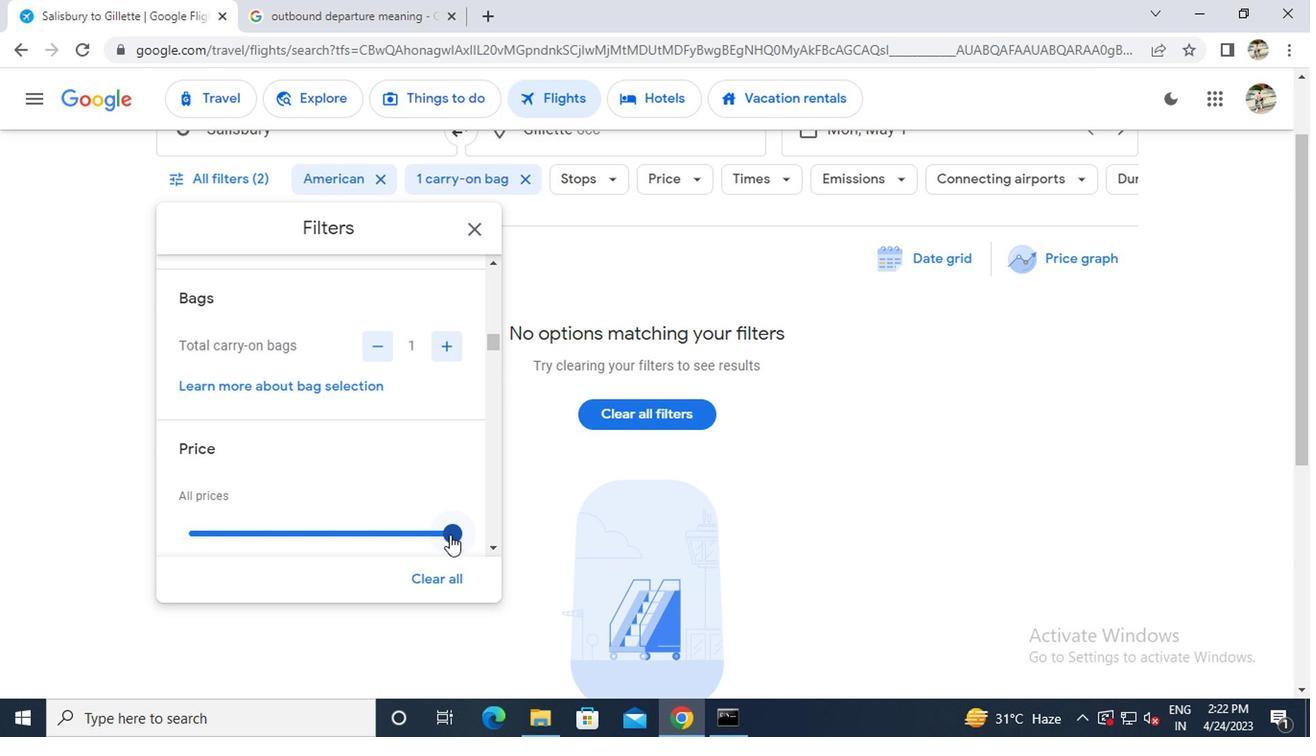 
Action: Mouse pressed left at (446, 535)
Screenshot: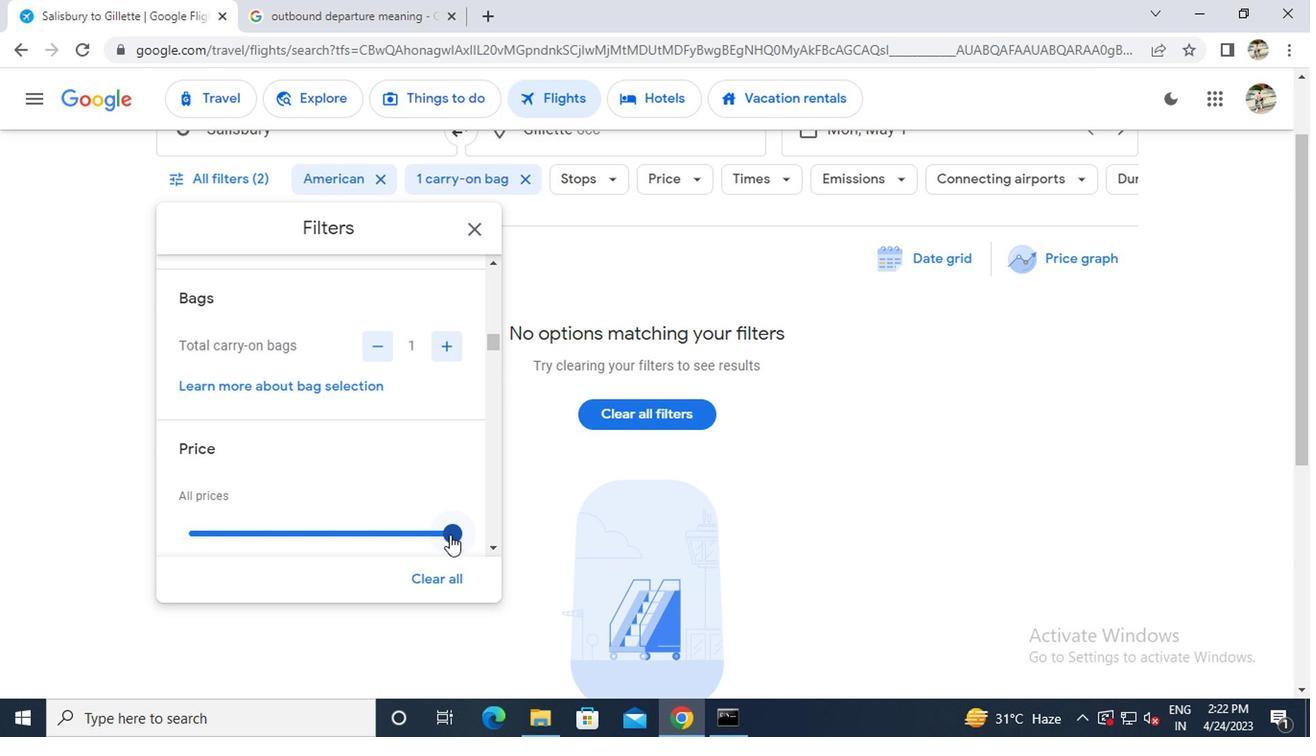 
Action: Mouse moved to (190, 509)
Screenshot: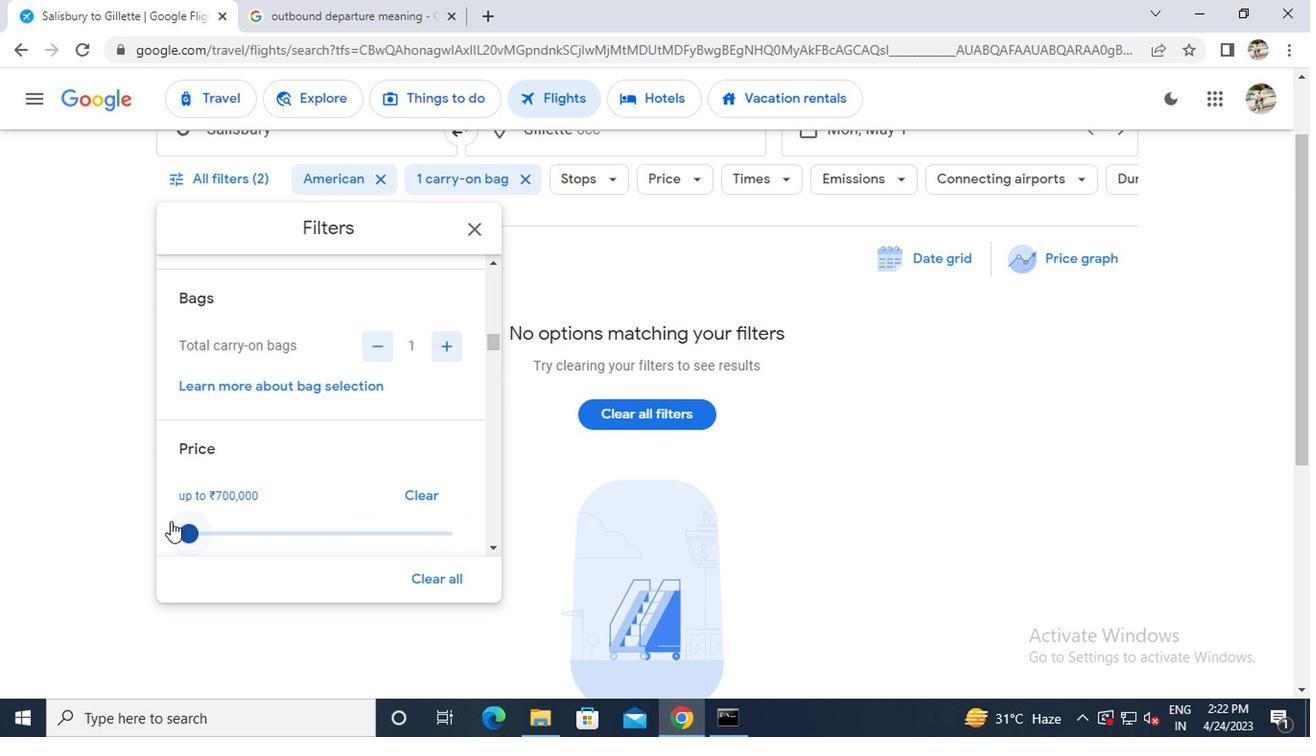 
Action: Mouse scrolled (190, 509) with delta (0, 0)
Screenshot: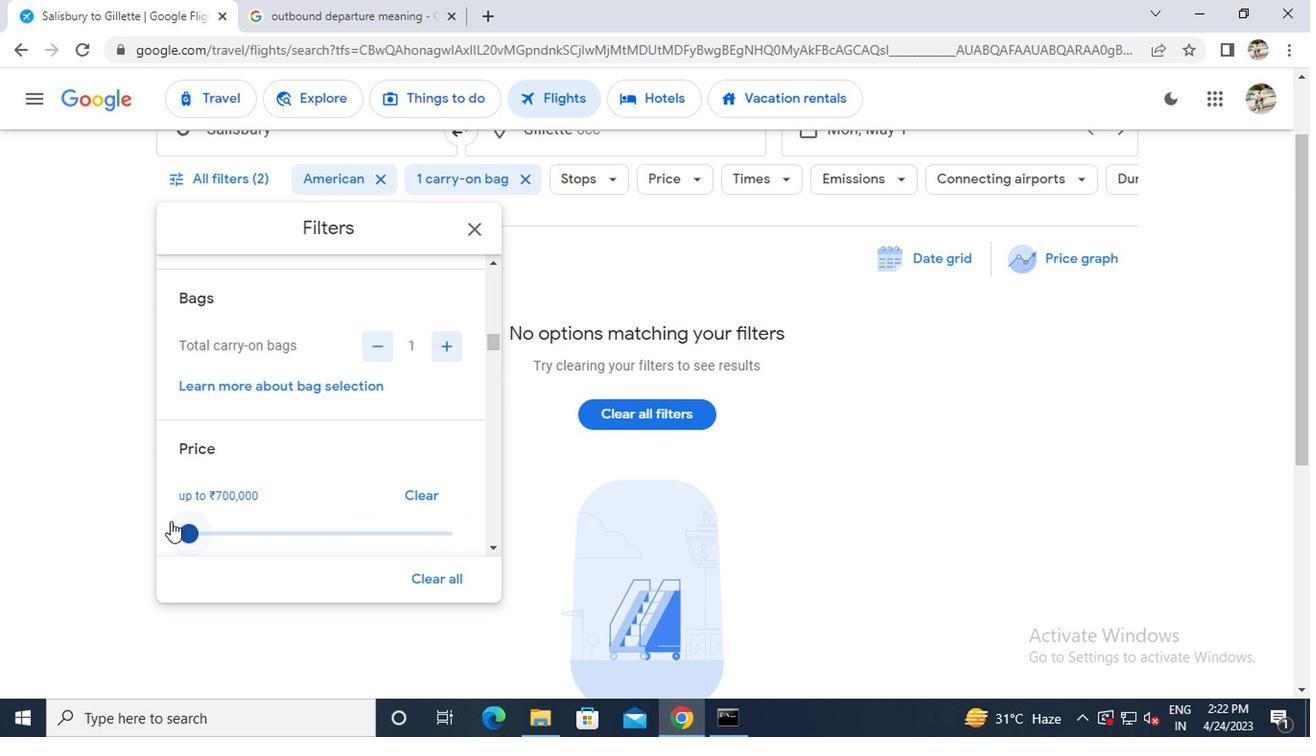 
Action: Mouse moved to (200, 503)
Screenshot: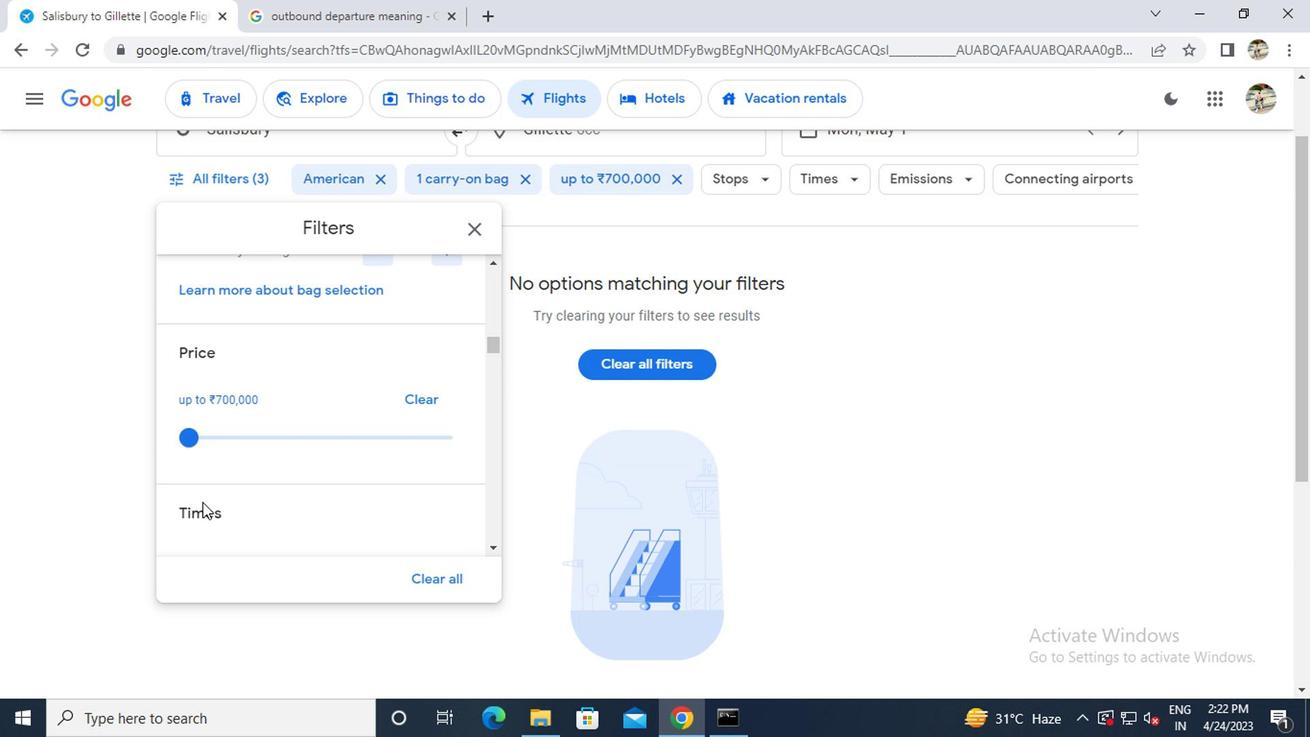 
Action: Mouse scrolled (200, 502) with delta (0, 0)
Screenshot: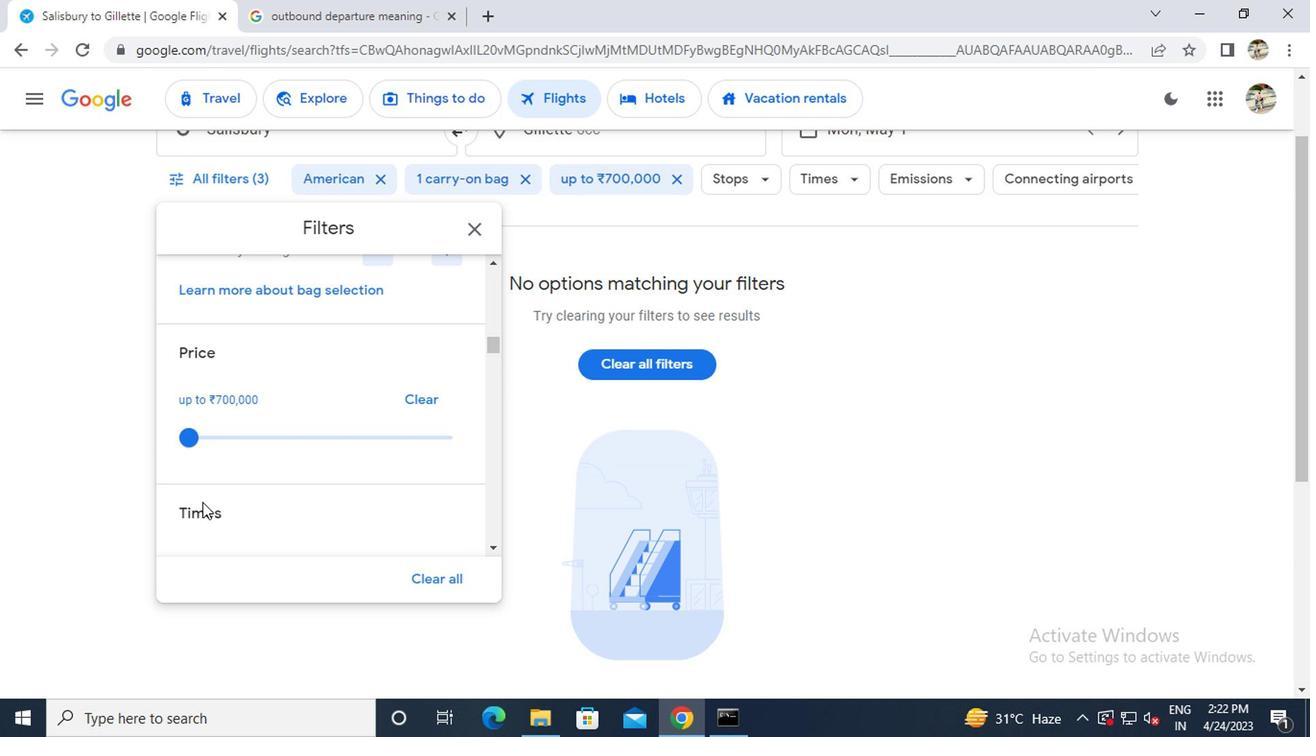 
Action: Mouse moved to (203, 490)
Screenshot: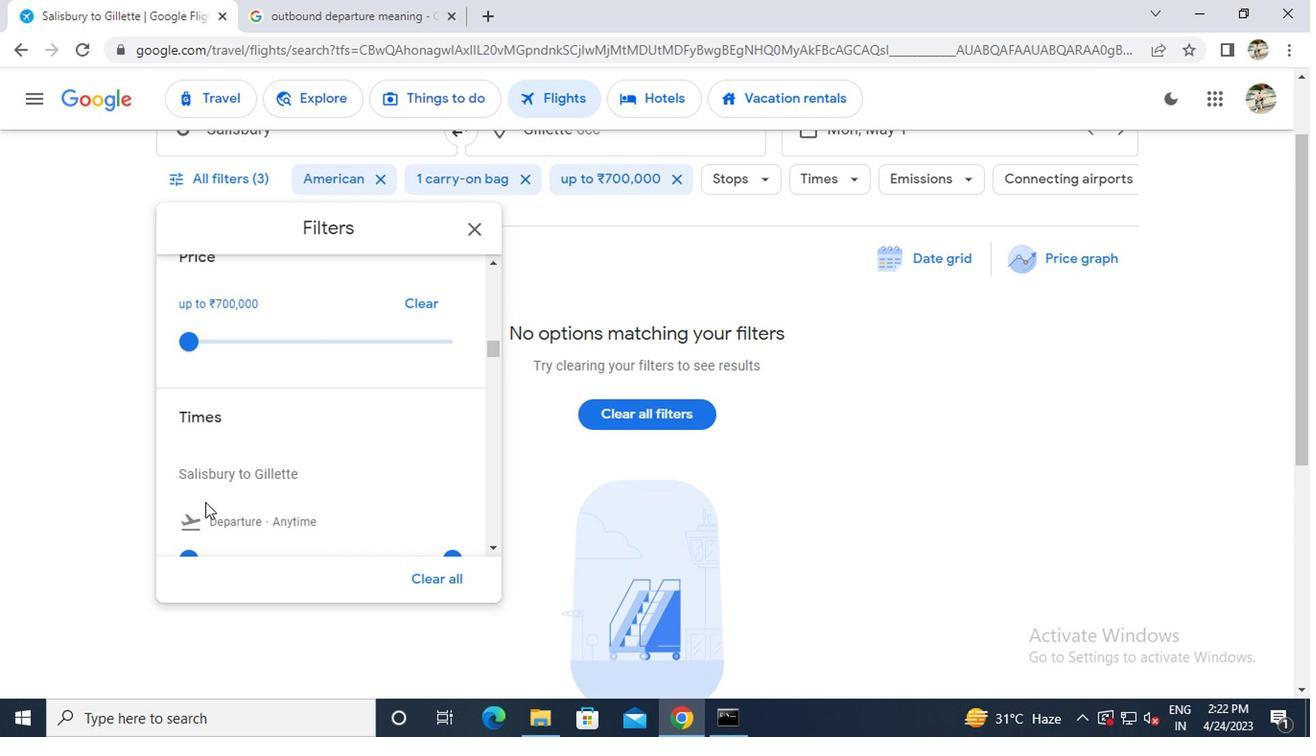 
Action: Mouse scrolled (203, 491) with delta (0, 0)
Screenshot: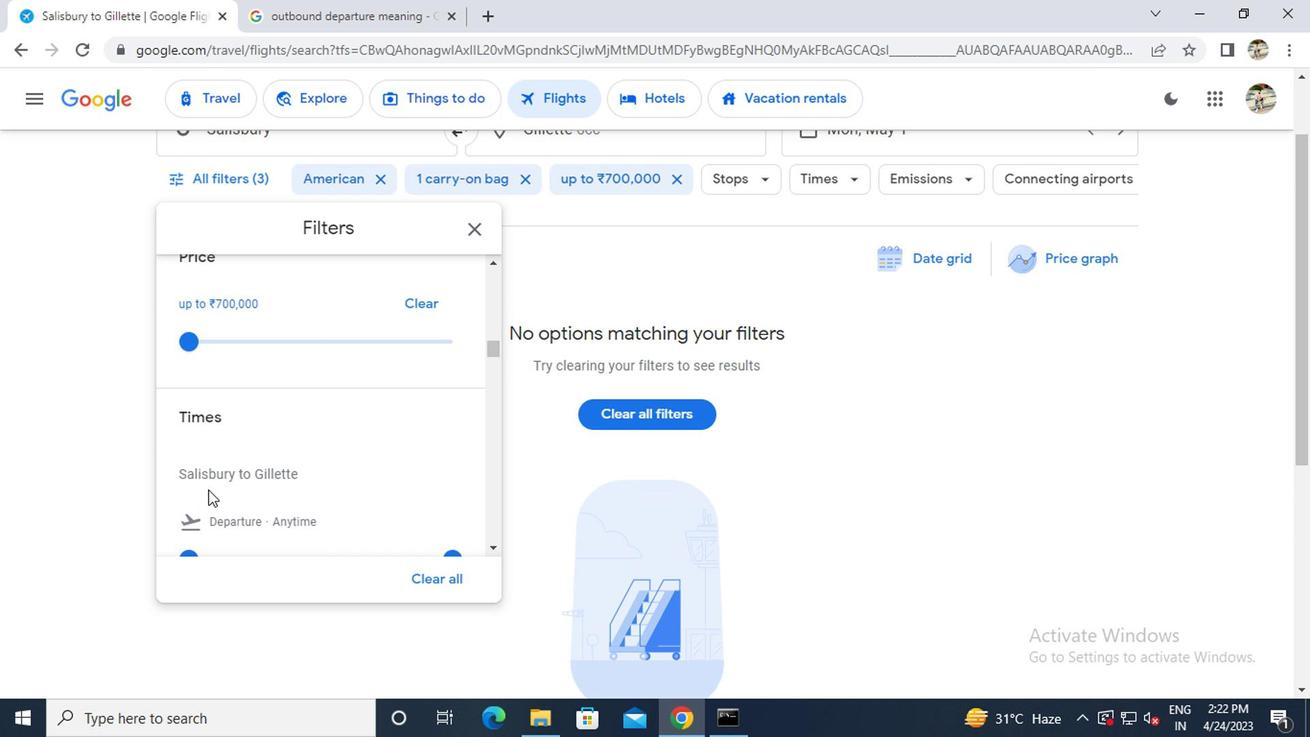 
Action: Mouse scrolled (203, 490) with delta (0, 0)
Screenshot: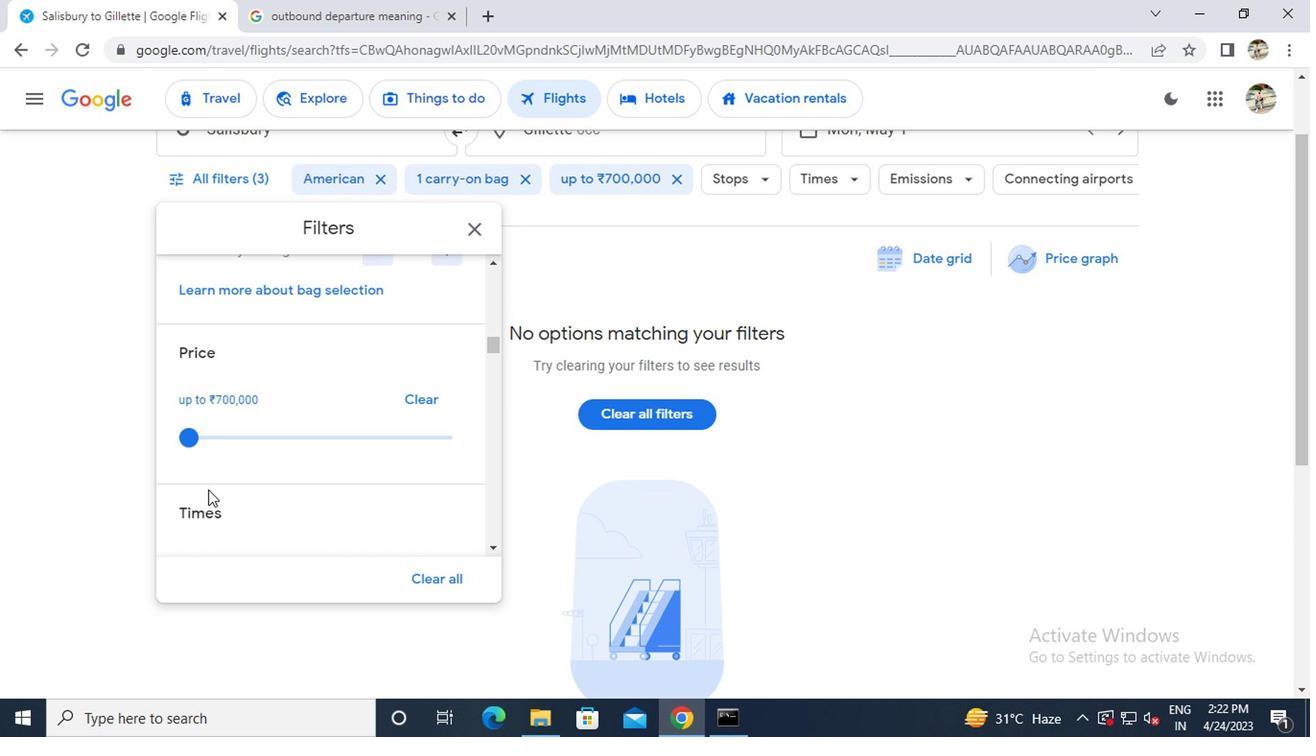 
Action: Mouse scrolled (203, 490) with delta (0, 0)
Screenshot: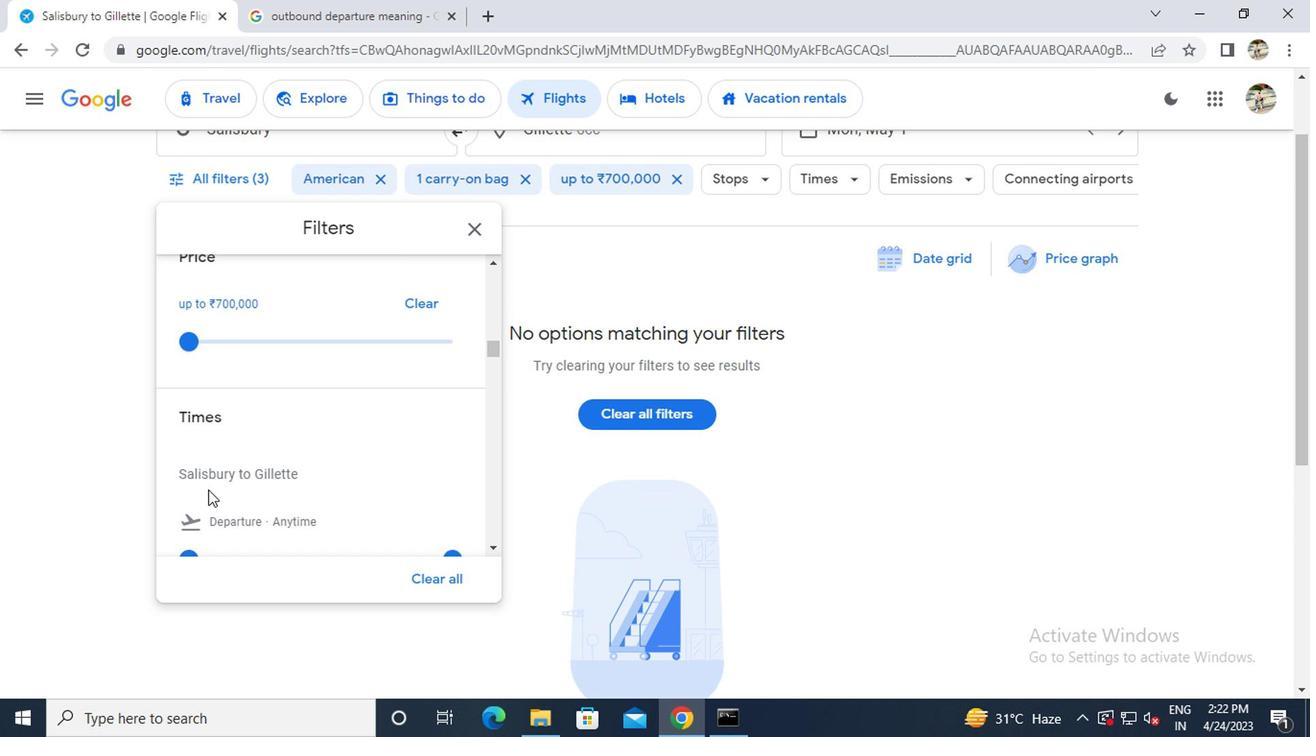 
Action: Mouse moved to (191, 460)
Screenshot: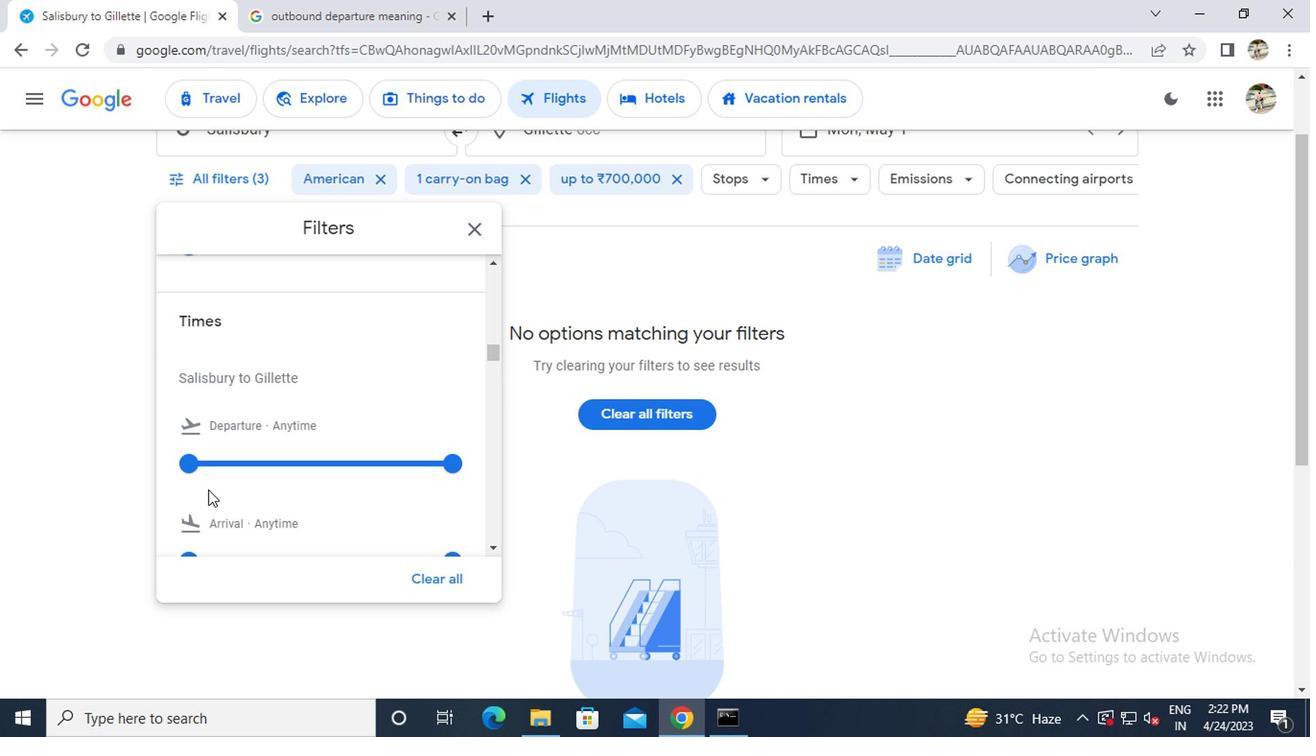 
Action: Mouse pressed left at (191, 460)
Screenshot: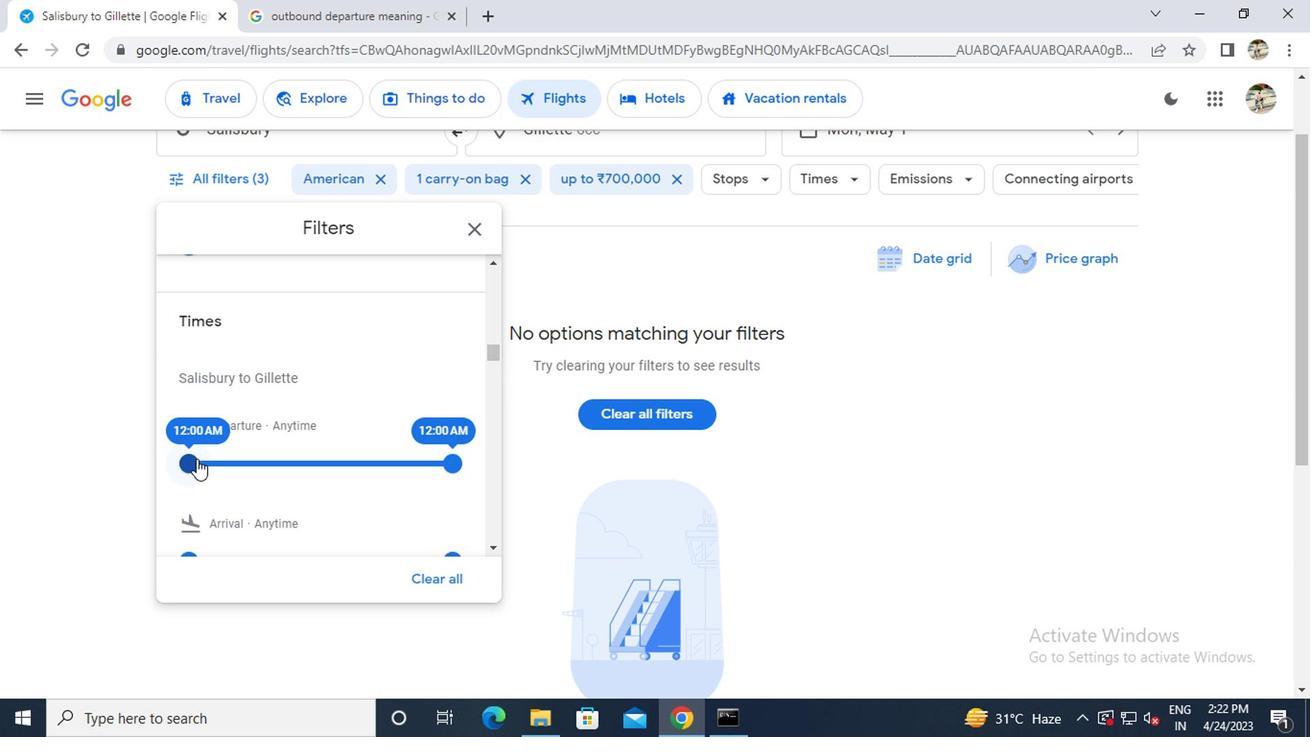 
Action: Mouse moved to (473, 240)
Screenshot: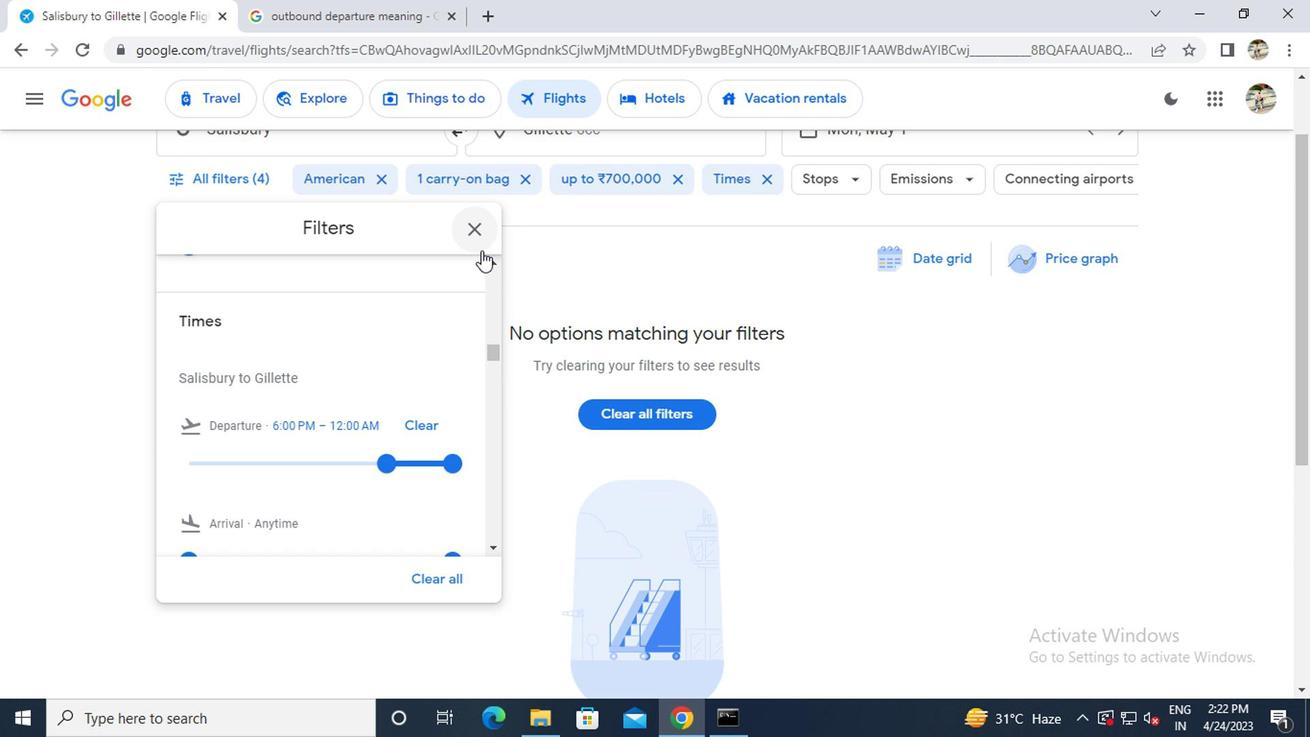 
Action: Mouse pressed left at (473, 240)
Screenshot: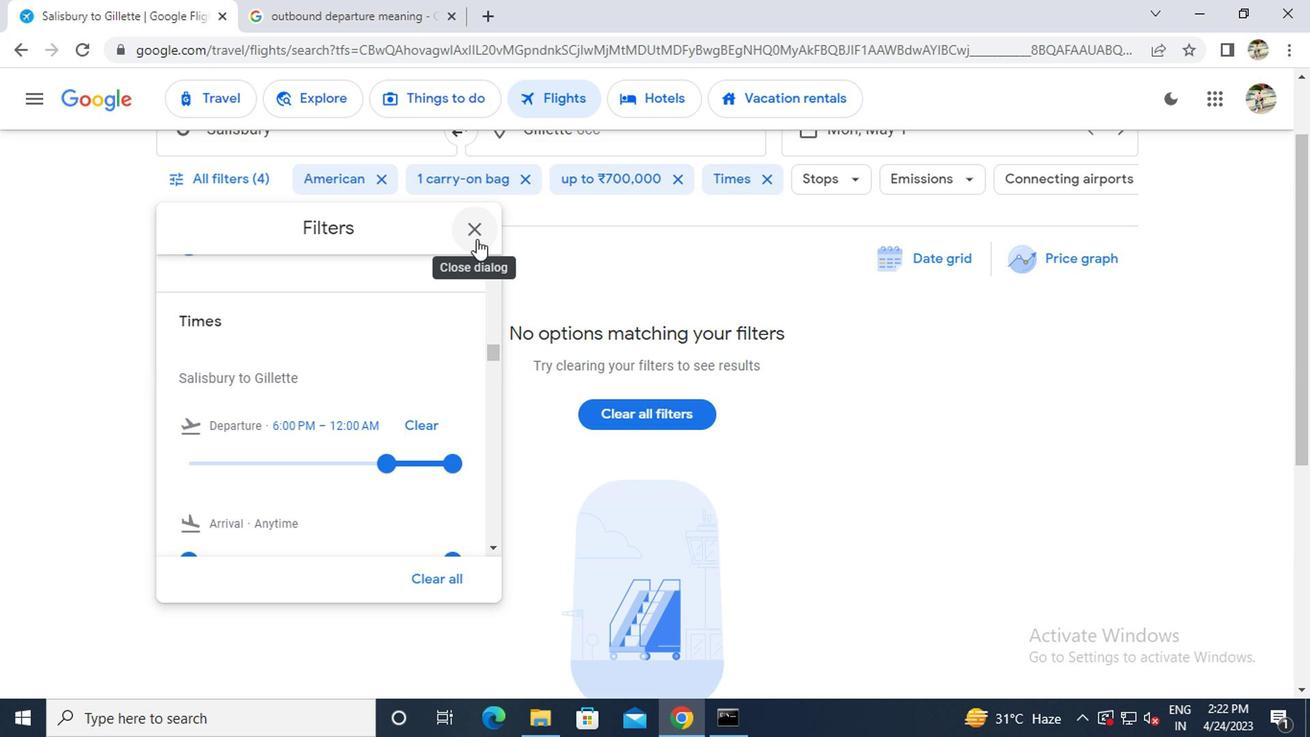 
